 Task: Search one way flight ticket for 4 adults, 1 infant in seat and 1 infant on lap in premium economy from Chattanooga: Lovell Field to Jacksonville: Albert J. Ellis Airport on 5-3-2023. Choice of flights is Frontier. Number of bags: 1 checked bag. Price is upto 73000. Outbound departure time preference is 11:00.
Action: Mouse moved to (417, 173)
Screenshot: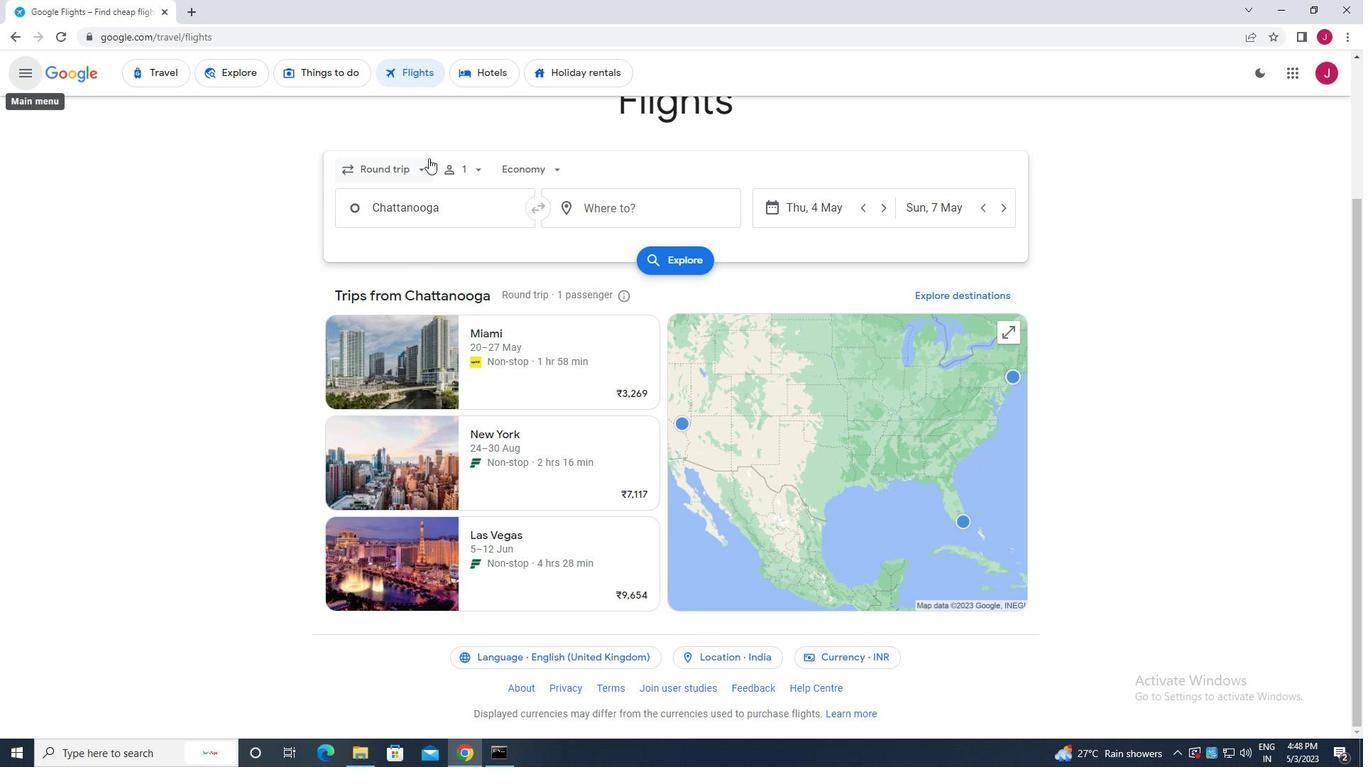 
Action: Mouse pressed left at (417, 173)
Screenshot: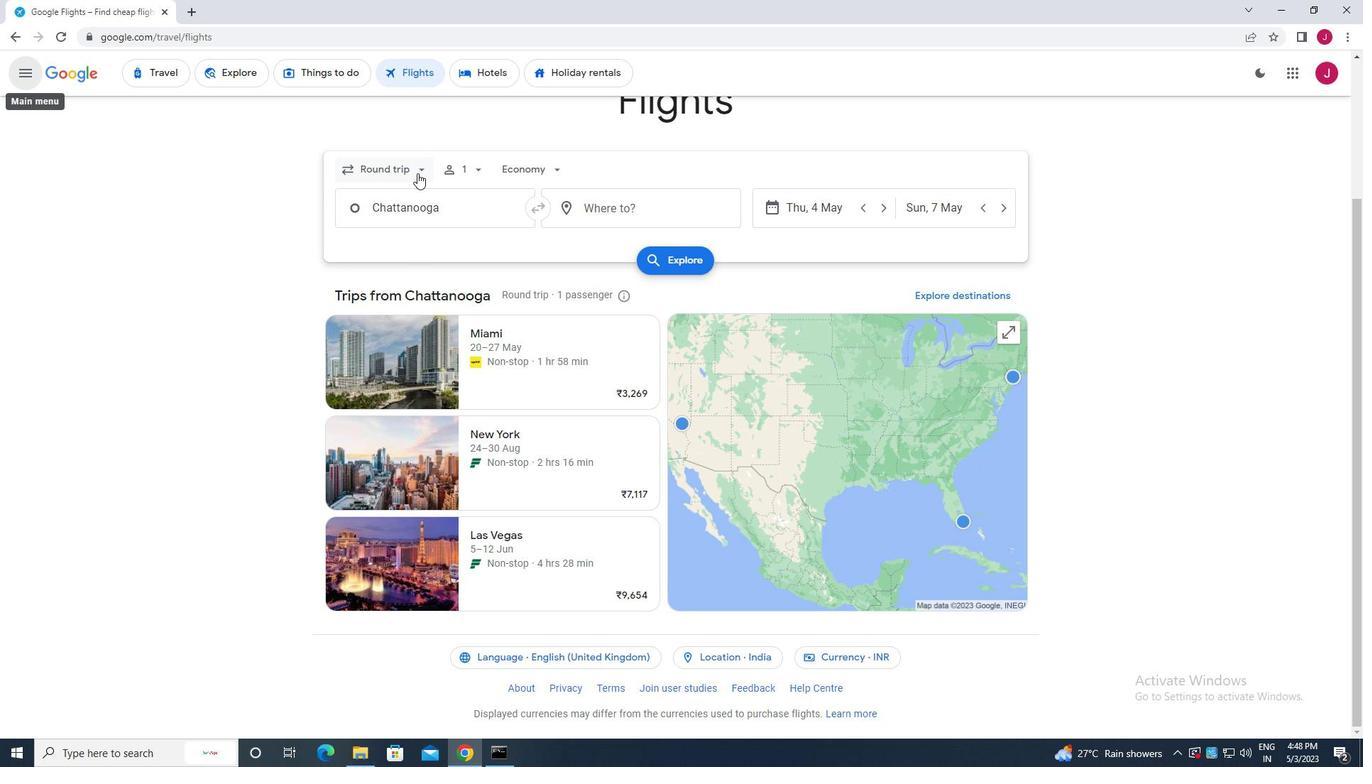 
Action: Mouse moved to (415, 232)
Screenshot: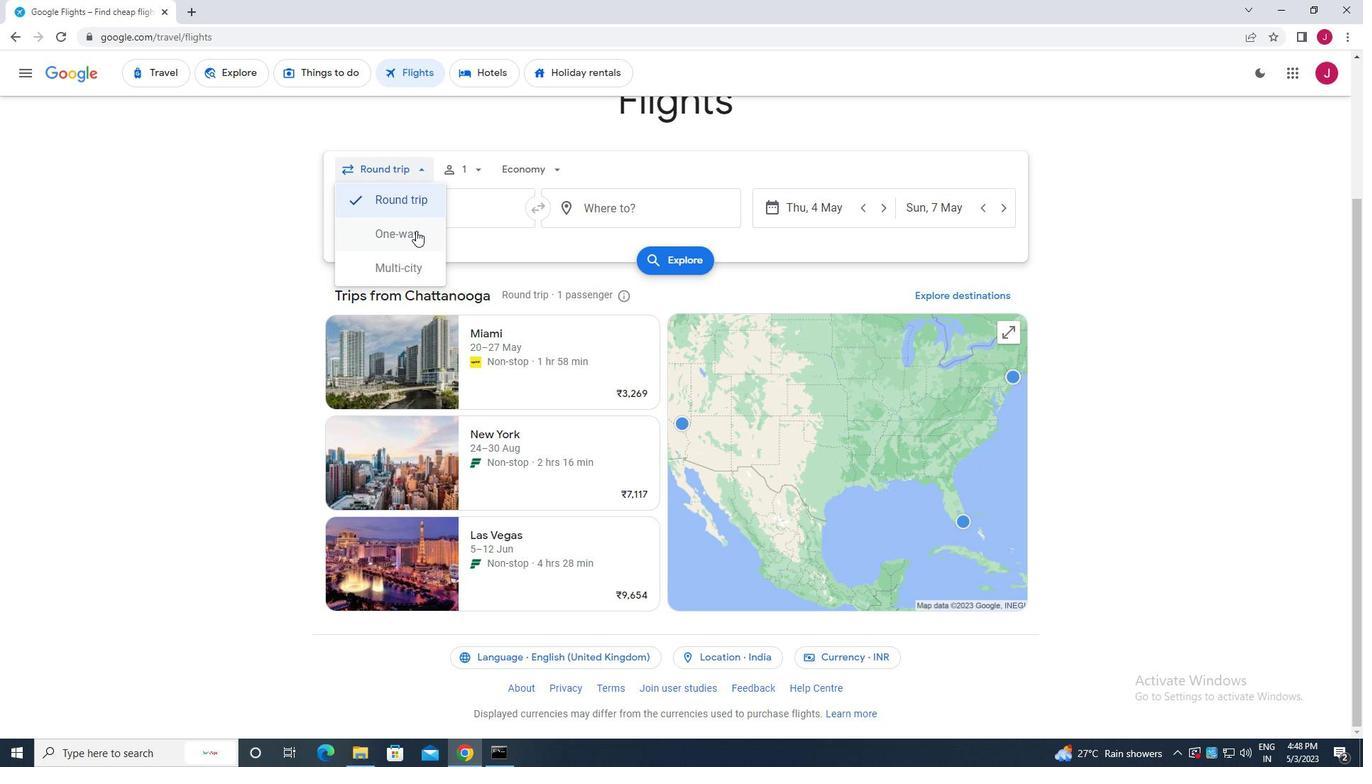 
Action: Mouse pressed left at (415, 232)
Screenshot: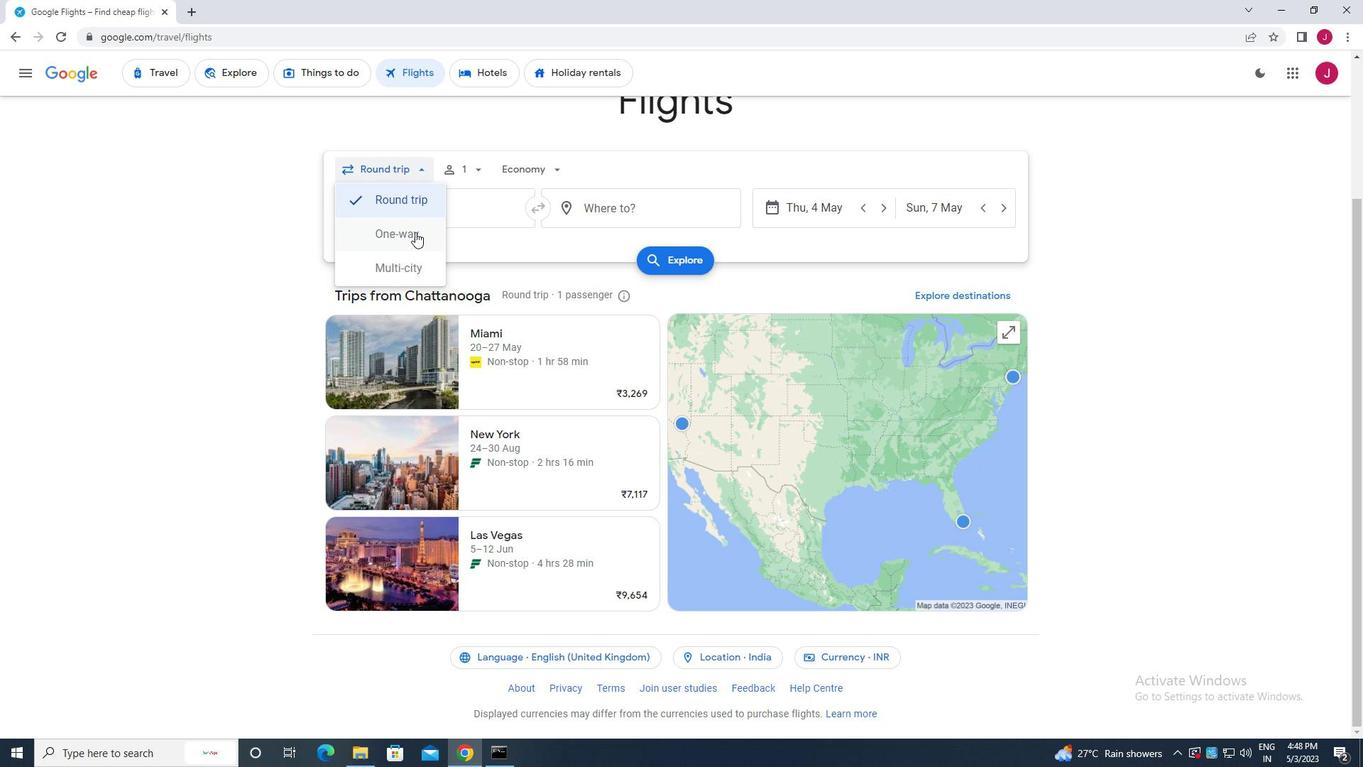 
Action: Mouse moved to (471, 169)
Screenshot: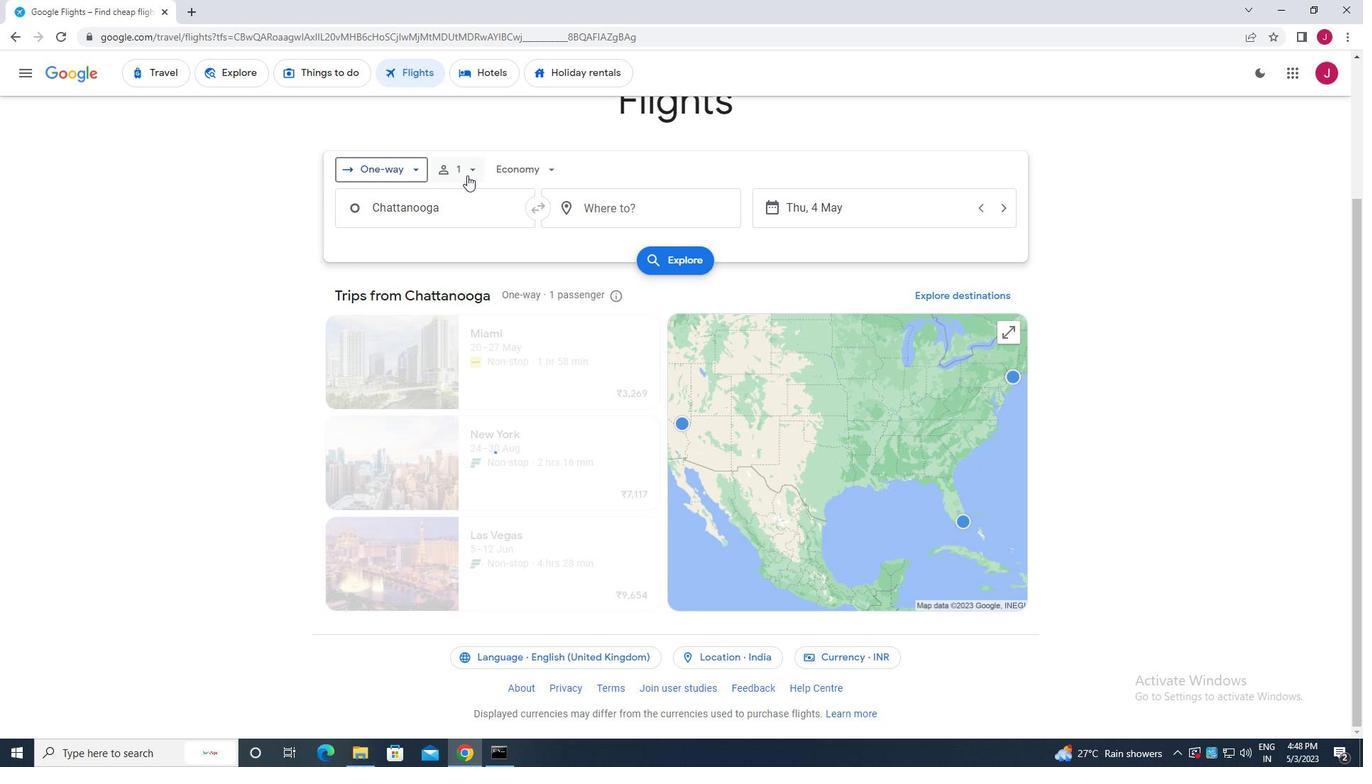 
Action: Mouse pressed left at (471, 169)
Screenshot: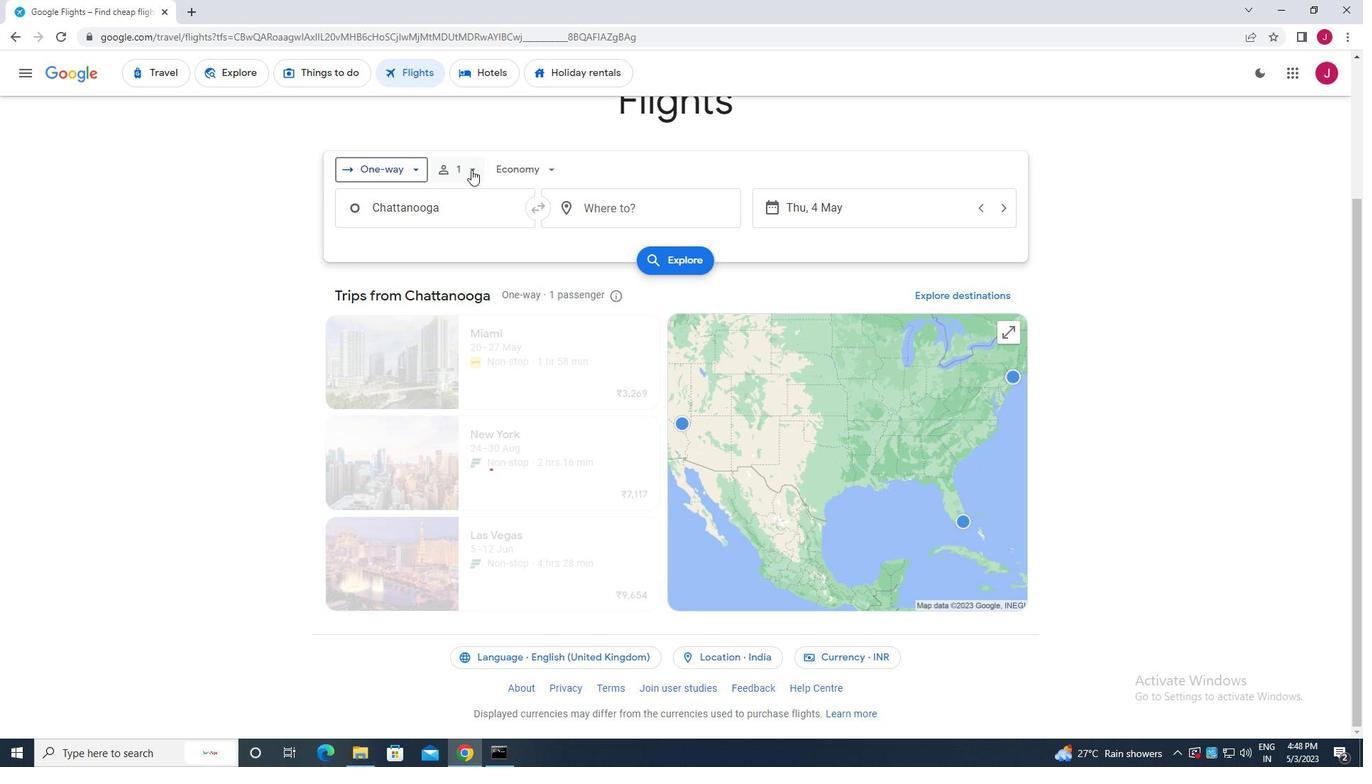 
Action: Mouse moved to (581, 201)
Screenshot: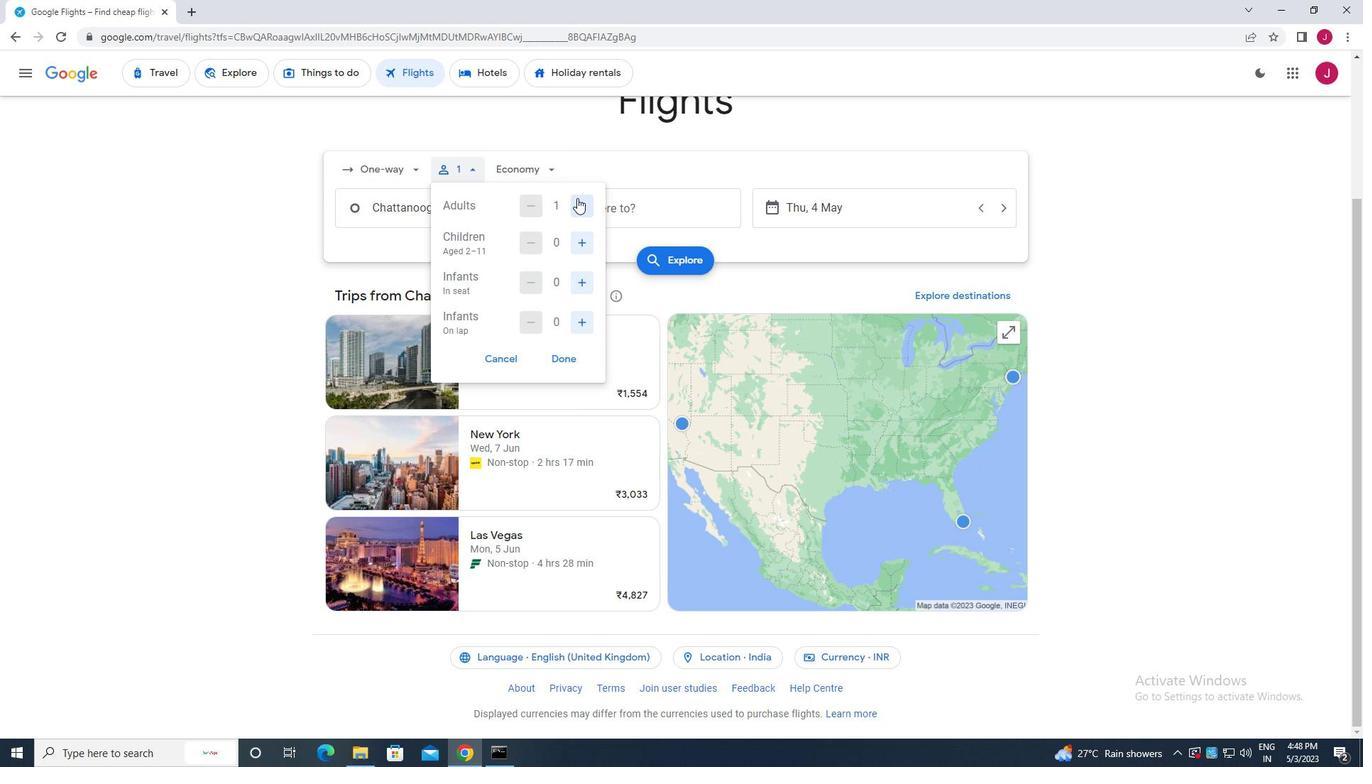 
Action: Mouse pressed left at (581, 201)
Screenshot: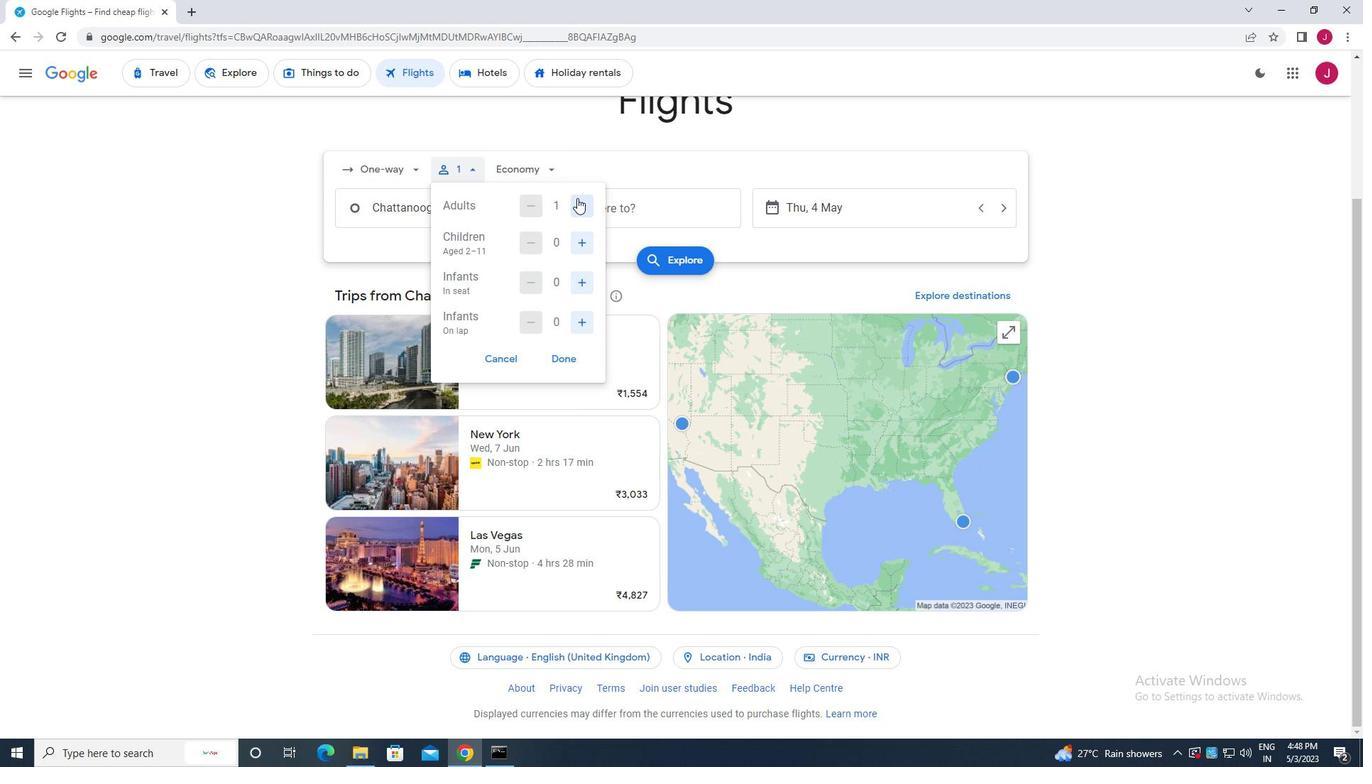 
Action: Mouse moved to (583, 201)
Screenshot: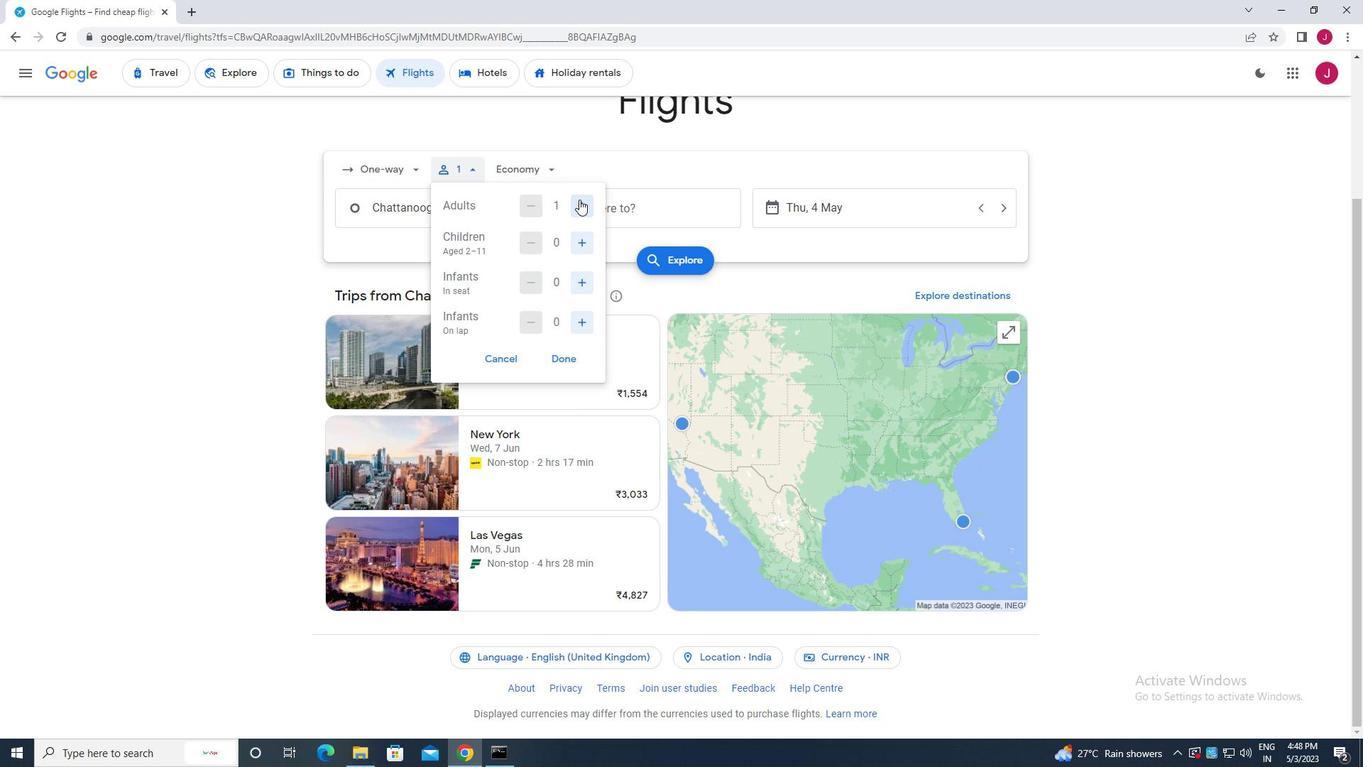 
Action: Mouse pressed left at (583, 201)
Screenshot: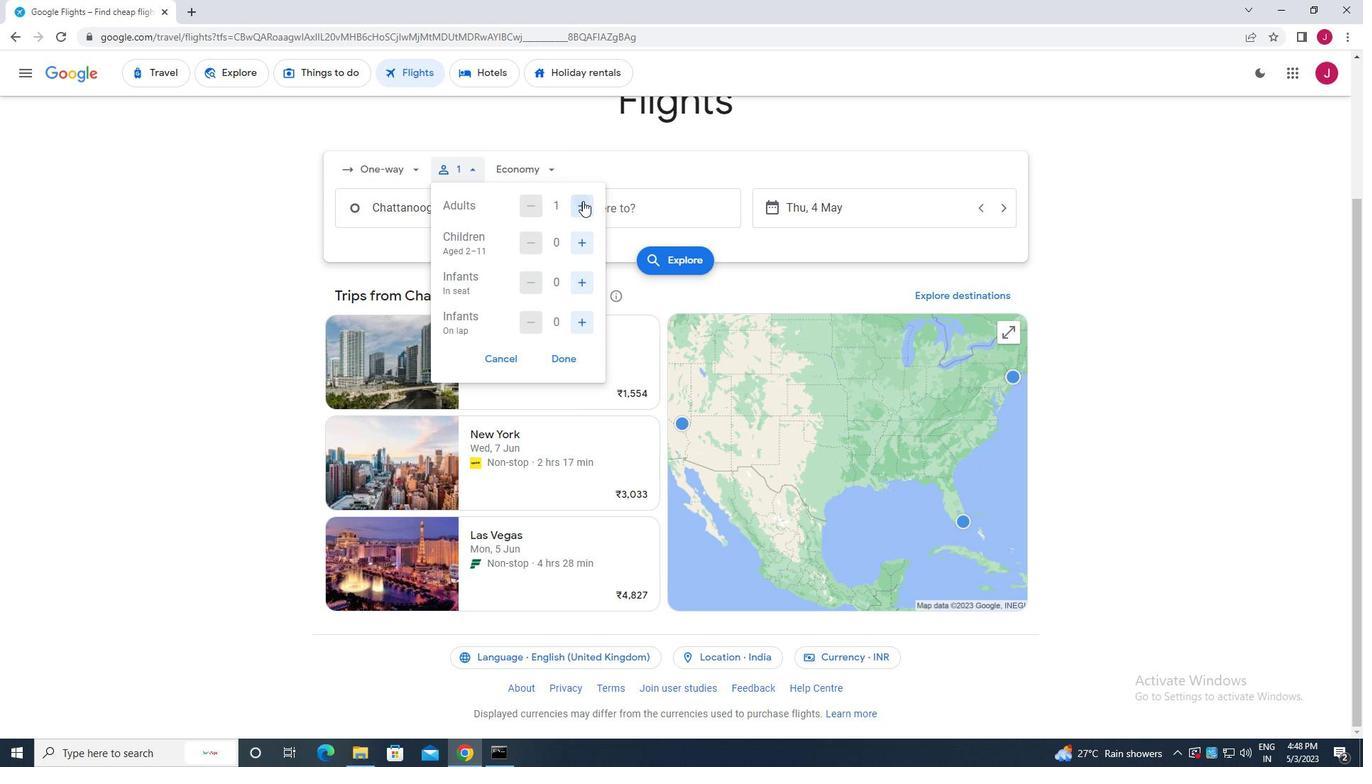 
Action: Mouse pressed left at (583, 201)
Screenshot: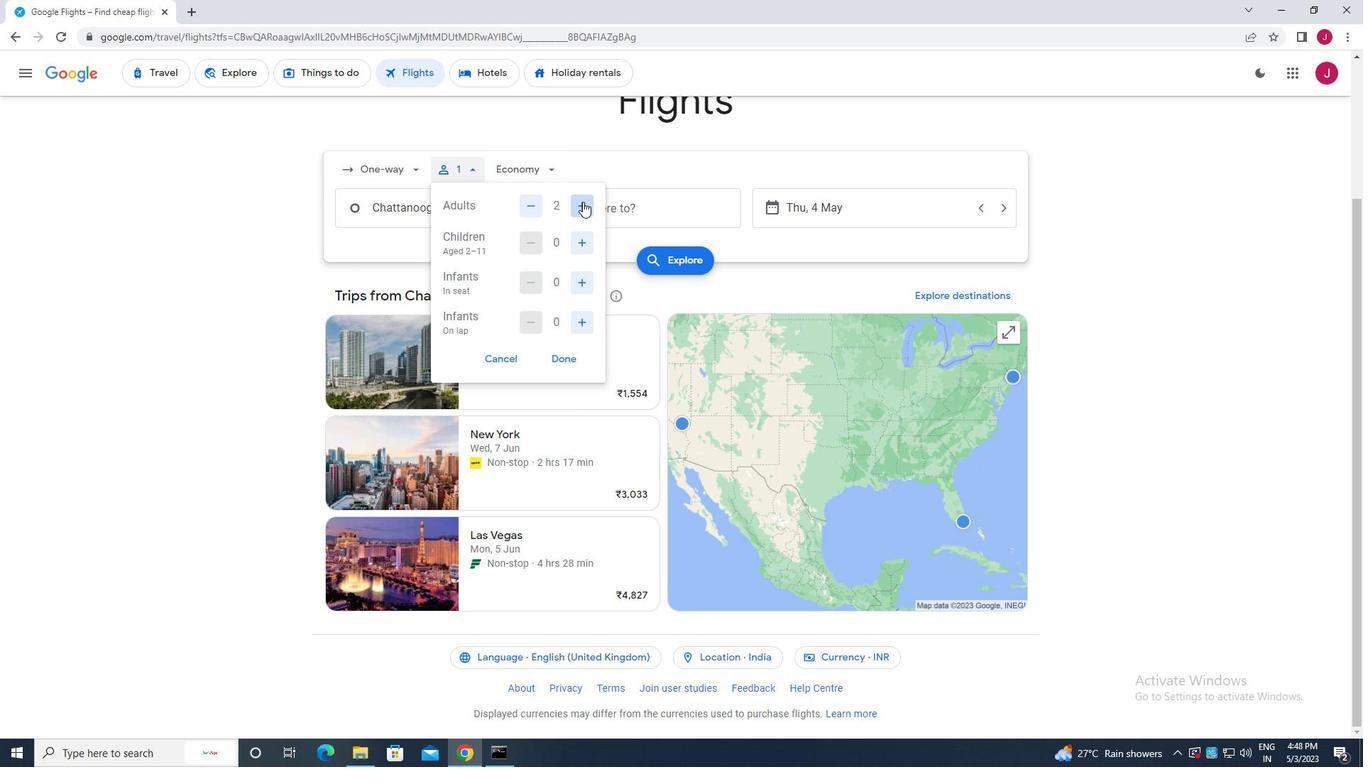 
Action: Mouse moved to (583, 242)
Screenshot: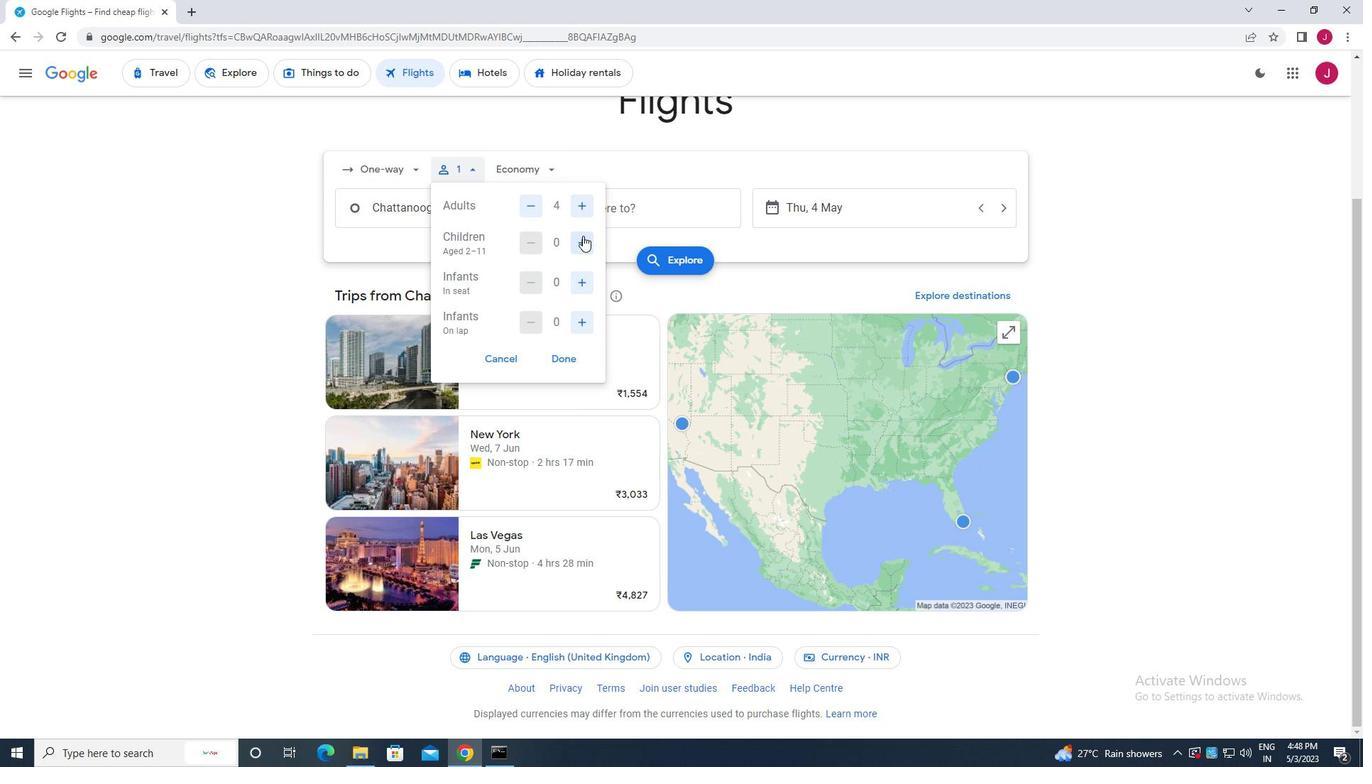 
Action: Mouse pressed left at (583, 242)
Screenshot: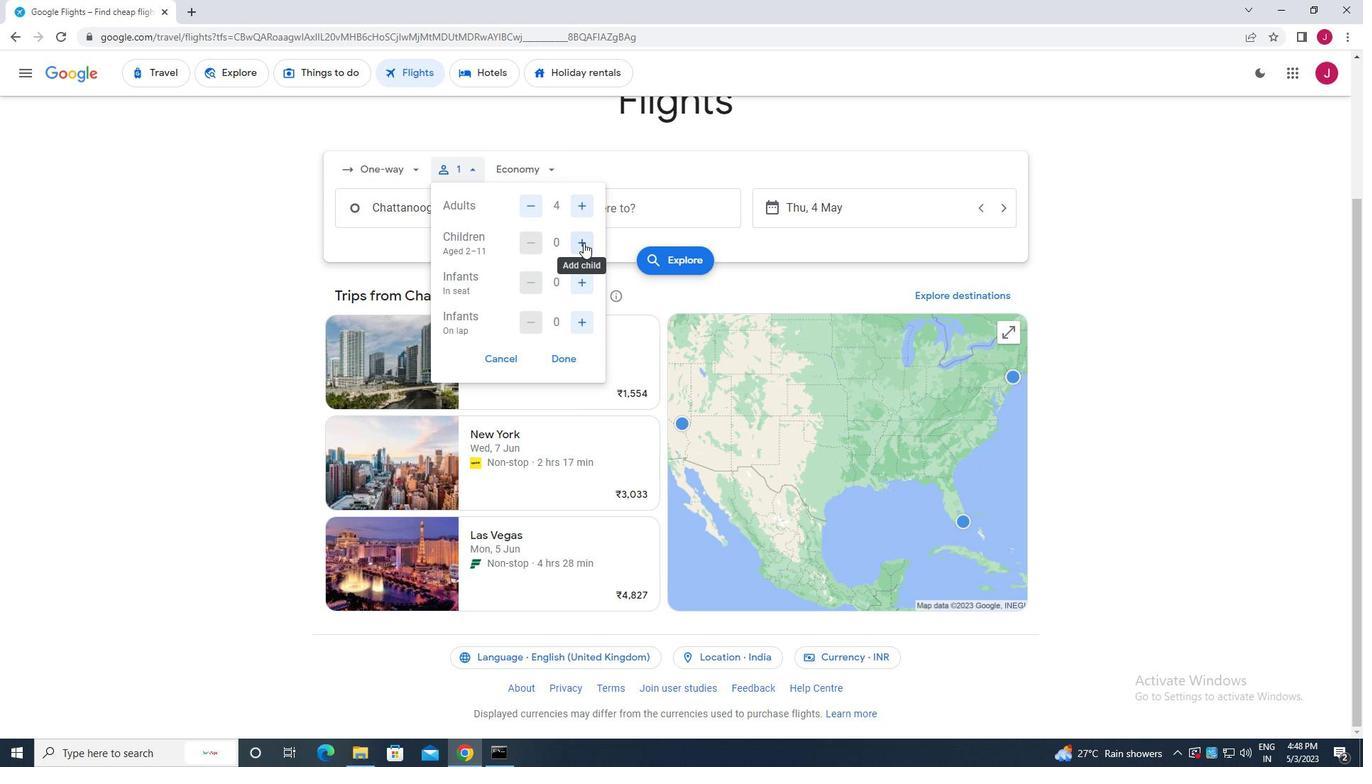 
Action: Mouse moved to (577, 321)
Screenshot: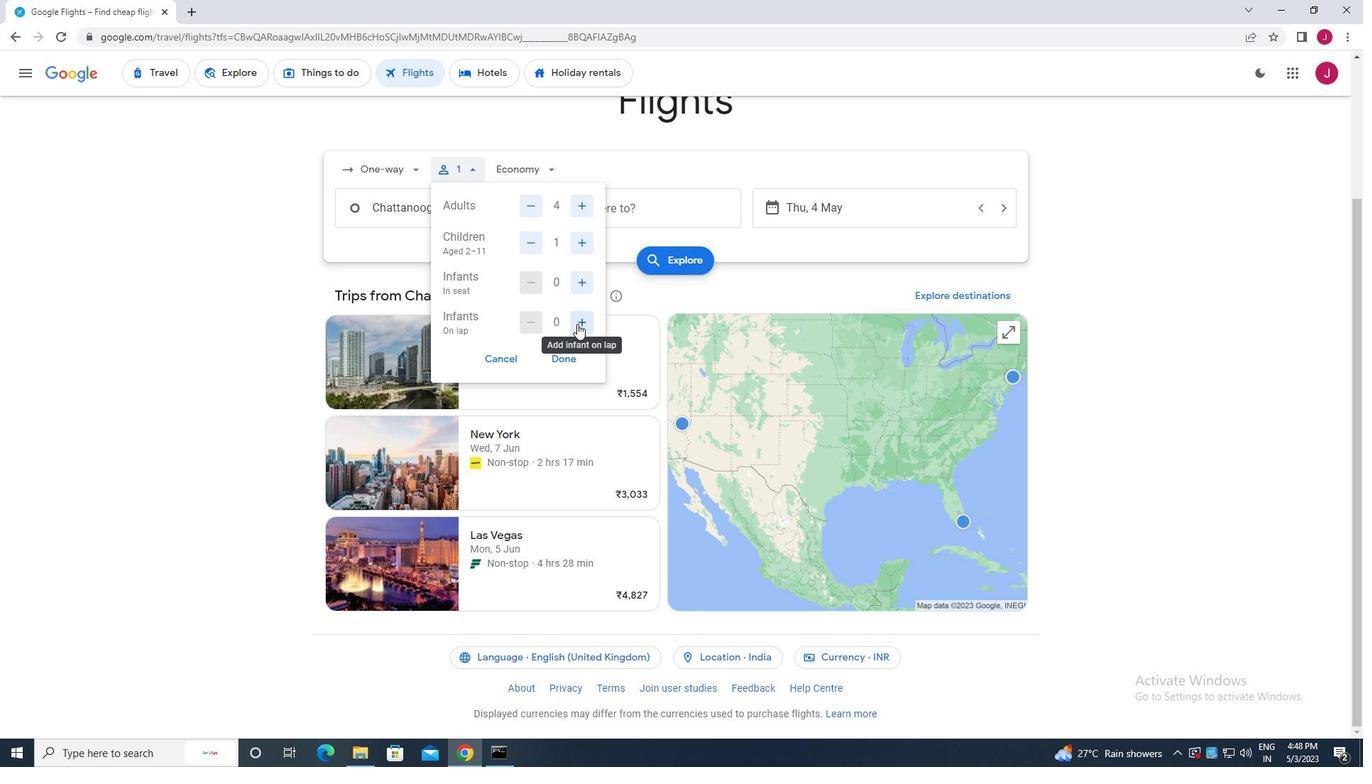 
Action: Mouse pressed left at (577, 321)
Screenshot: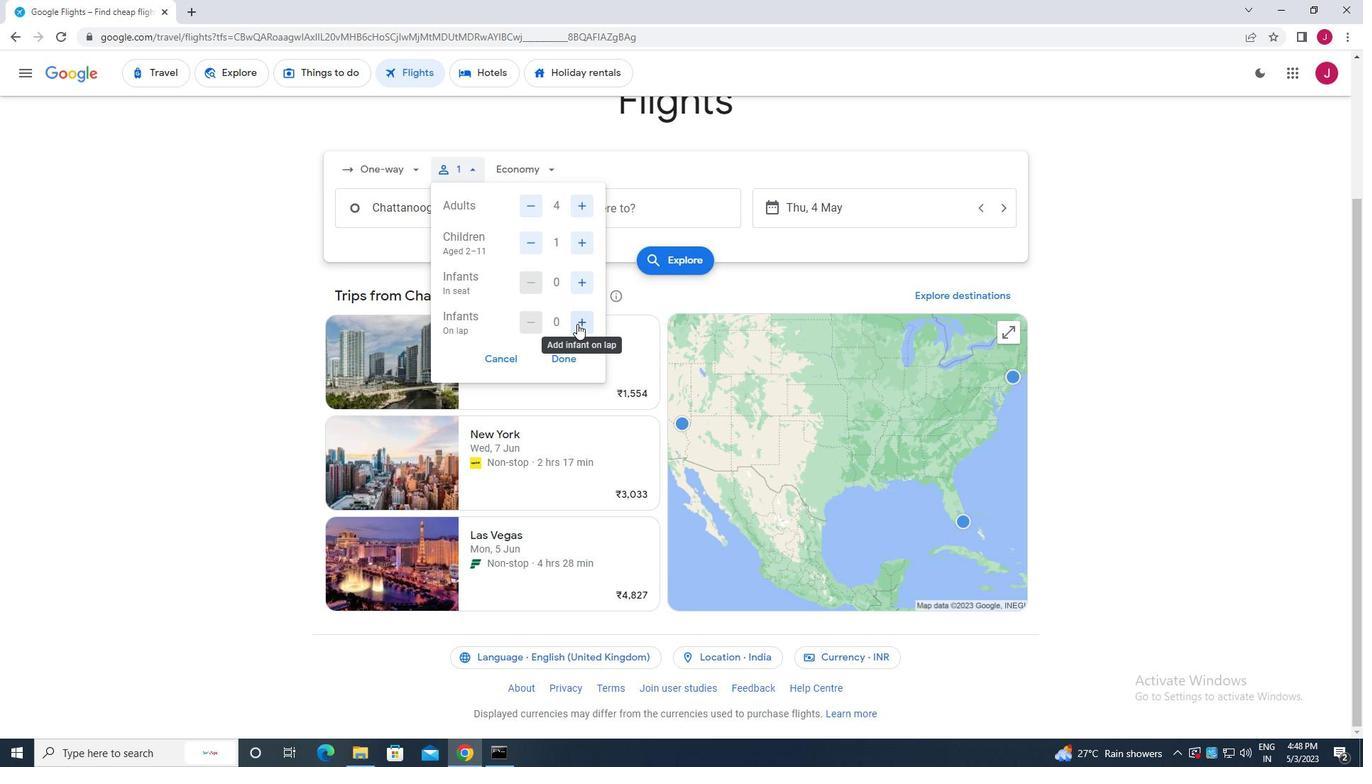 
Action: Mouse moved to (582, 282)
Screenshot: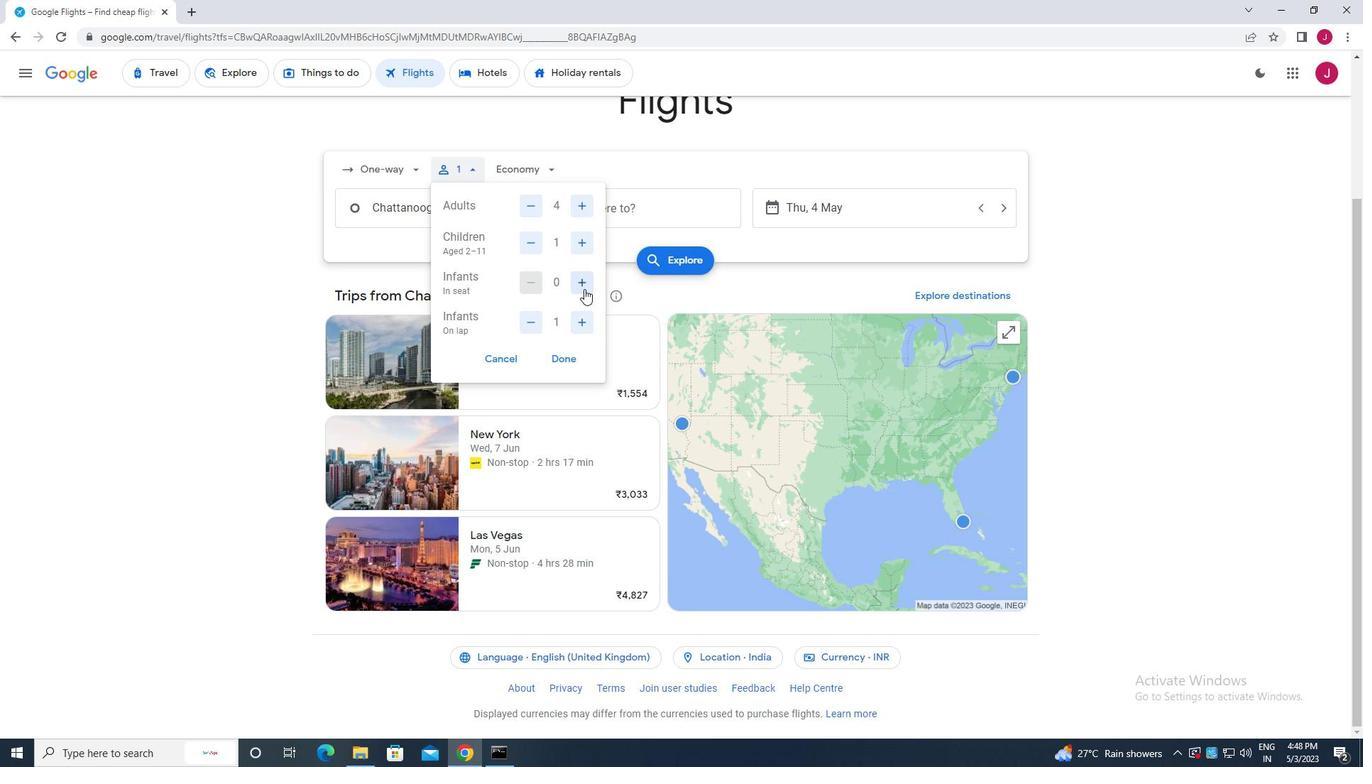 
Action: Mouse pressed left at (582, 282)
Screenshot: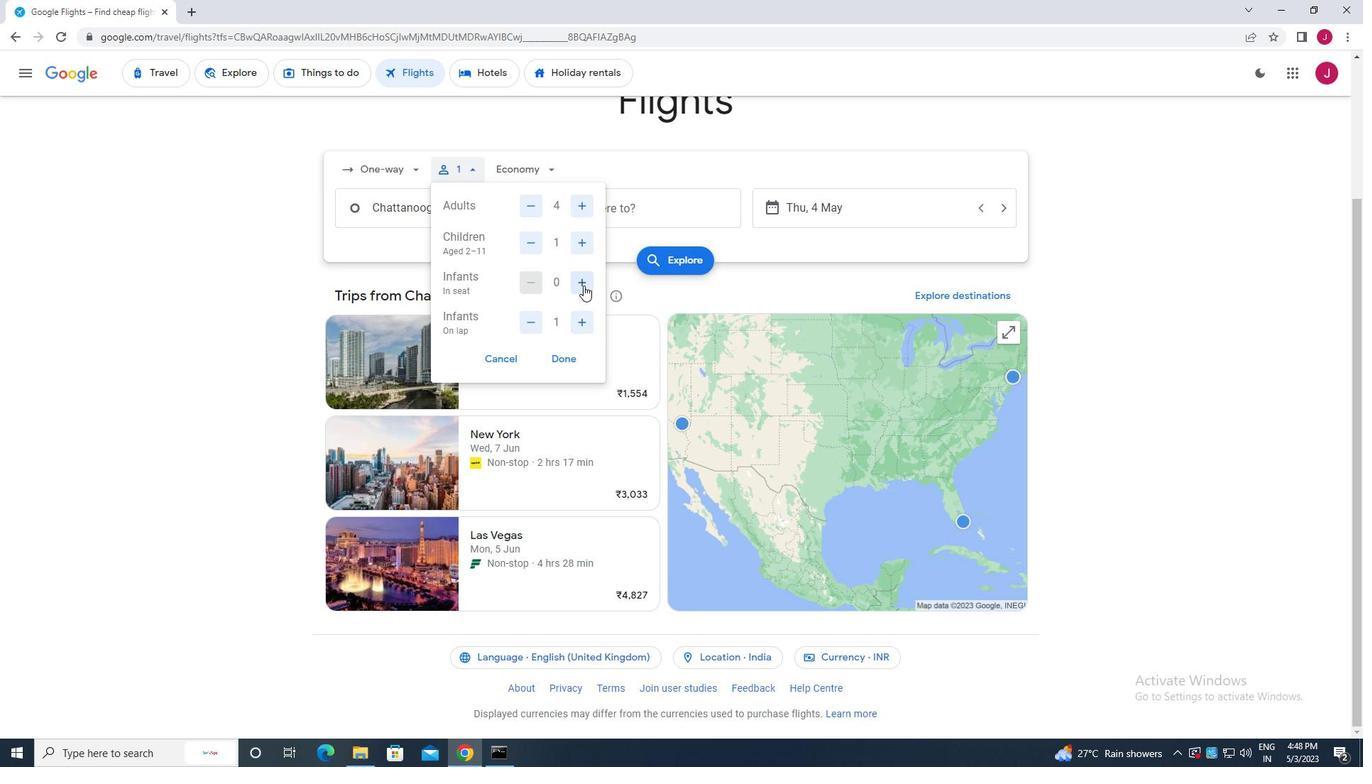 
Action: Mouse moved to (531, 241)
Screenshot: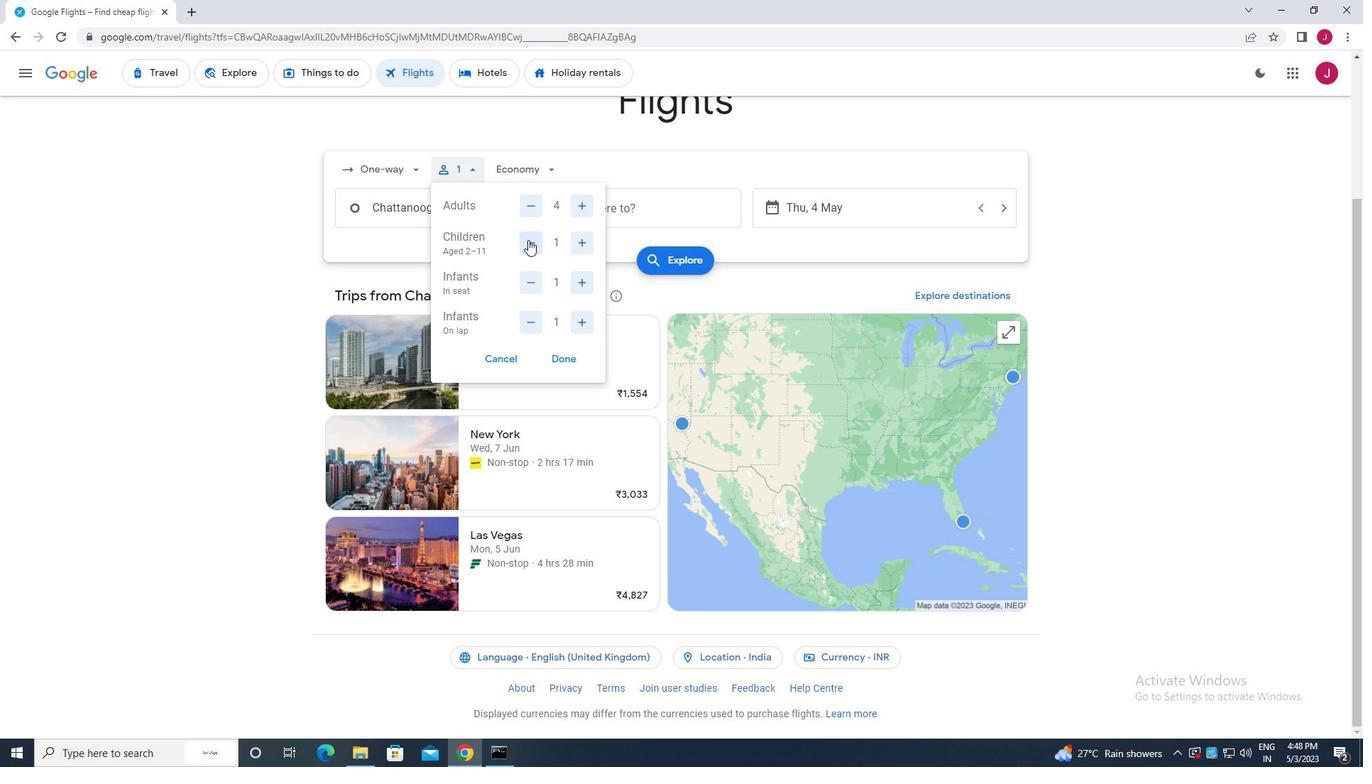 
Action: Mouse pressed left at (531, 241)
Screenshot: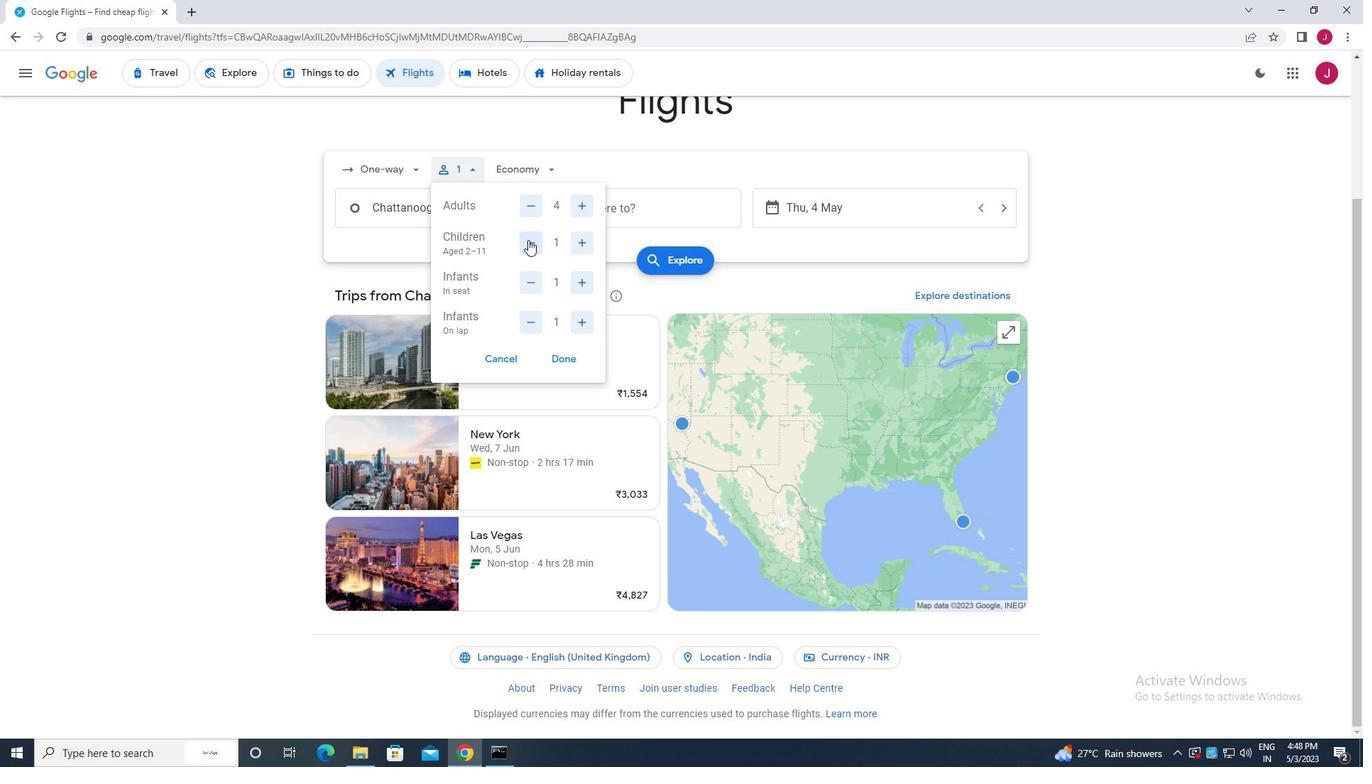 
Action: Mouse moved to (566, 357)
Screenshot: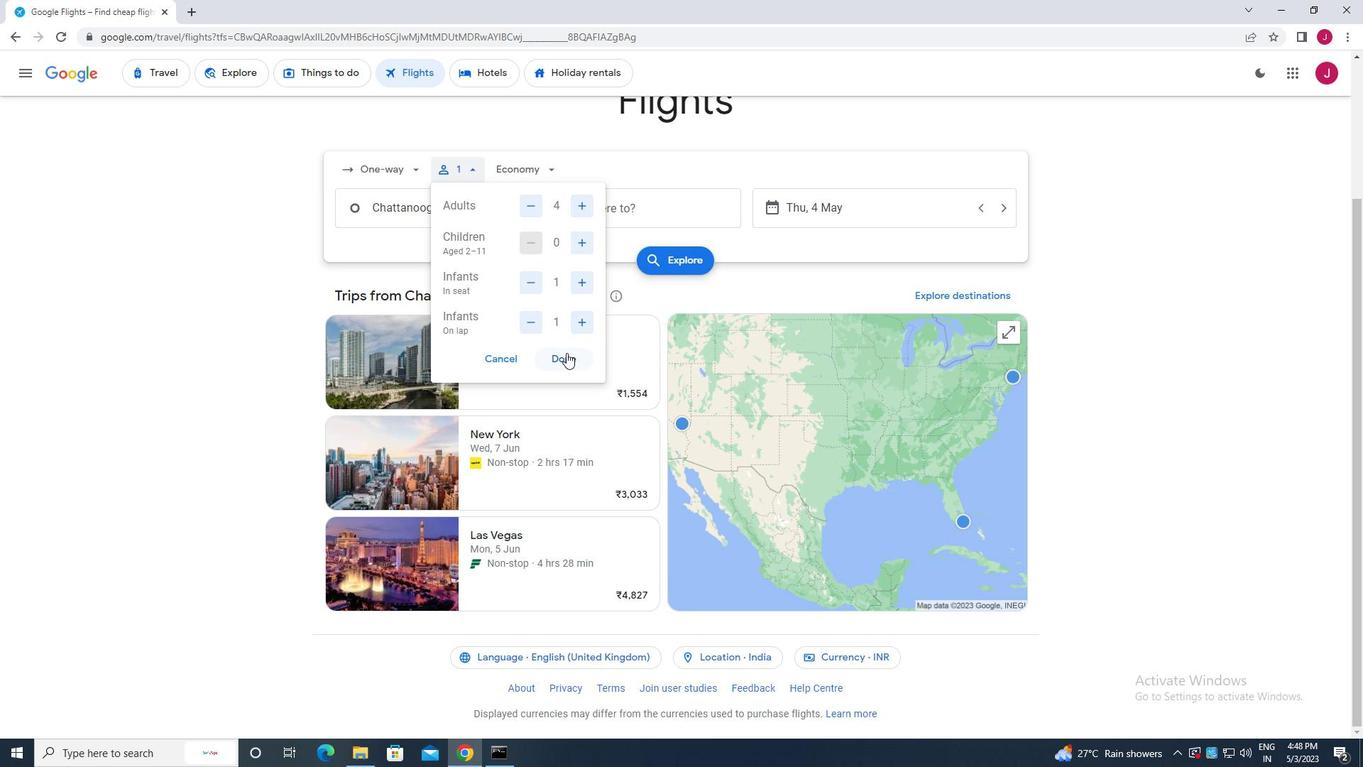 
Action: Mouse pressed left at (566, 357)
Screenshot: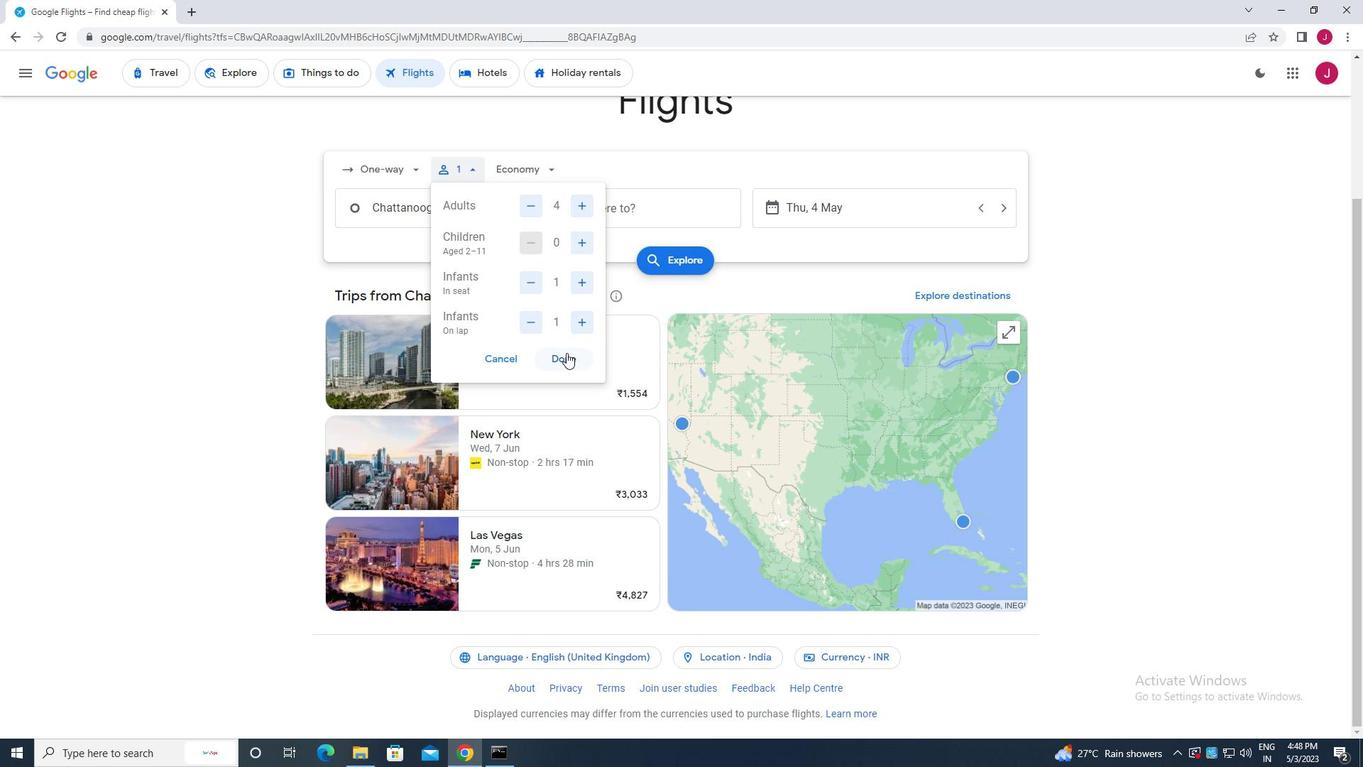 
Action: Mouse moved to (541, 166)
Screenshot: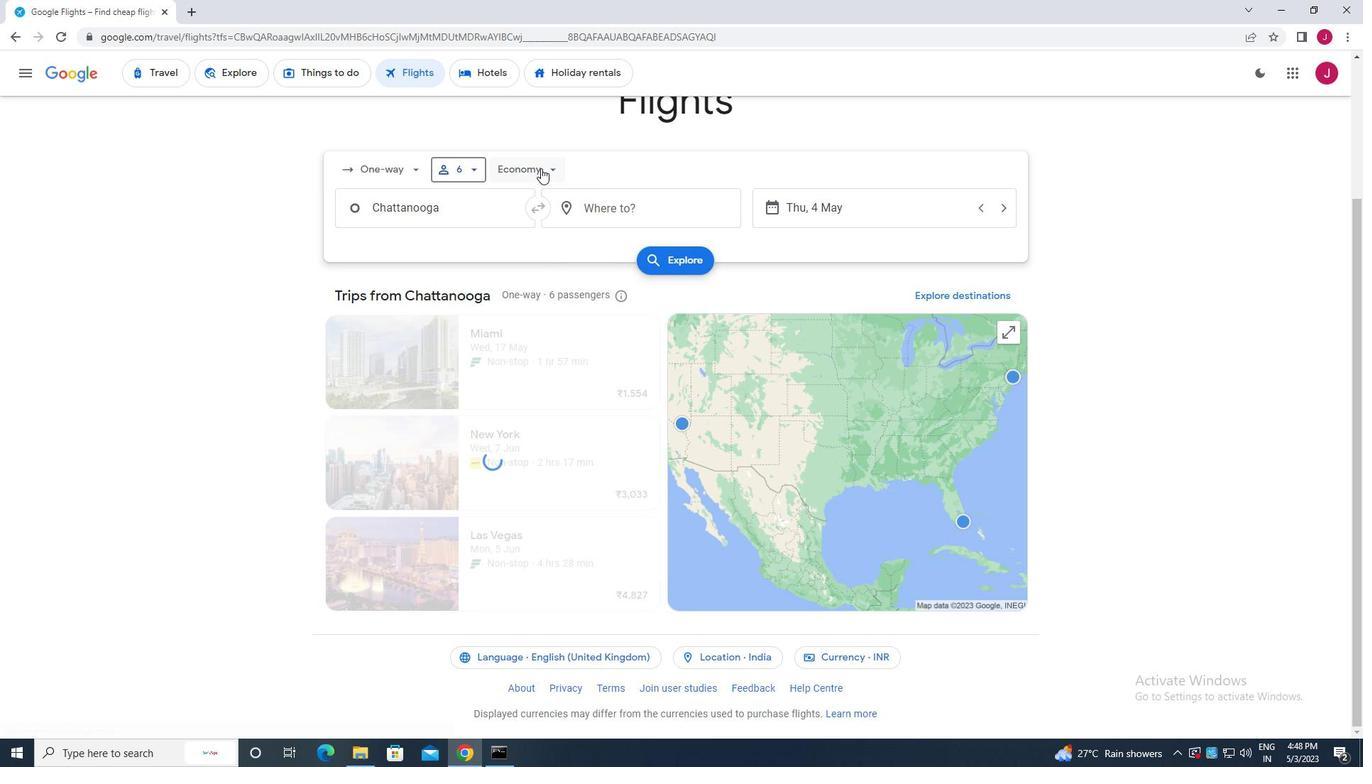 
Action: Mouse pressed left at (541, 166)
Screenshot: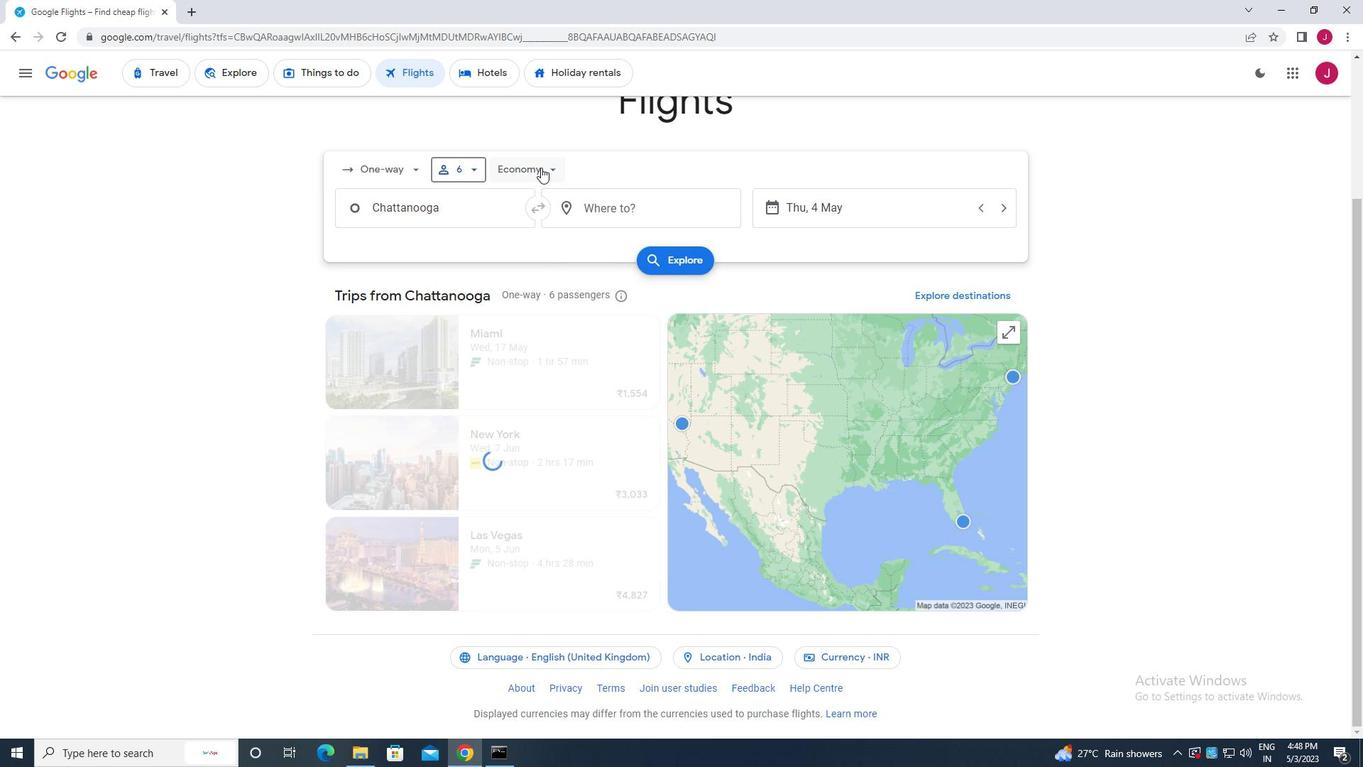 
Action: Mouse moved to (544, 236)
Screenshot: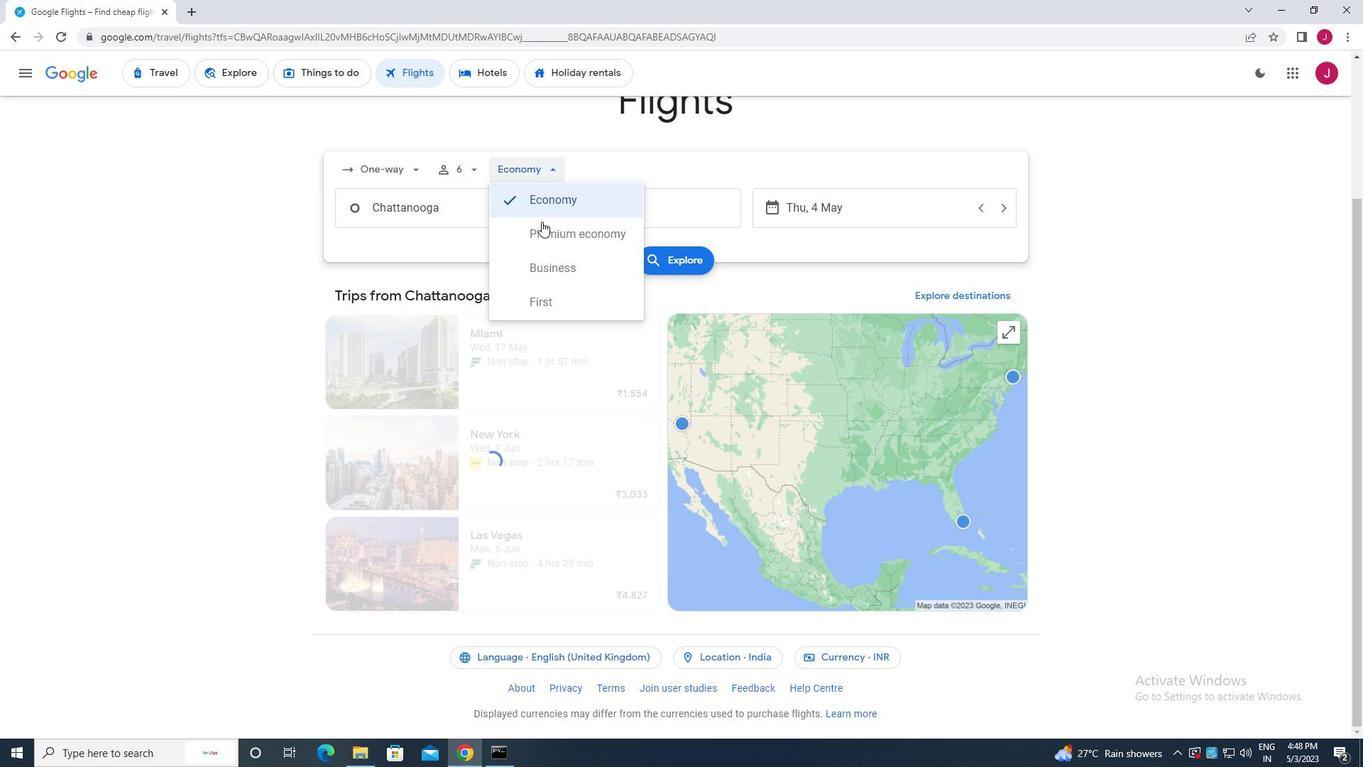 
Action: Mouse pressed left at (544, 236)
Screenshot: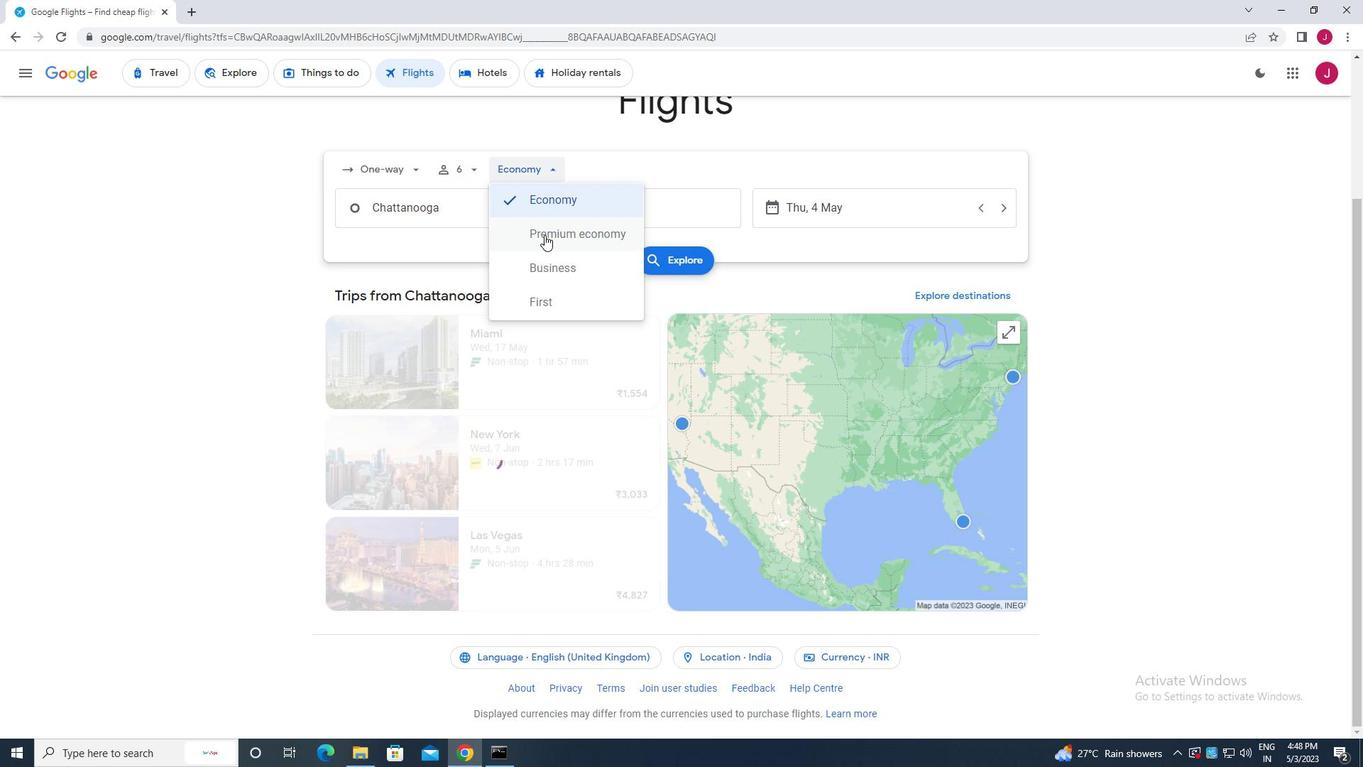 
Action: Mouse moved to (475, 210)
Screenshot: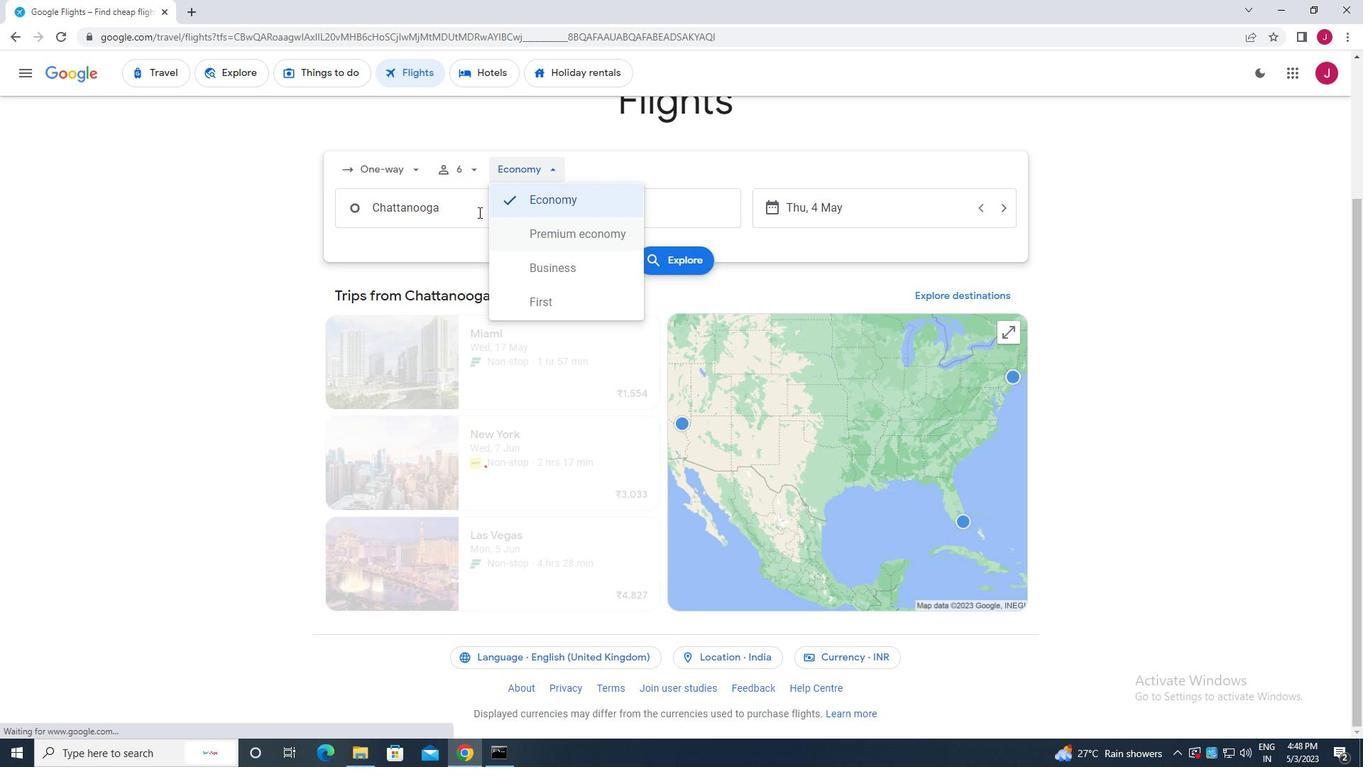 
Action: Mouse pressed left at (475, 210)
Screenshot: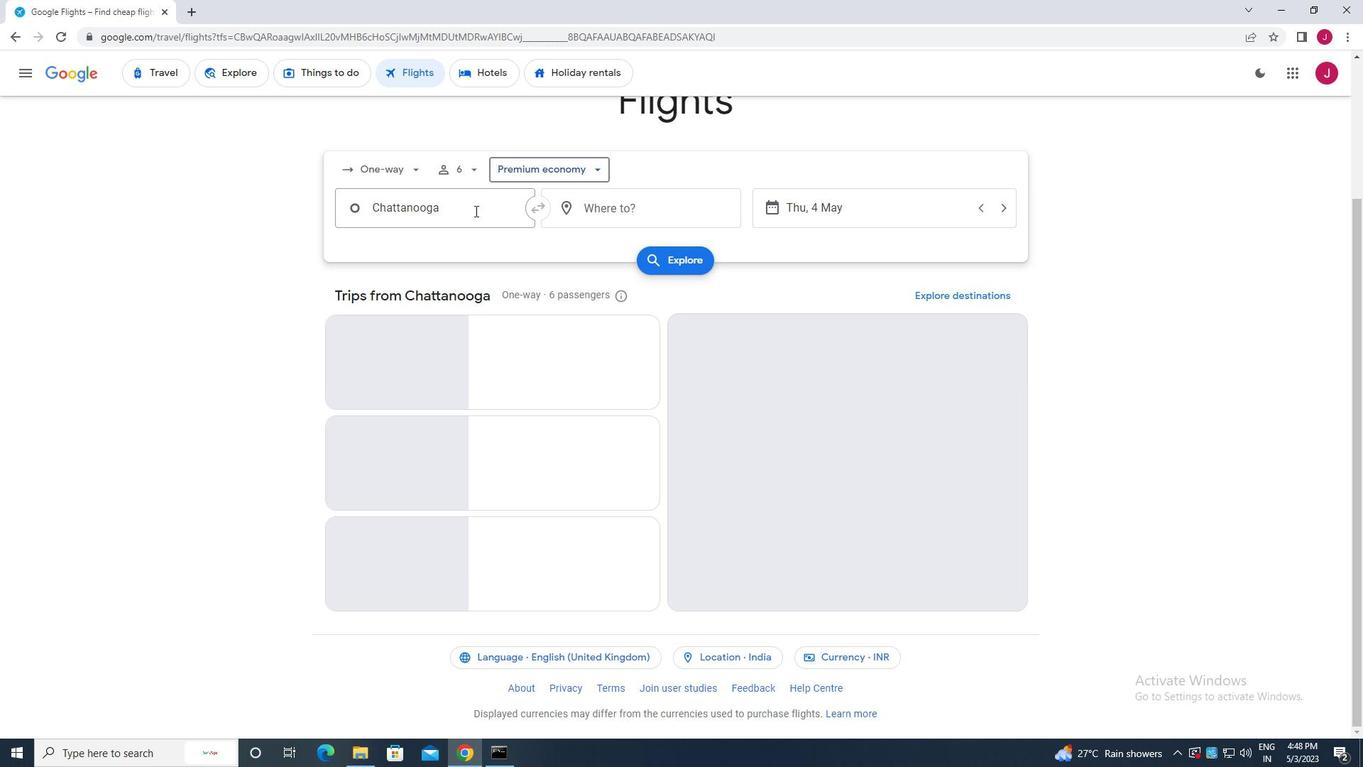 
Action: Mouse moved to (474, 210)
Screenshot: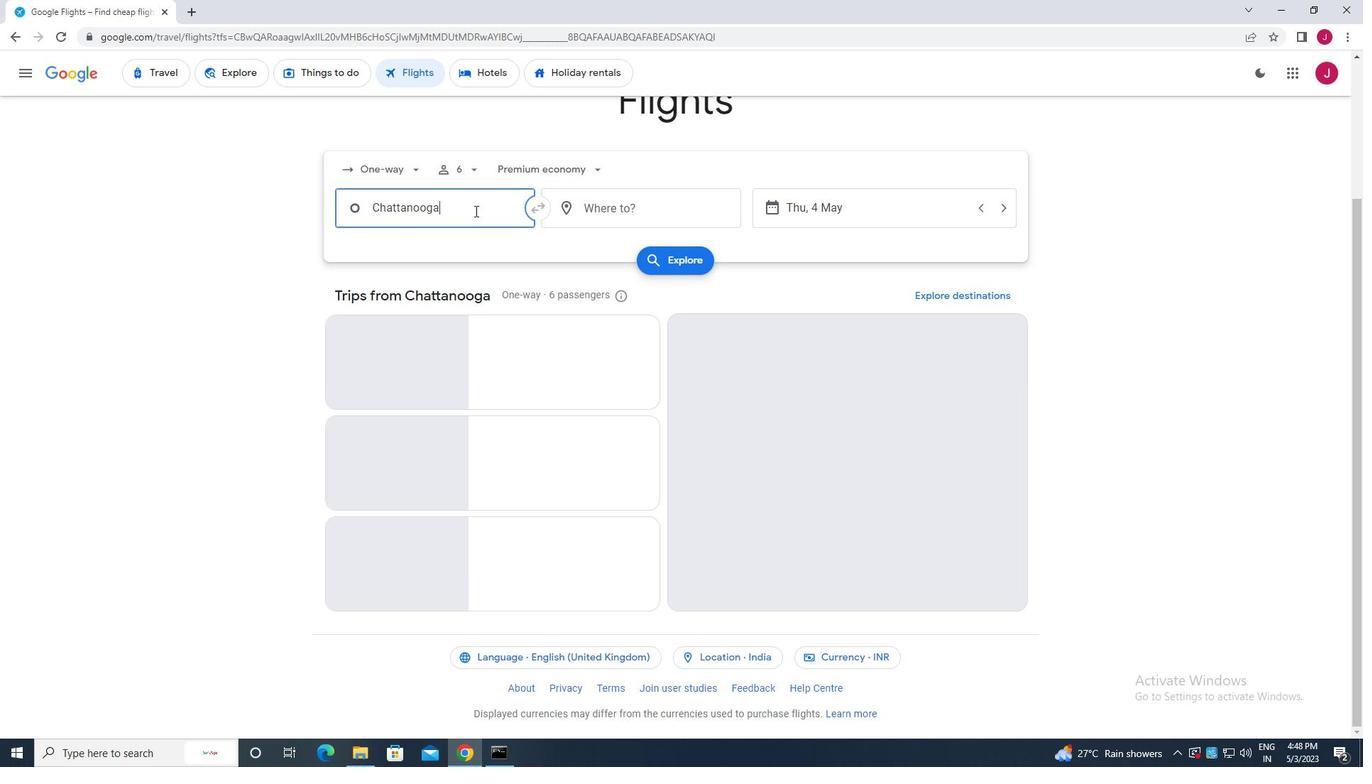 
Action: Key pressed chattangoo<Key.backspace><Key.backspace><Key.backspace>ooga<Key.enter>
Screenshot: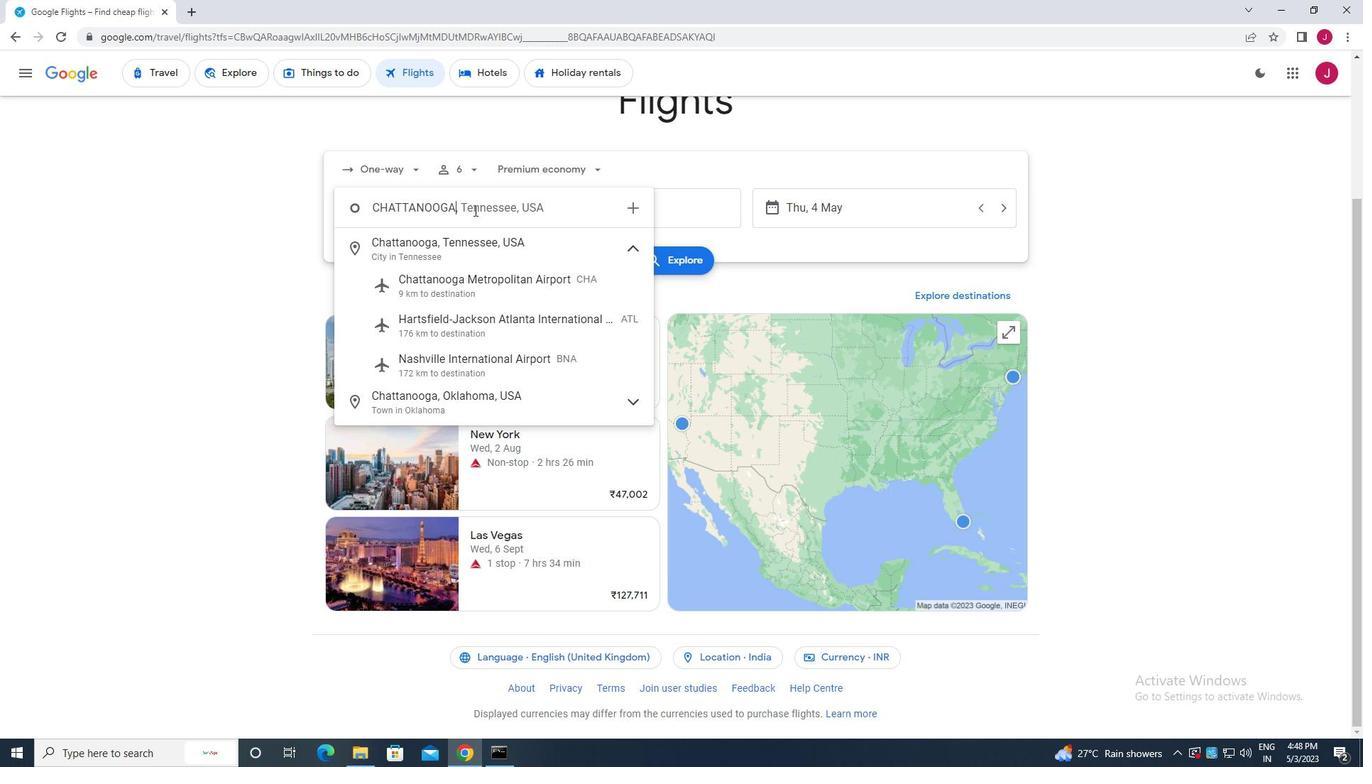 
Action: Mouse moved to (633, 212)
Screenshot: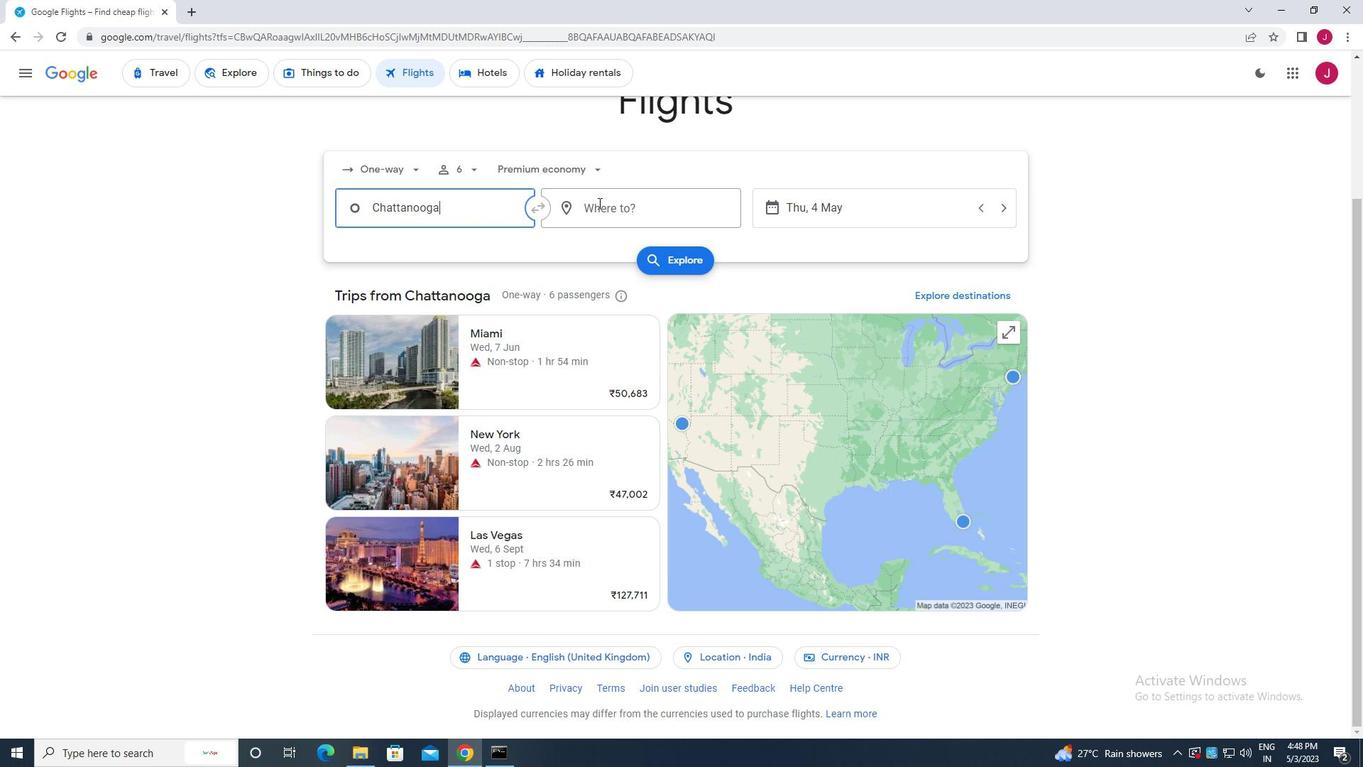 
Action: Mouse pressed left at (633, 212)
Screenshot: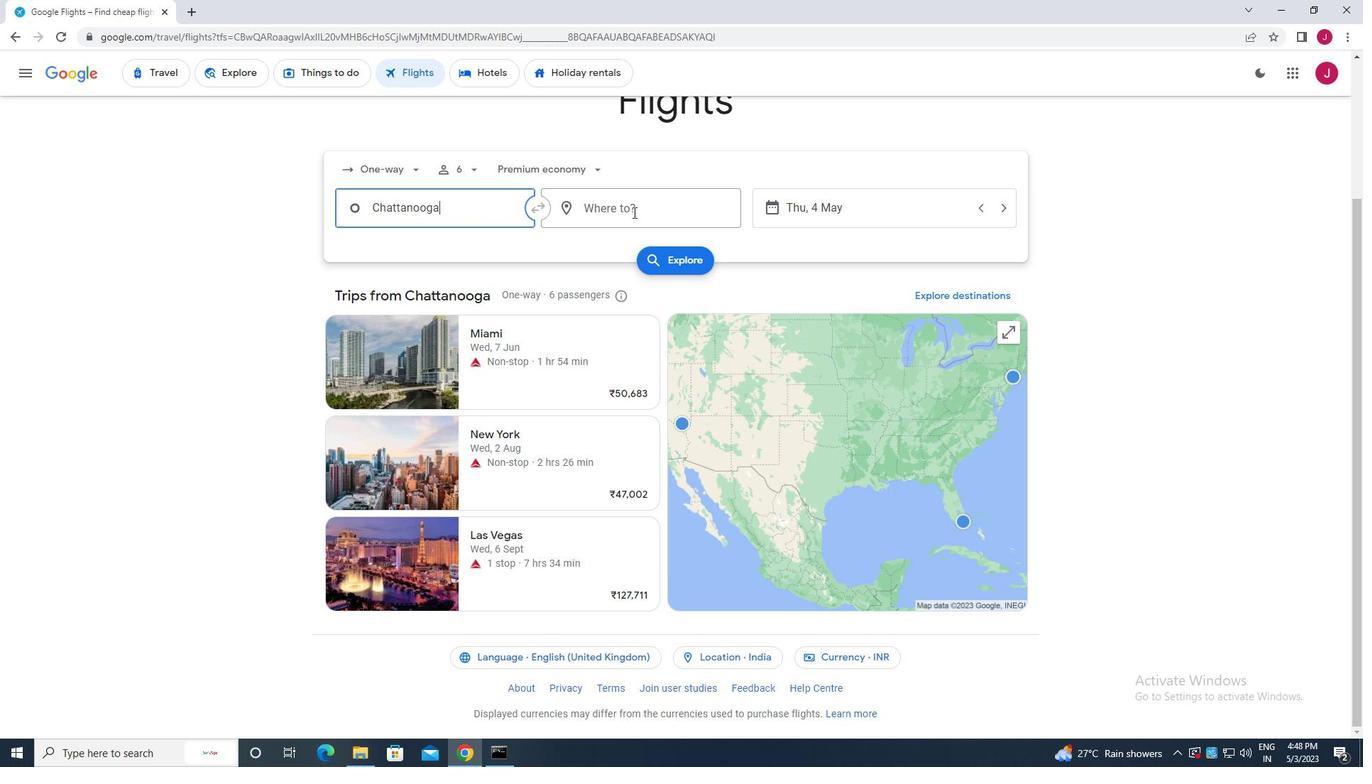 
Action: Key pressed albert<Key.space>
Screenshot: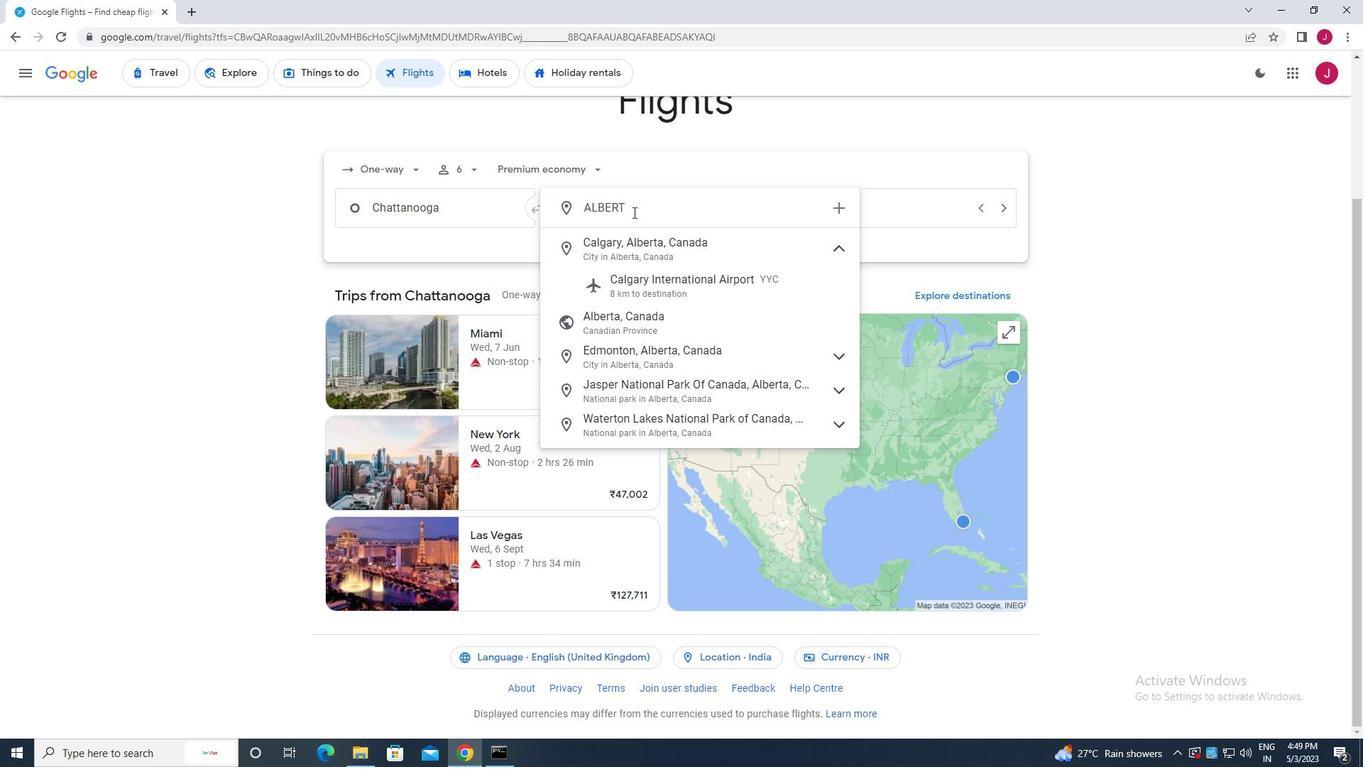 
Action: Mouse moved to (664, 247)
Screenshot: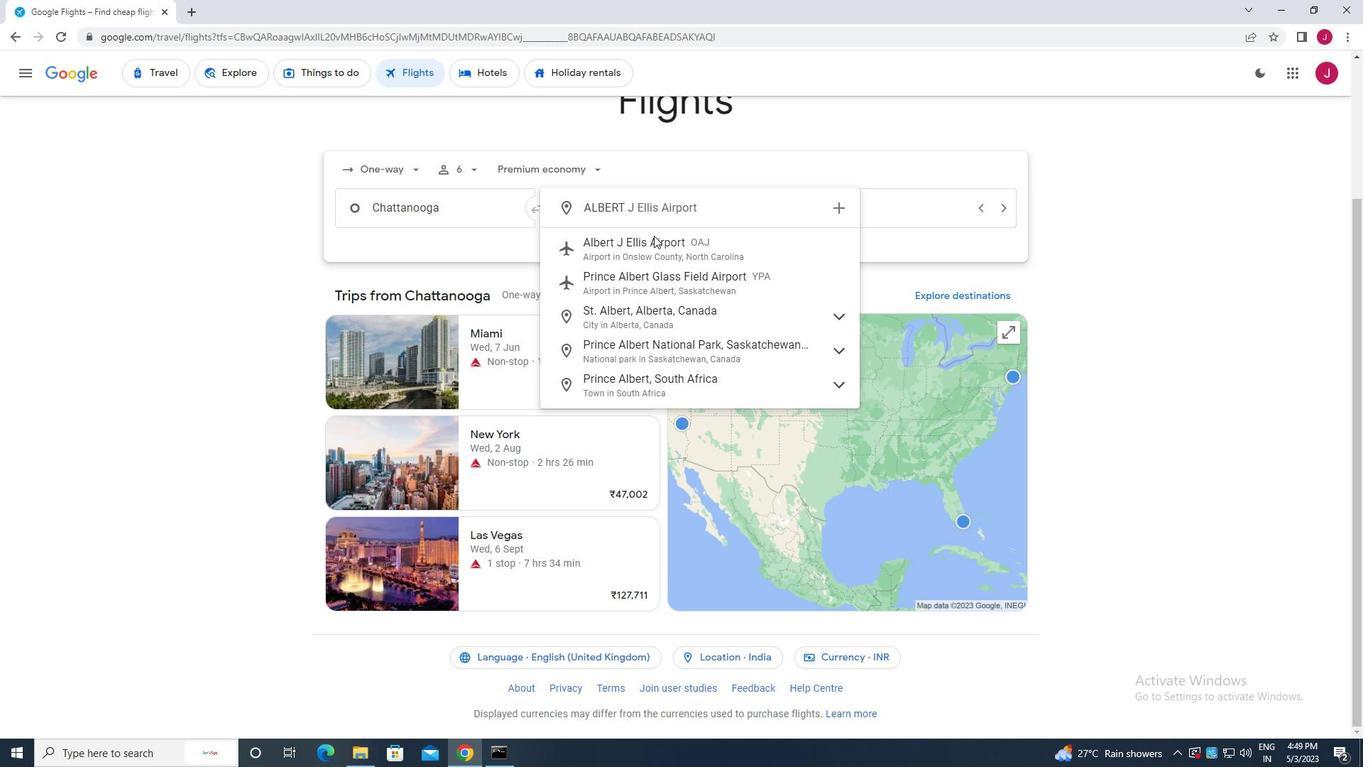 
Action: Mouse pressed left at (664, 247)
Screenshot: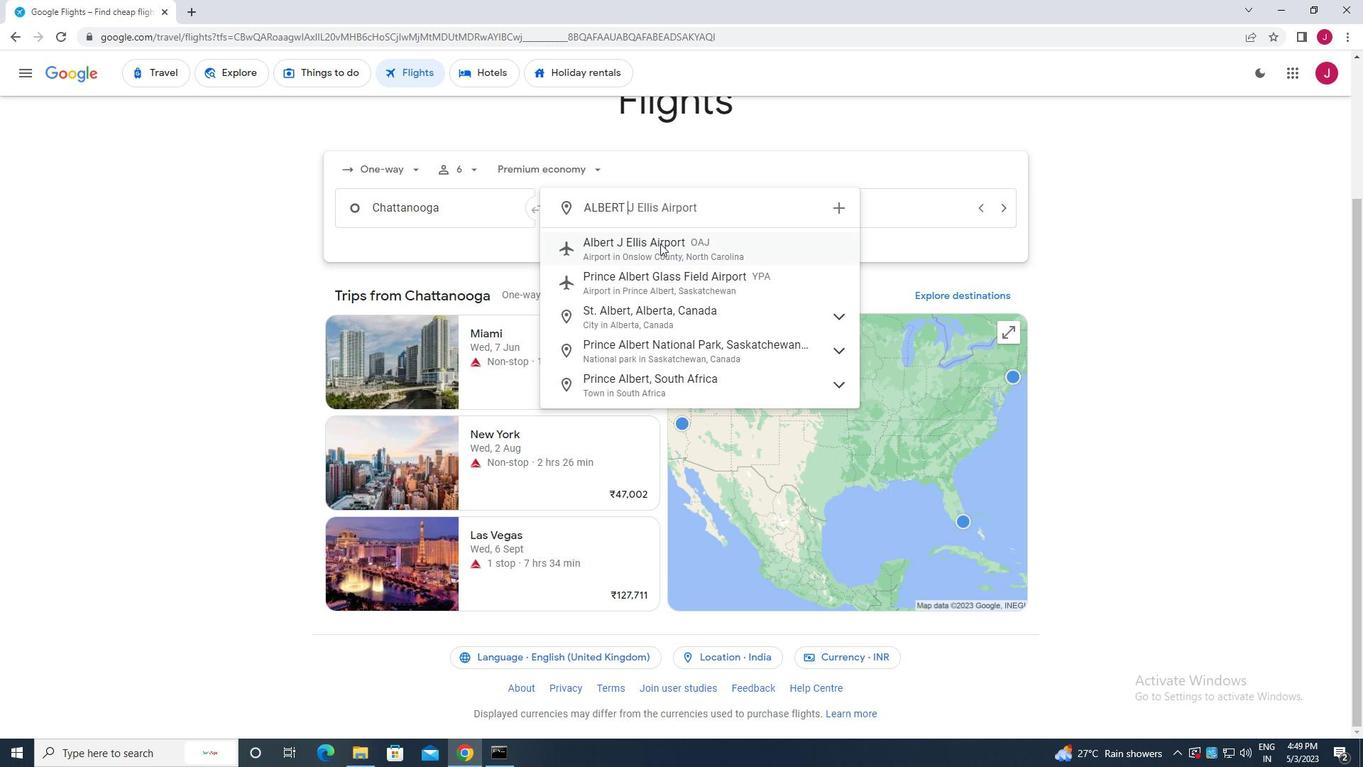 
Action: Mouse moved to (868, 208)
Screenshot: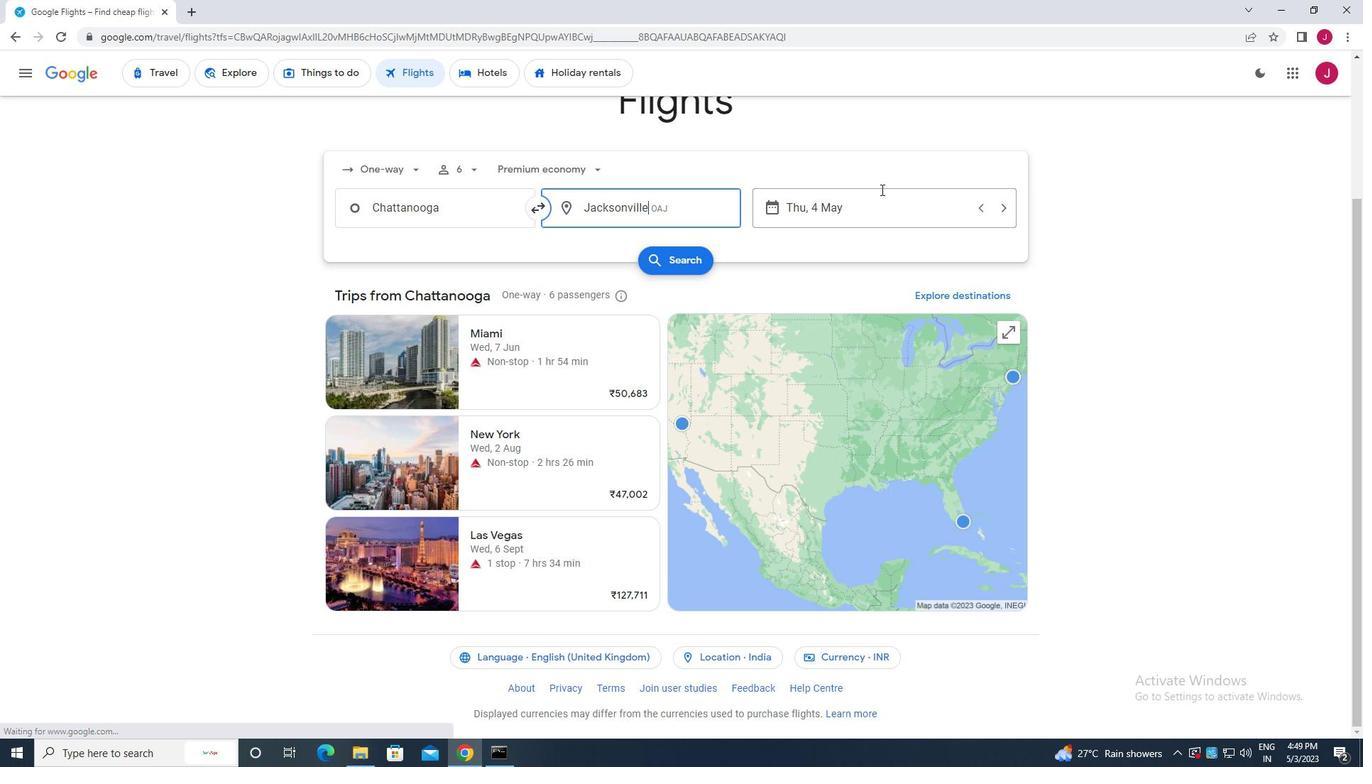 
Action: Mouse pressed left at (868, 208)
Screenshot: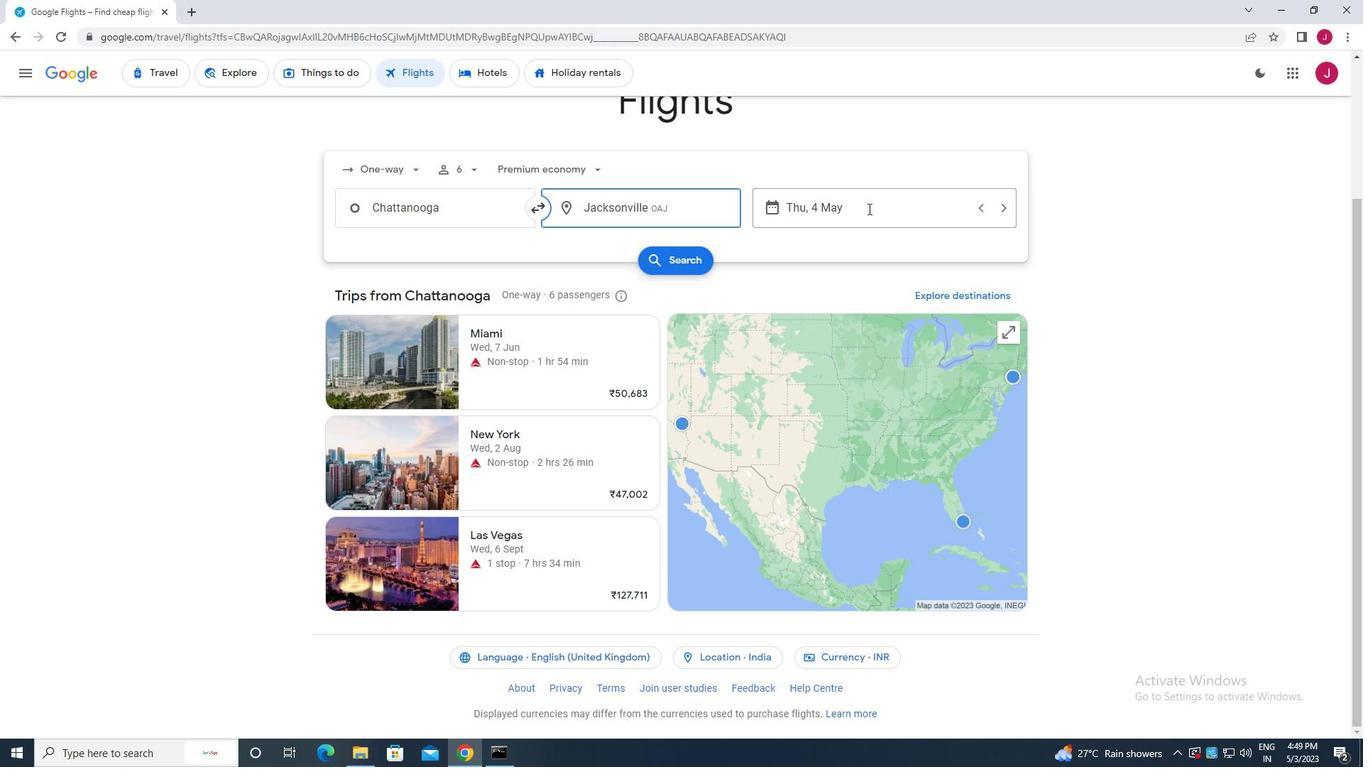 
Action: Mouse moved to (615, 321)
Screenshot: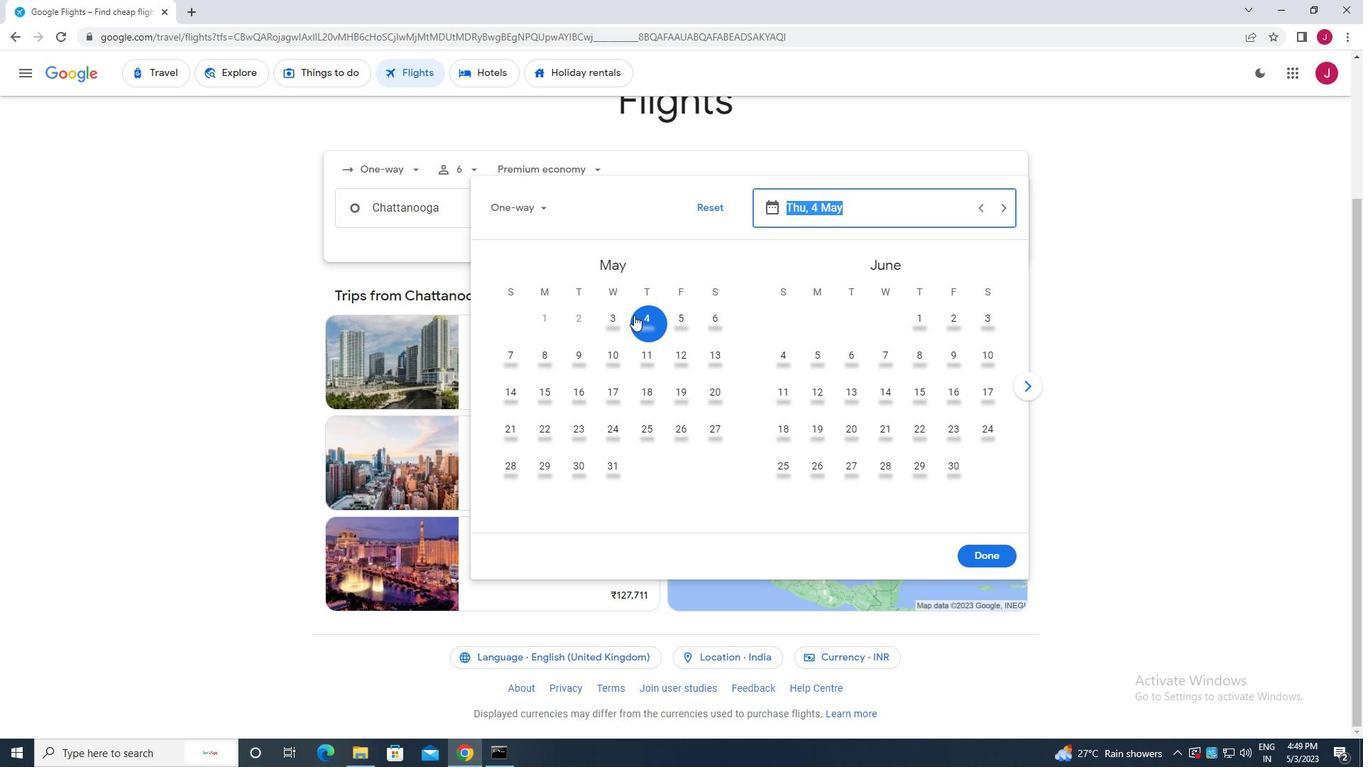 
Action: Mouse pressed left at (615, 321)
Screenshot: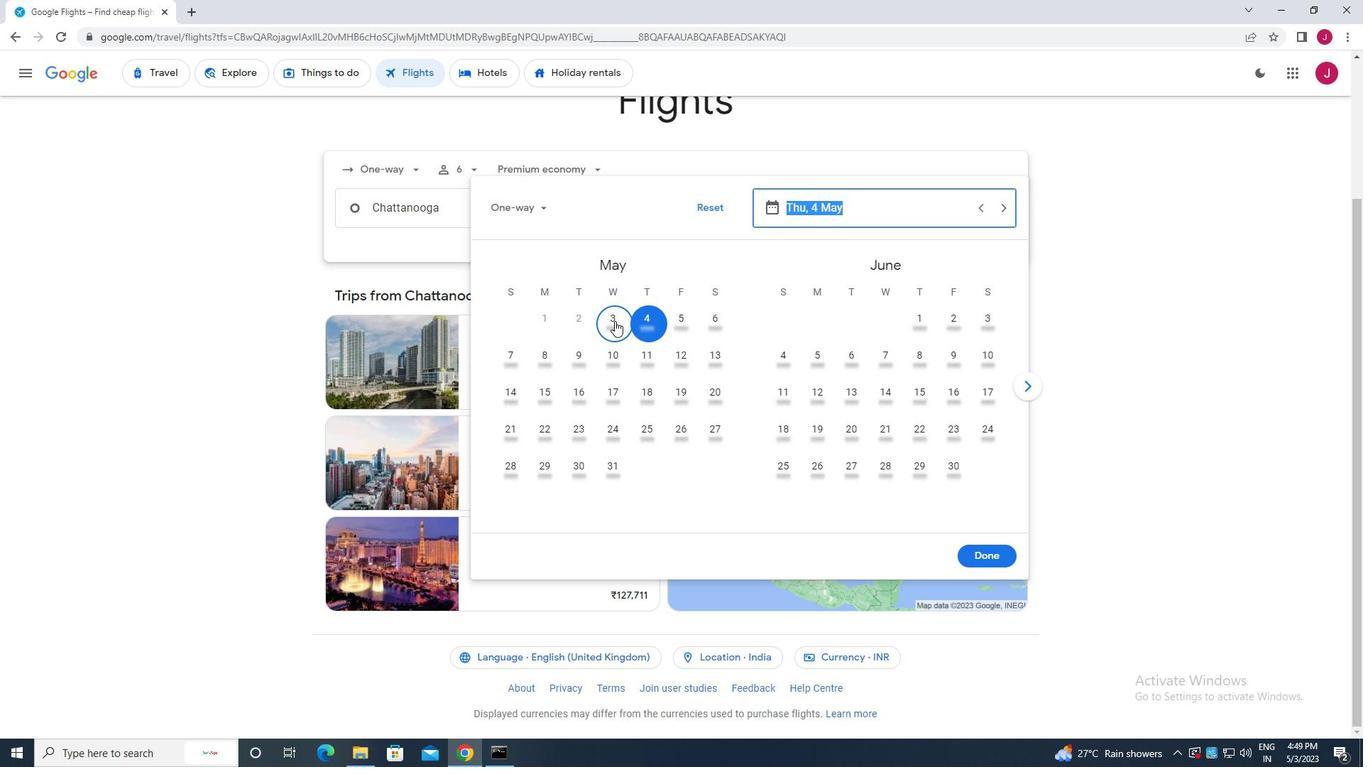 
Action: Mouse moved to (984, 552)
Screenshot: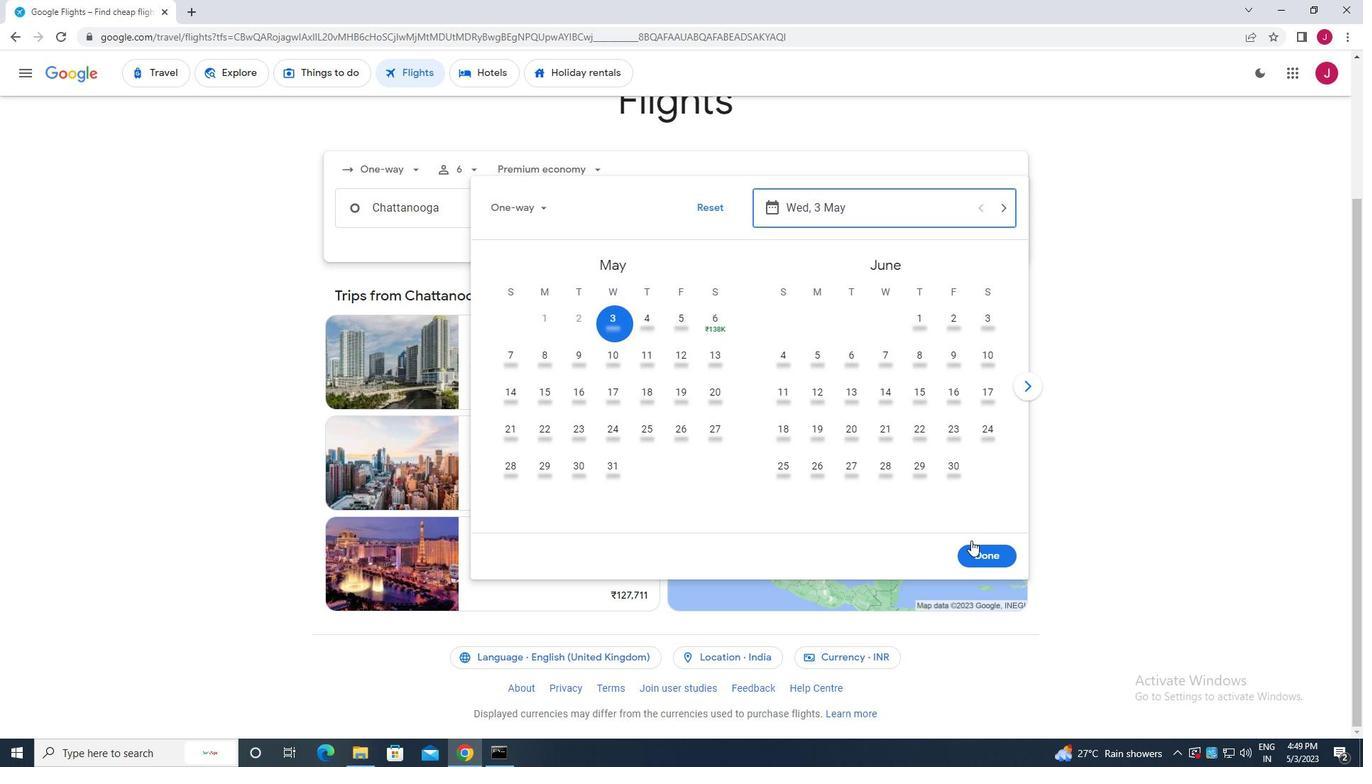 
Action: Mouse pressed left at (984, 552)
Screenshot: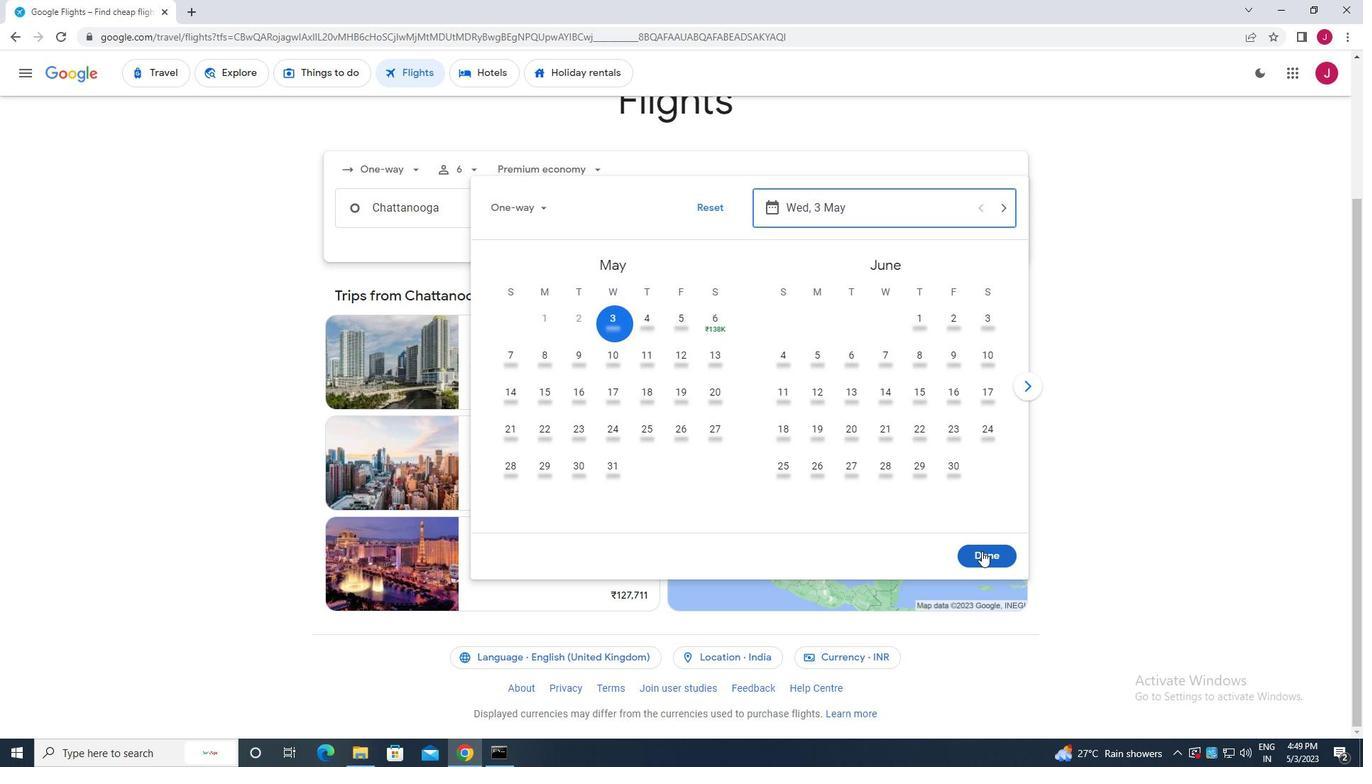 
Action: Mouse moved to (691, 262)
Screenshot: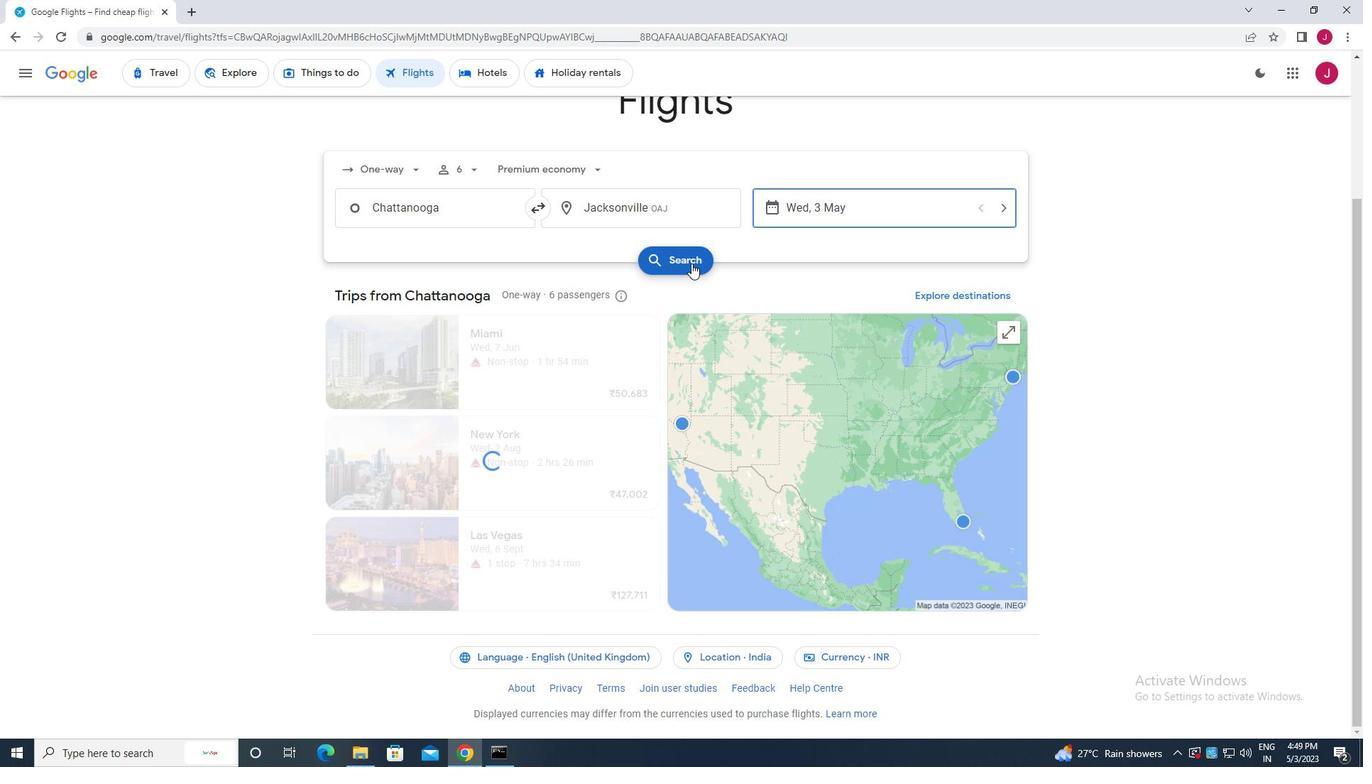 
Action: Mouse pressed left at (691, 262)
Screenshot: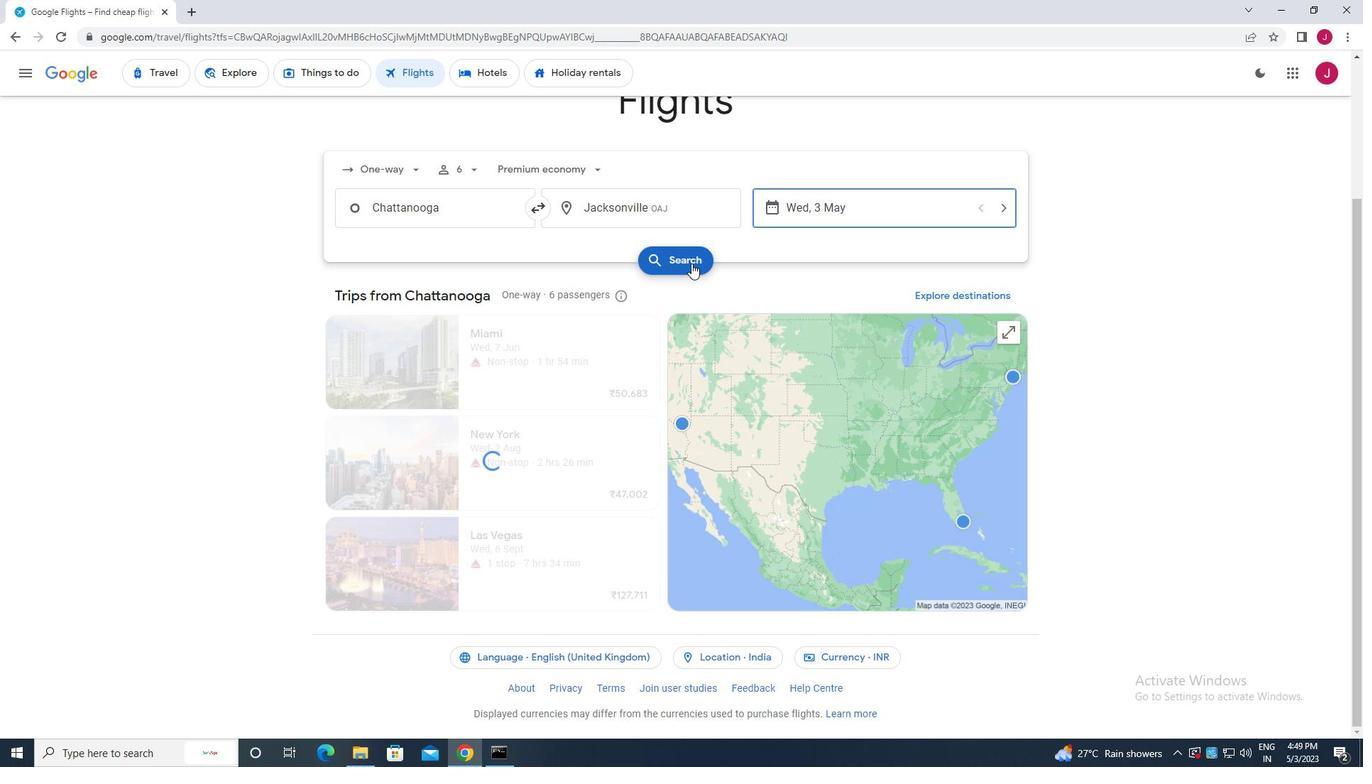 
Action: Mouse moved to (357, 202)
Screenshot: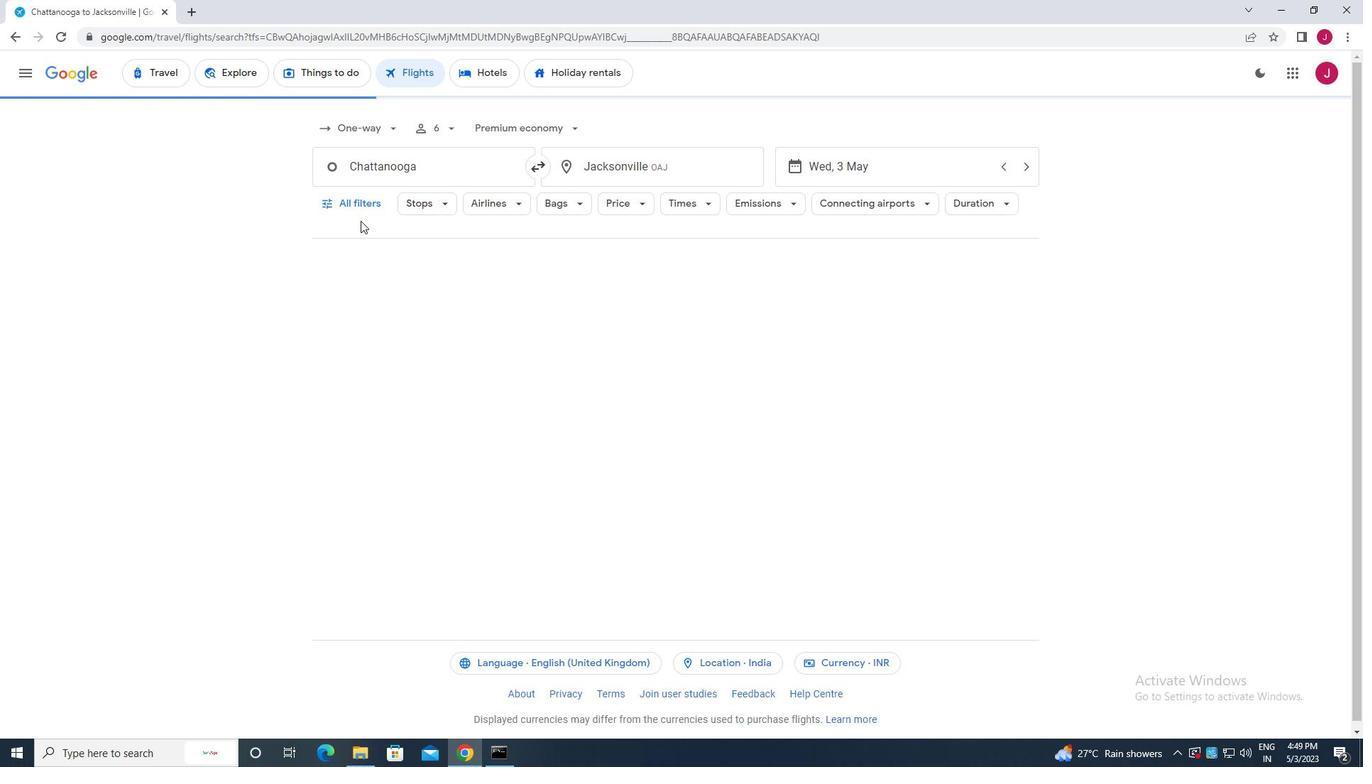 
Action: Mouse pressed left at (357, 202)
Screenshot: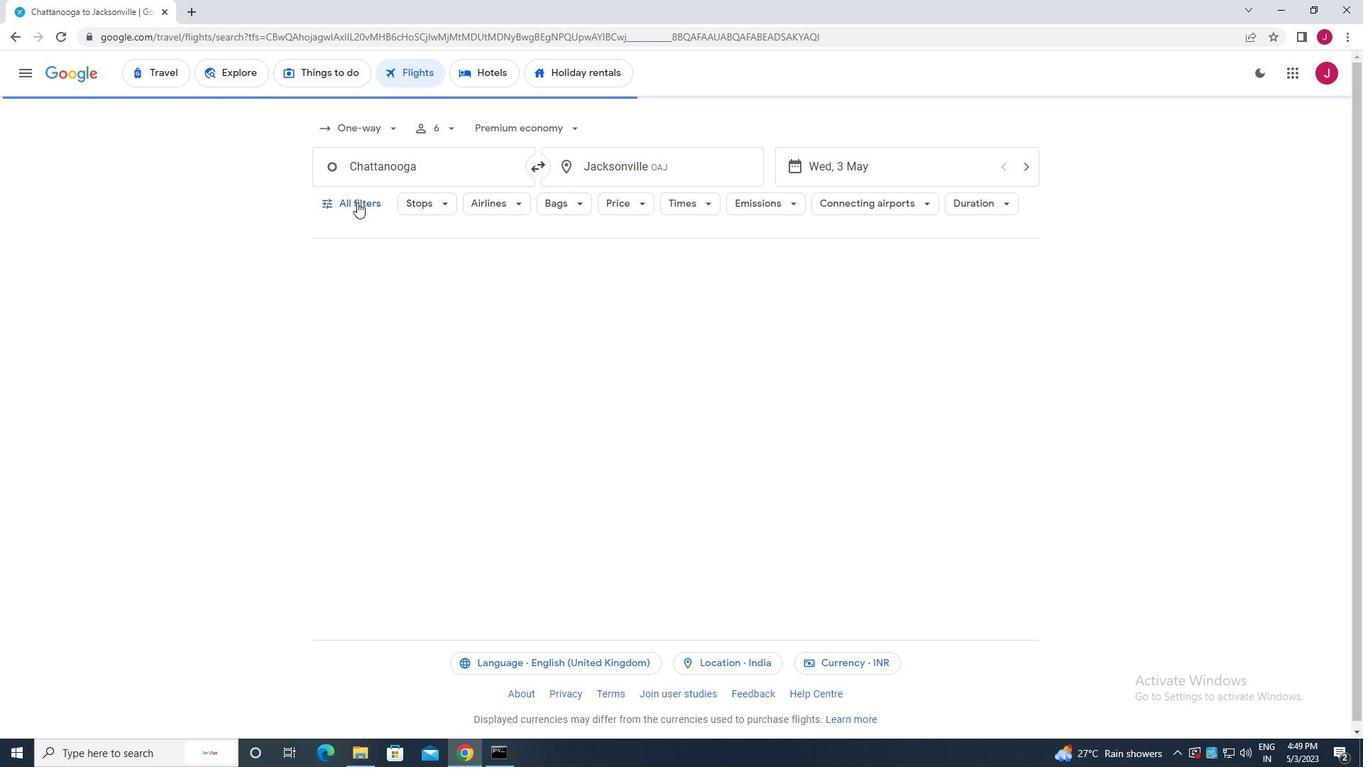 
Action: Mouse moved to (517, 418)
Screenshot: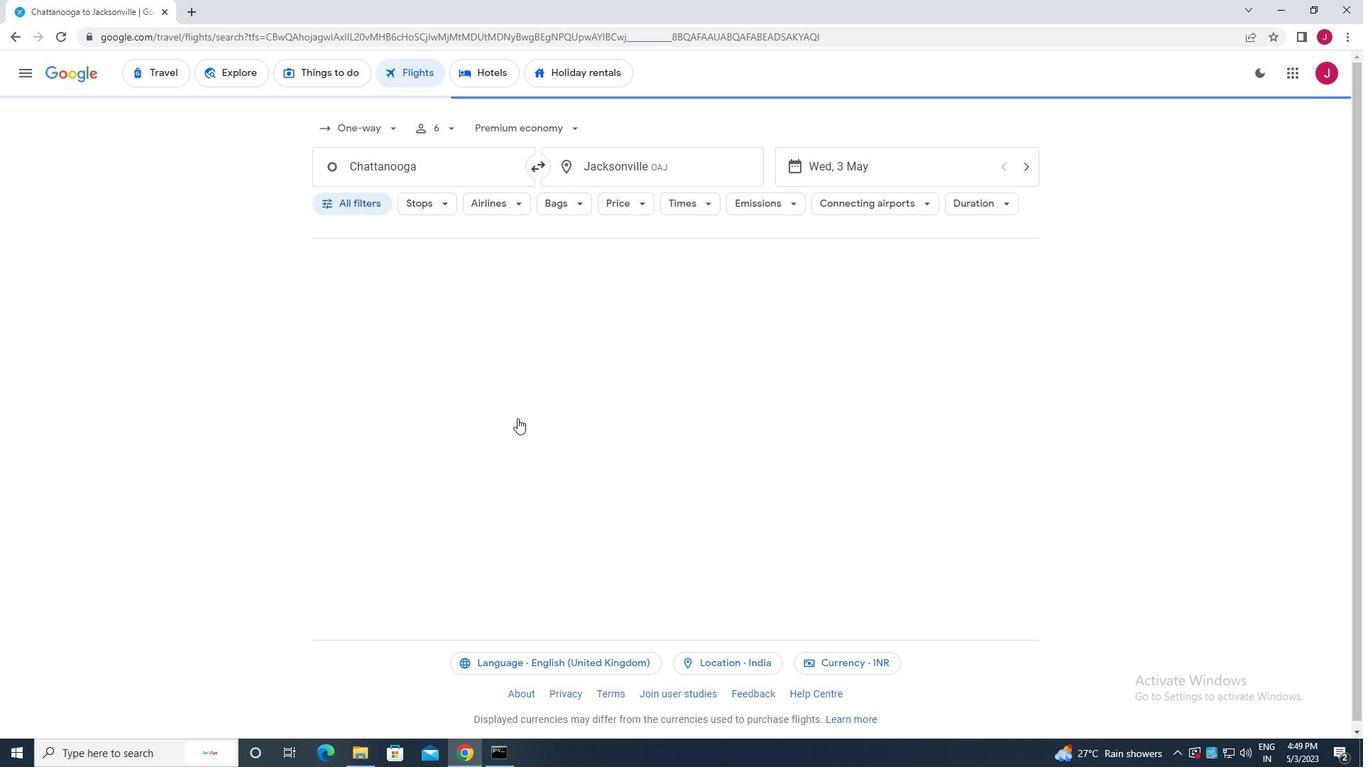 
Action: Mouse scrolled (517, 417) with delta (0, 0)
Screenshot: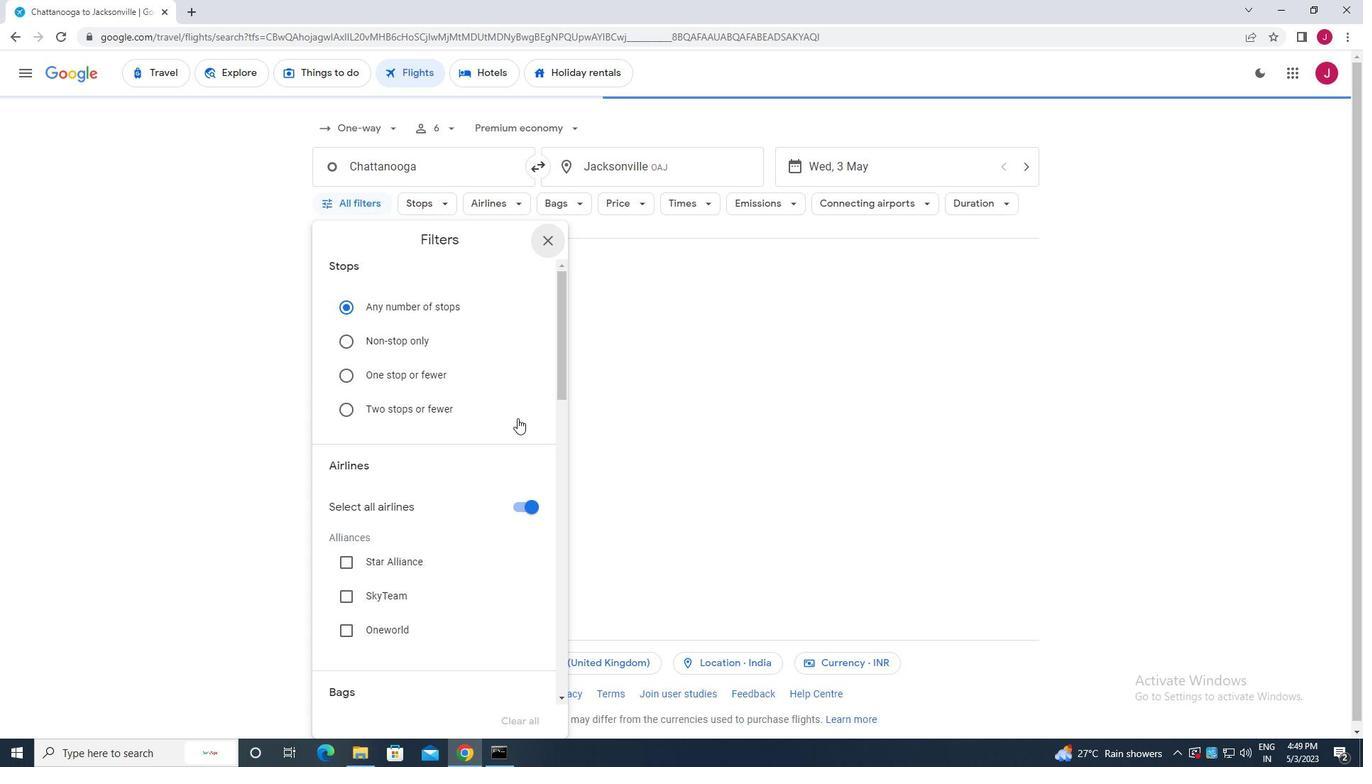 
Action: Mouse scrolled (517, 417) with delta (0, 0)
Screenshot: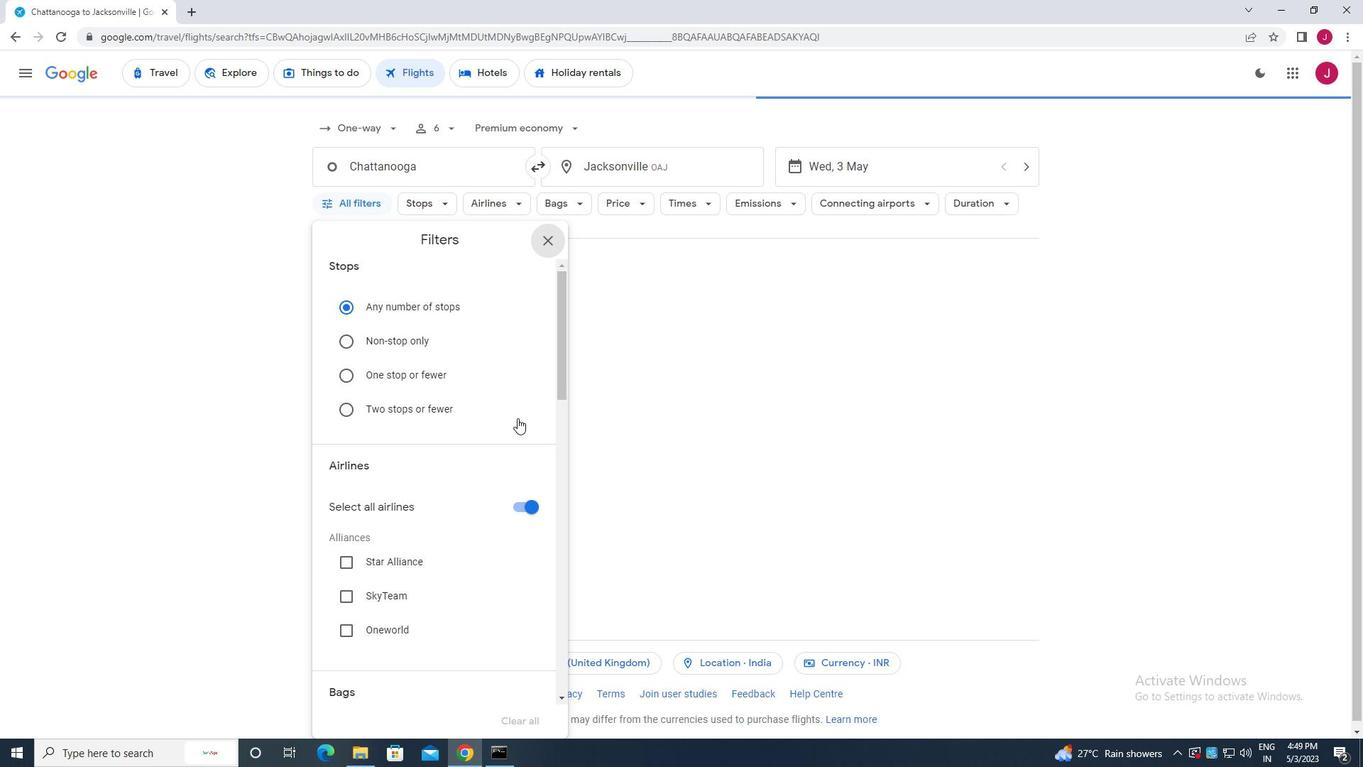 
Action: Mouse scrolled (517, 417) with delta (0, 0)
Screenshot: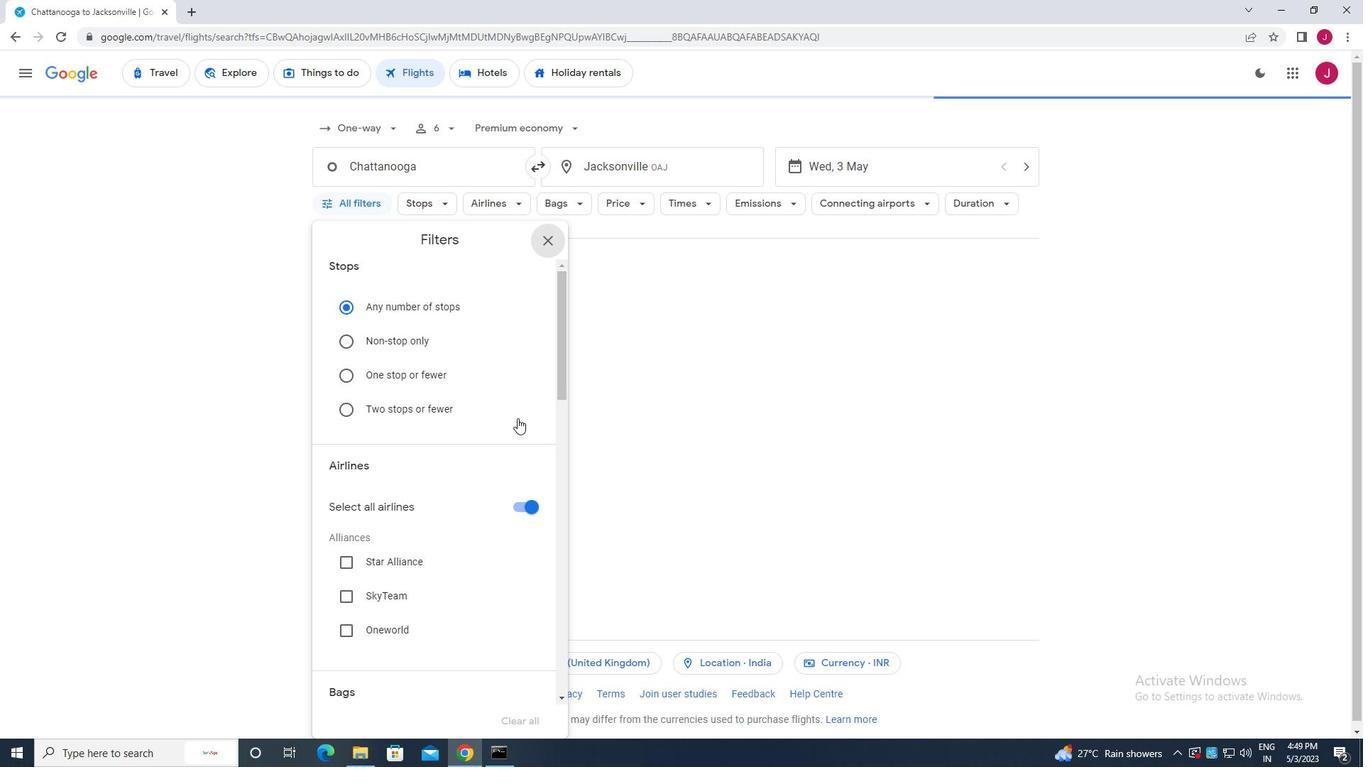 
Action: Mouse moved to (524, 294)
Screenshot: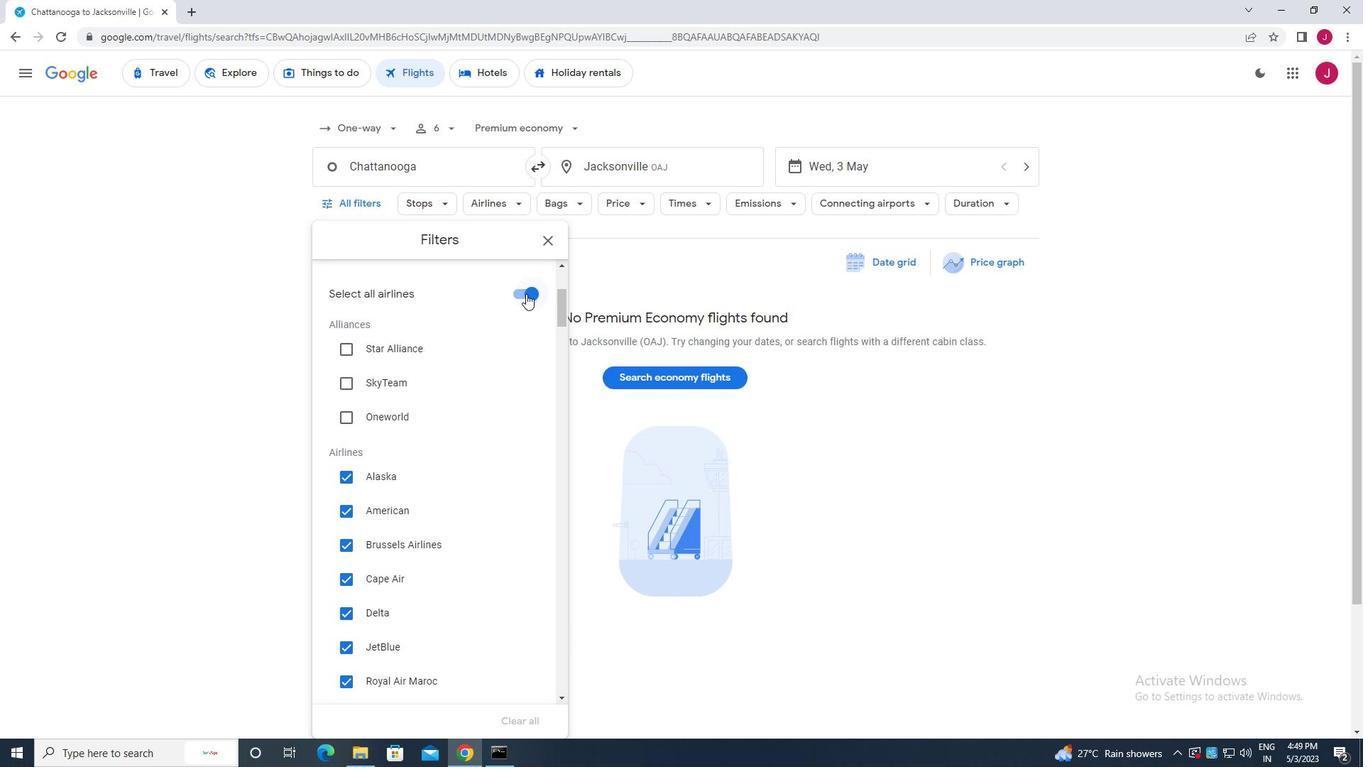 
Action: Mouse pressed left at (524, 294)
Screenshot: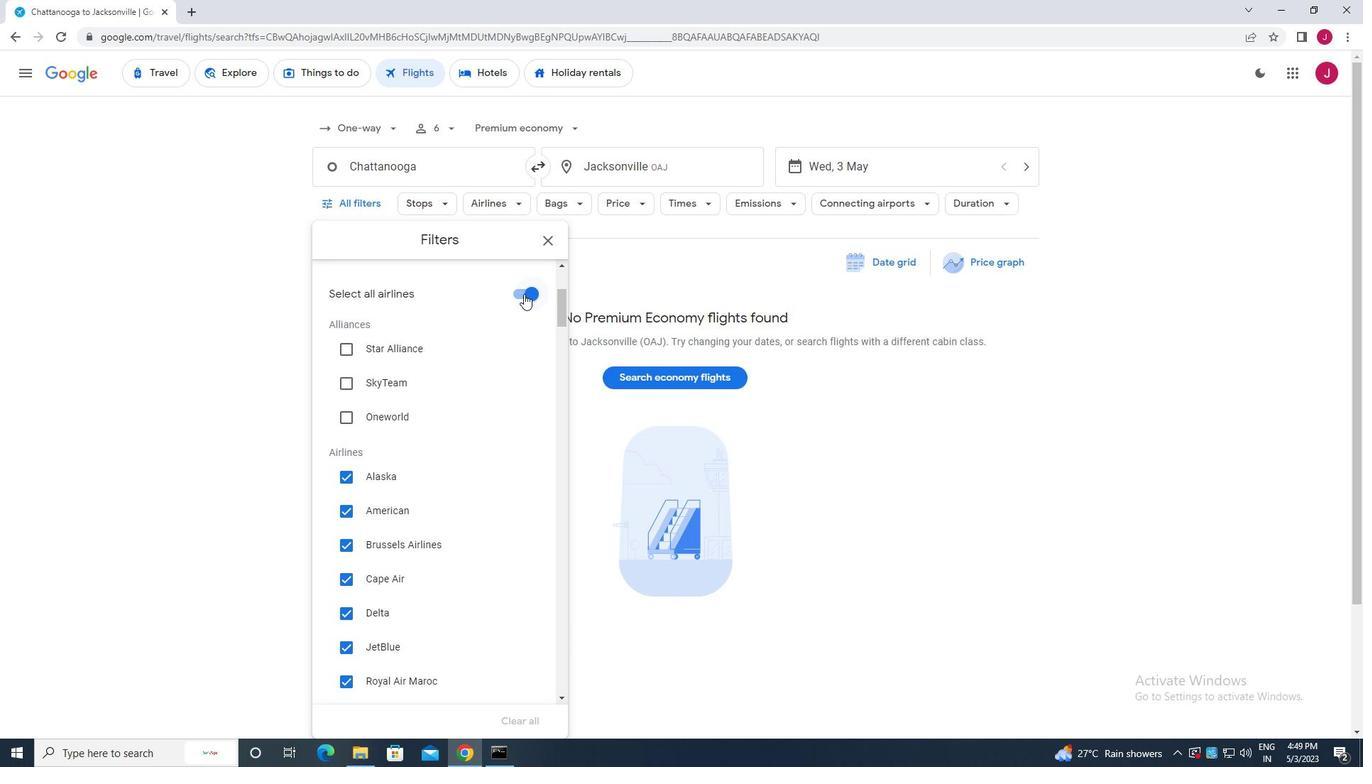 
Action: Mouse moved to (441, 354)
Screenshot: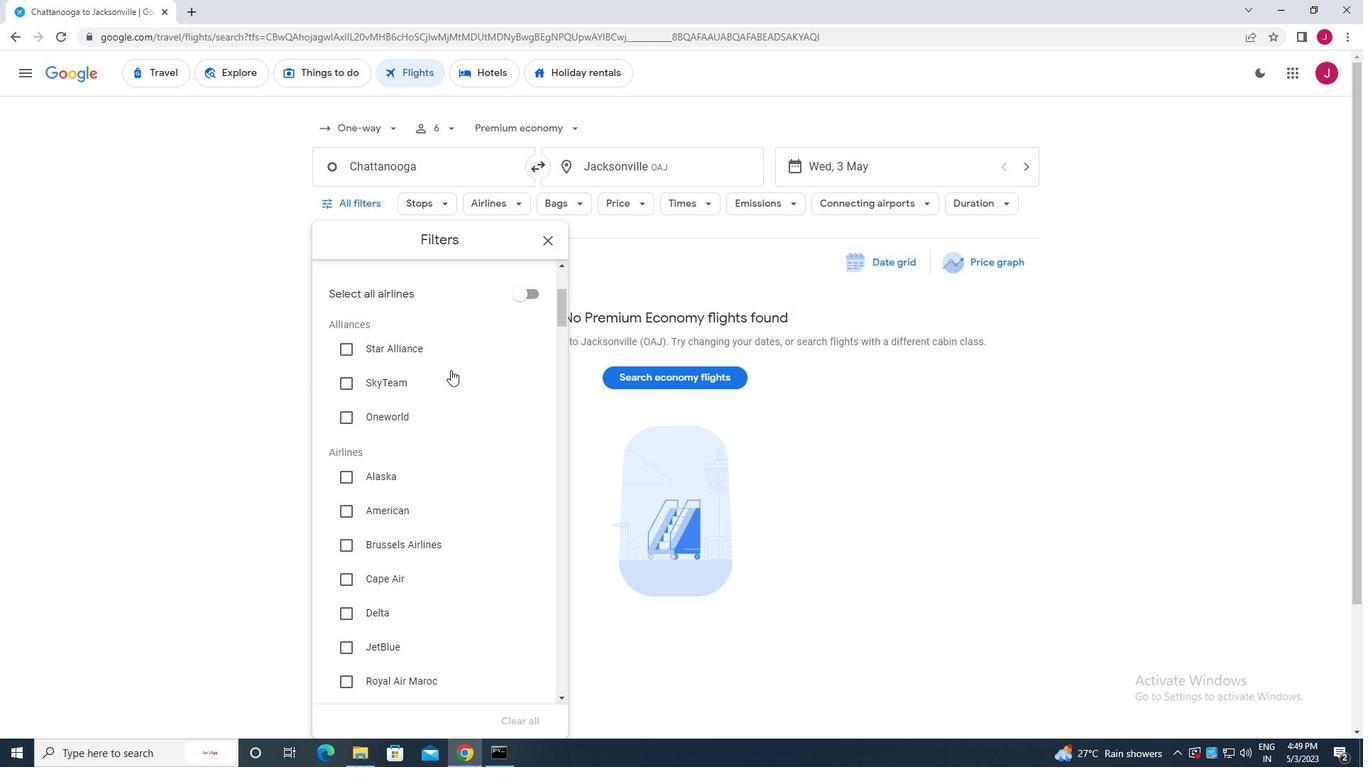 
Action: Mouse scrolled (441, 353) with delta (0, 0)
Screenshot: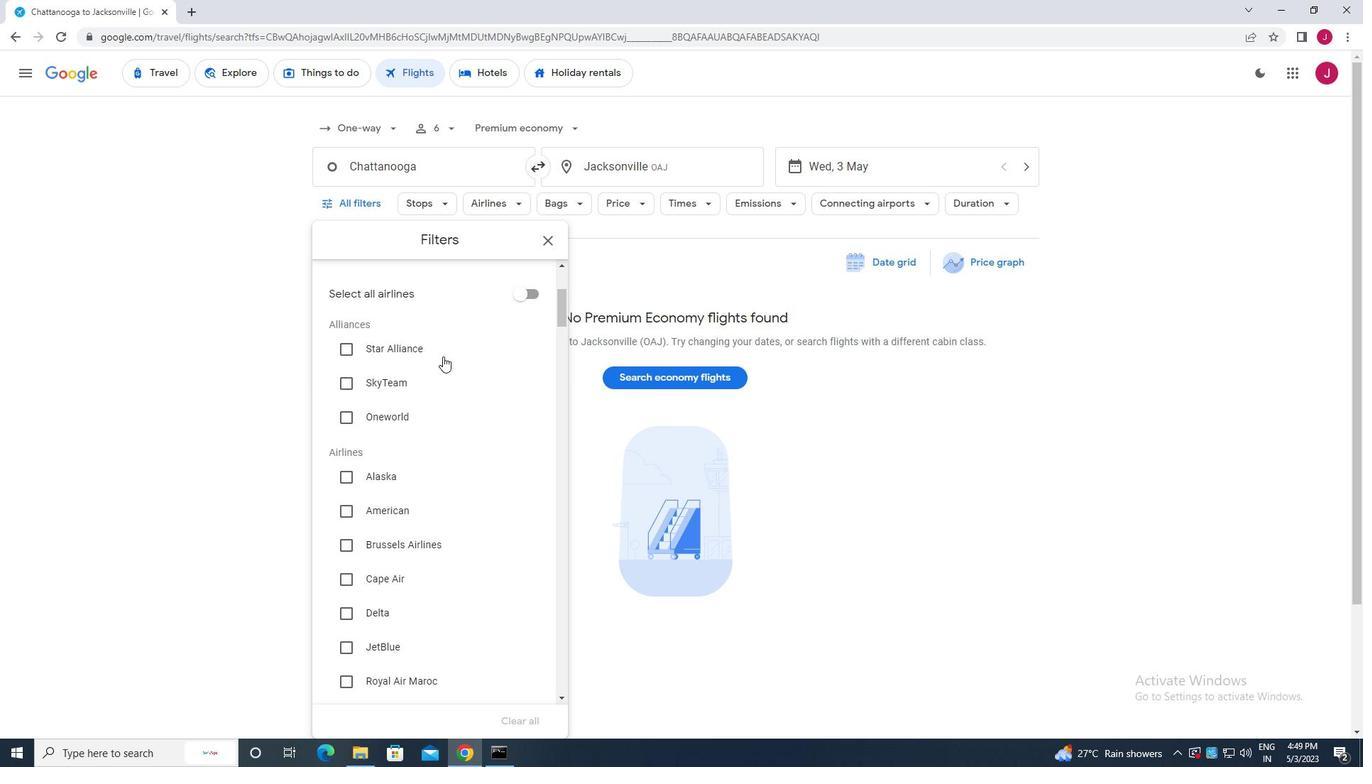 
Action: Mouse scrolled (441, 353) with delta (0, 0)
Screenshot: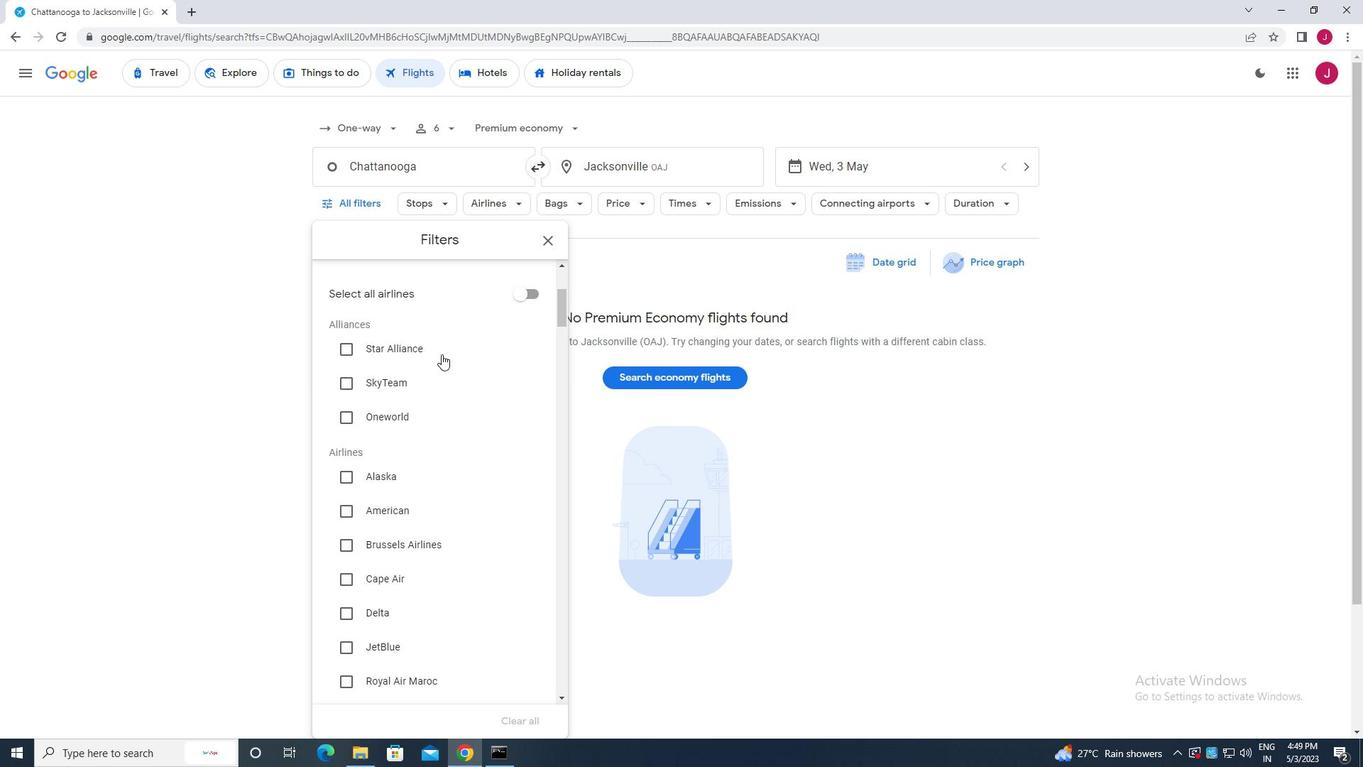
Action: Mouse moved to (406, 330)
Screenshot: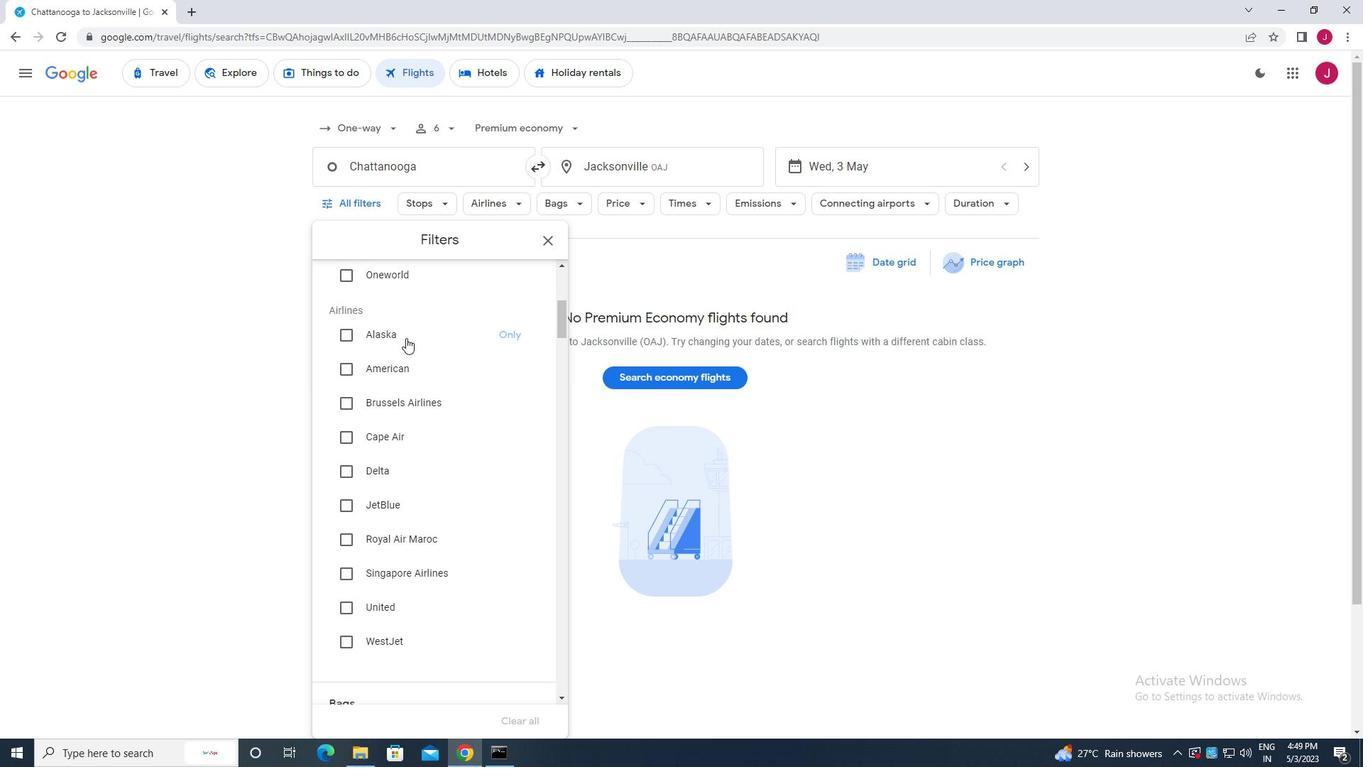 
Action: Mouse scrolled (406, 329) with delta (0, 0)
Screenshot: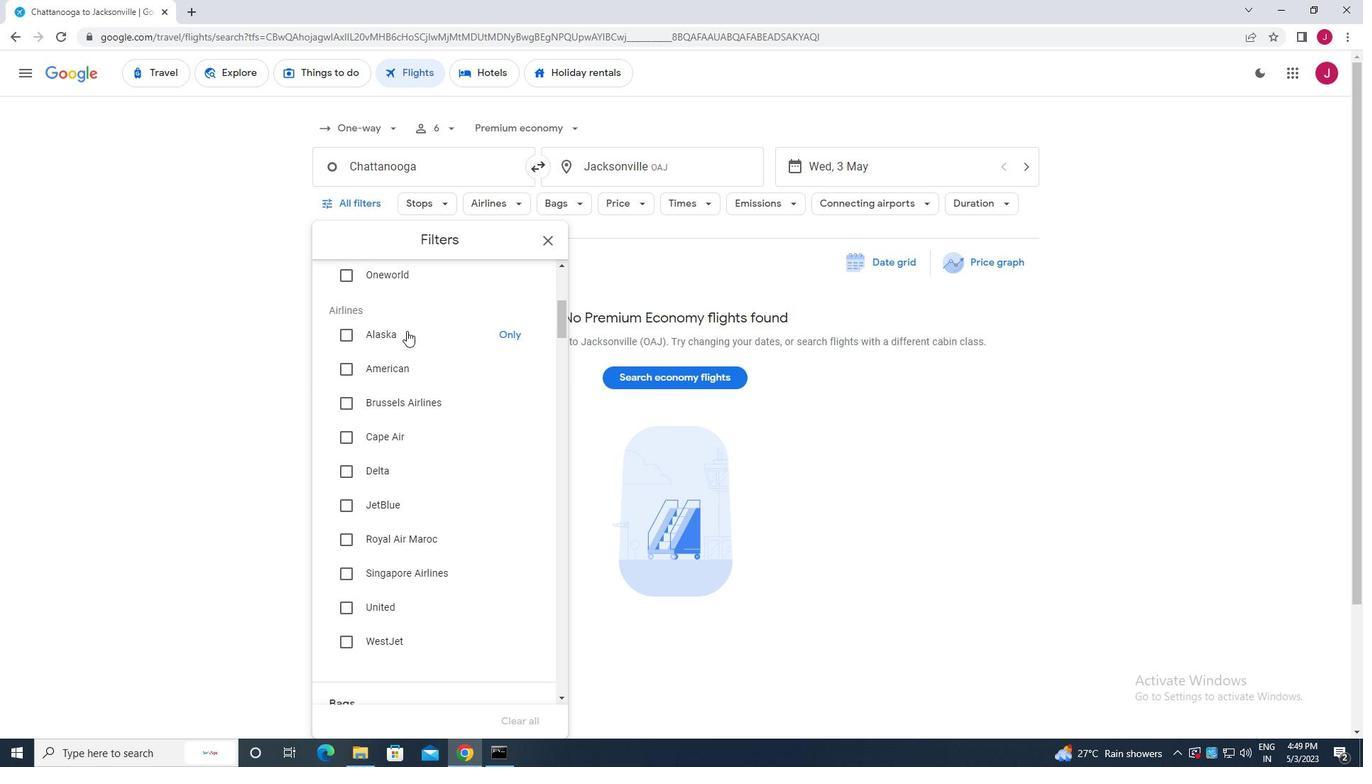 
Action: Mouse scrolled (406, 329) with delta (0, 0)
Screenshot: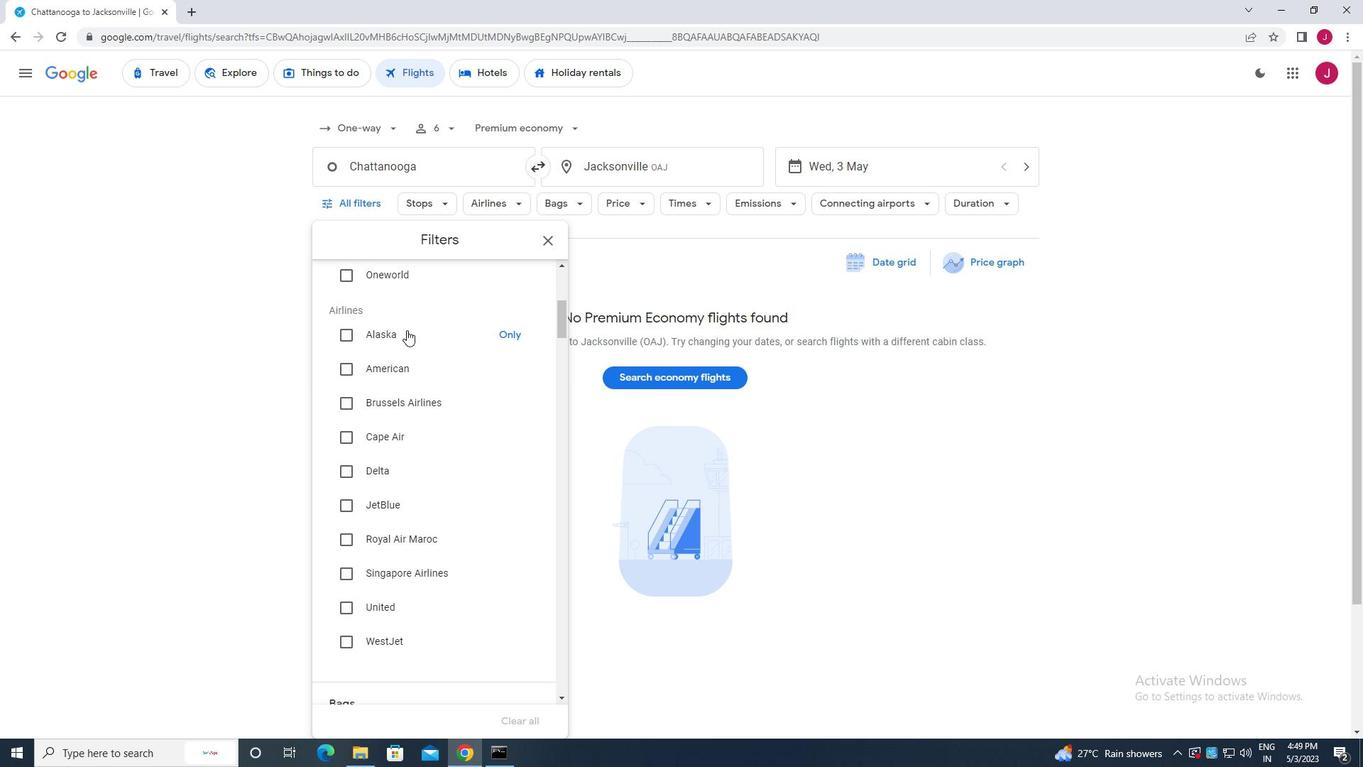 
Action: Mouse moved to (407, 330)
Screenshot: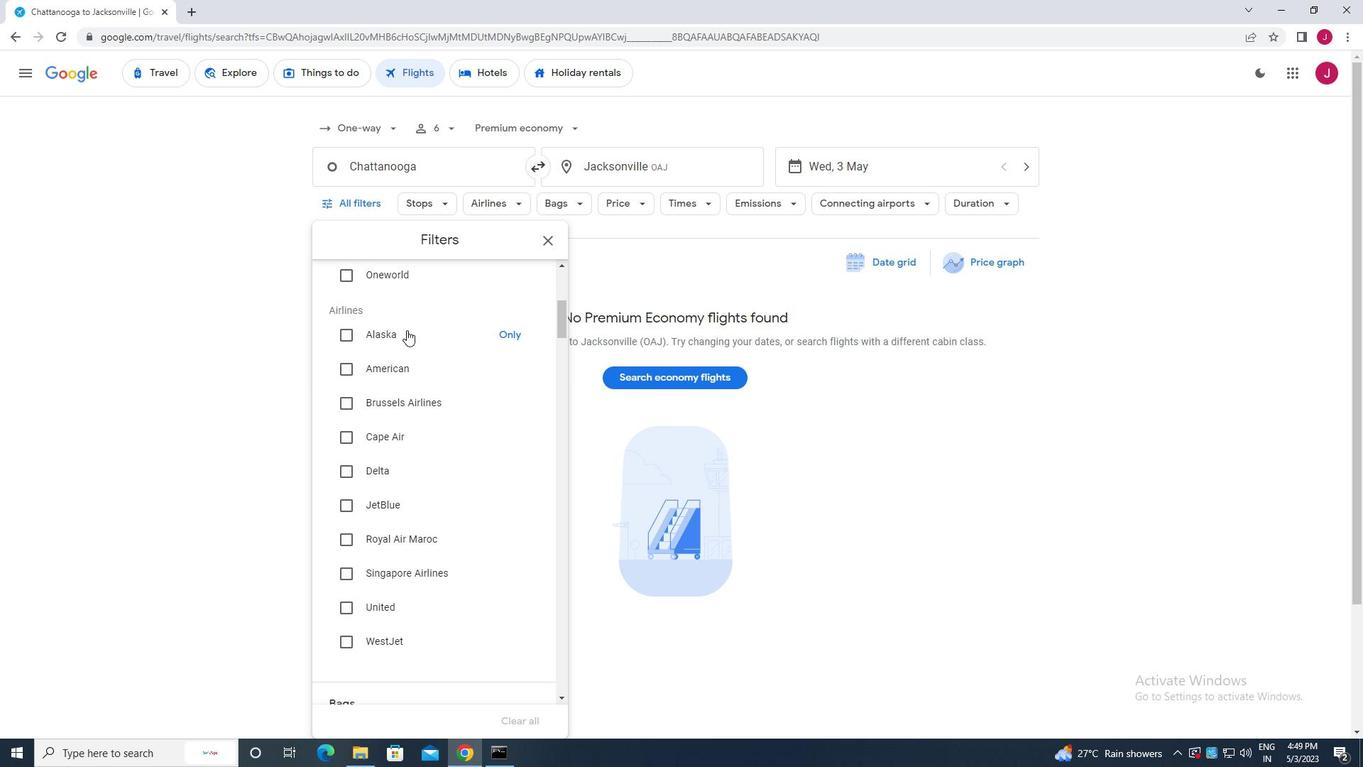 
Action: Mouse scrolled (407, 329) with delta (0, 0)
Screenshot: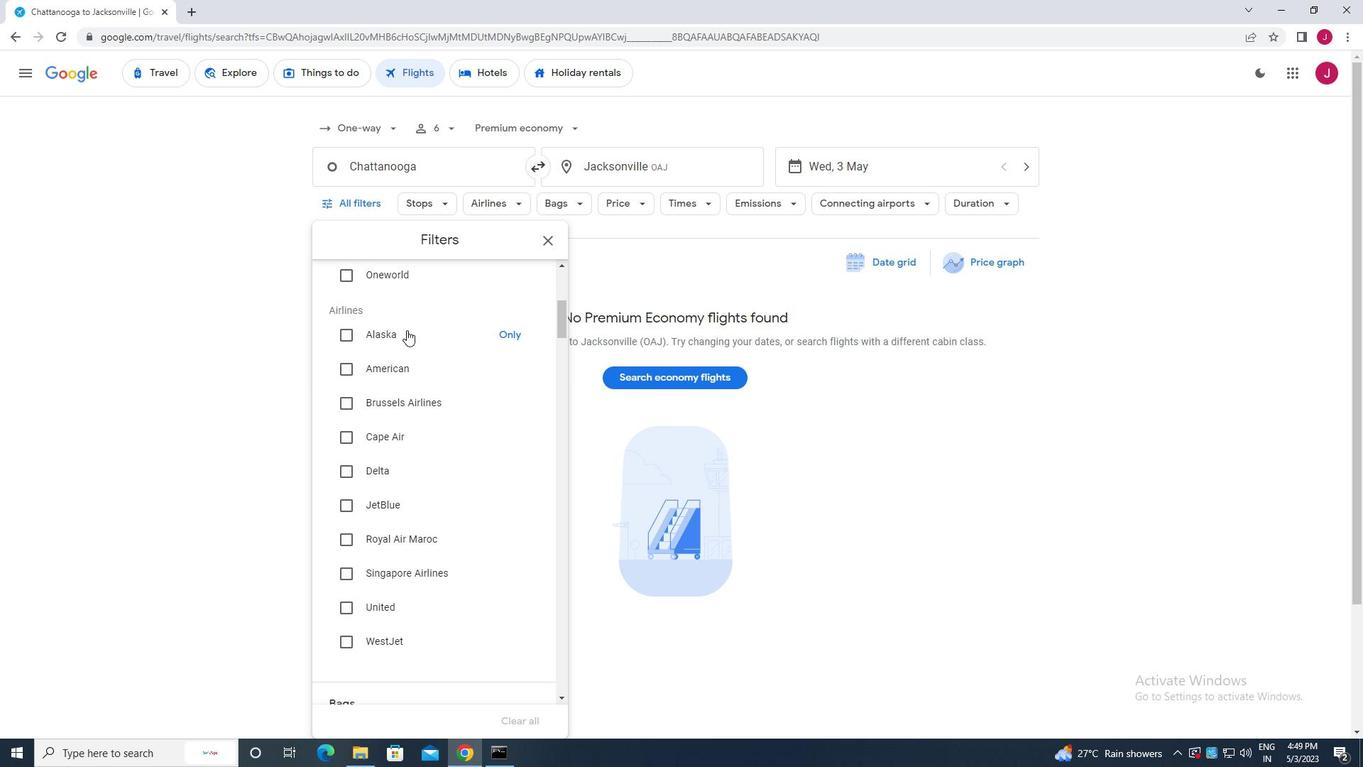 
Action: Mouse moved to (407, 330)
Screenshot: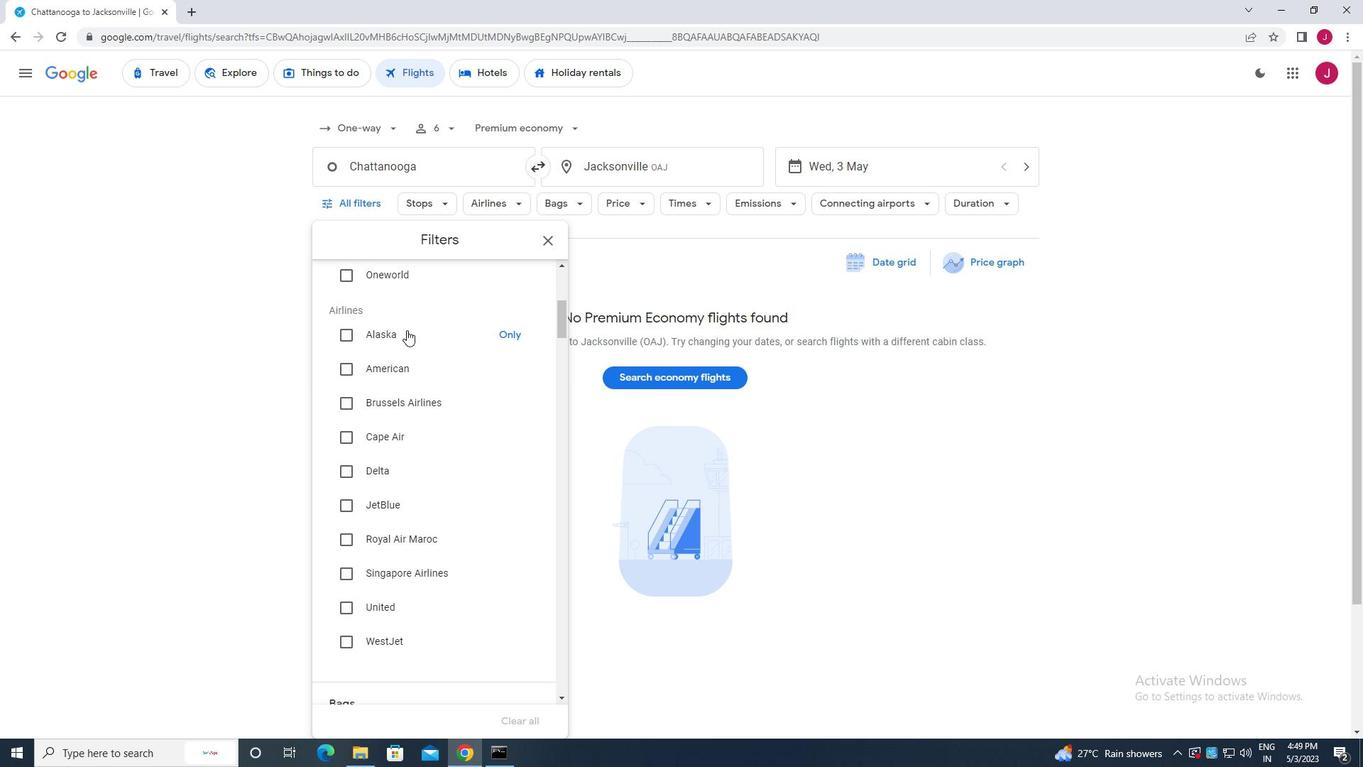 
Action: Mouse scrolled (407, 331) with delta (0, 0)
Screenshot: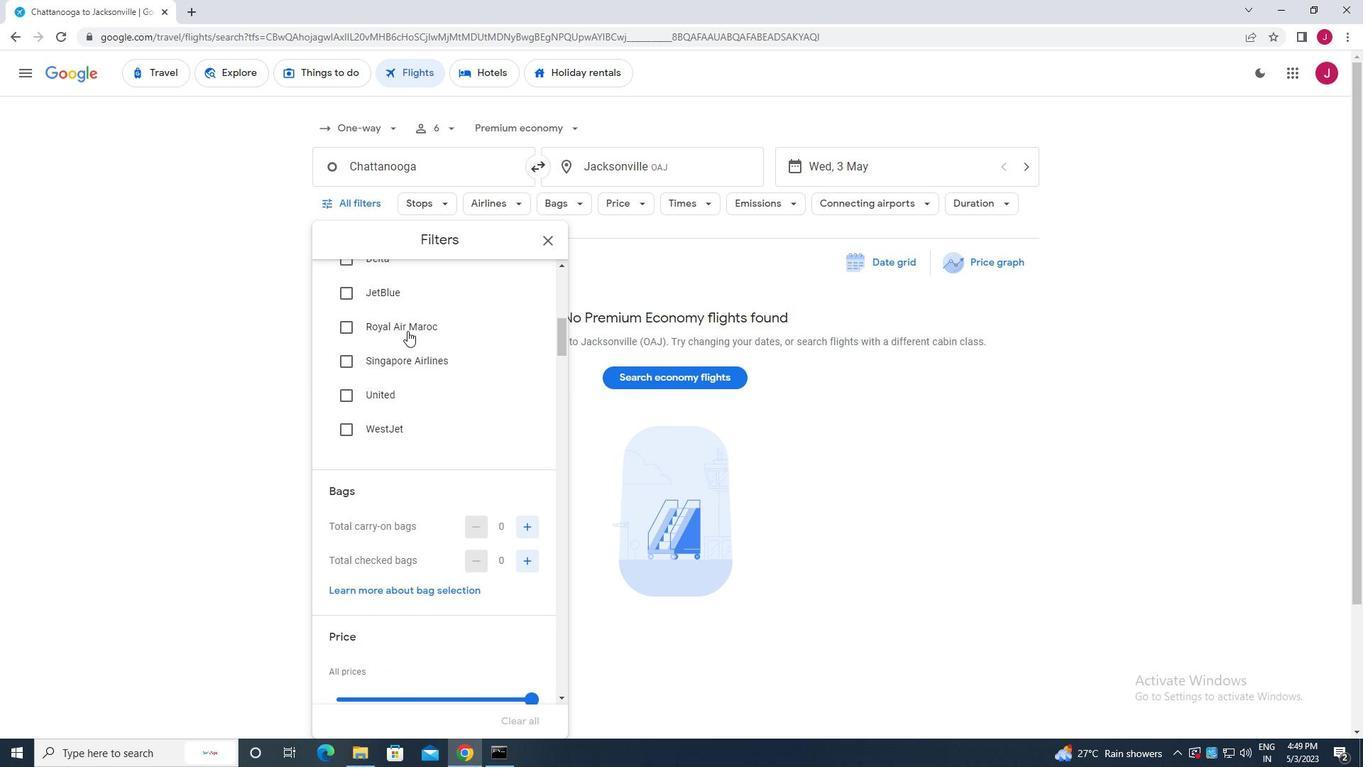
Action: Mouse scrolled (407, 331) with delta (0, 0)
Screenshot: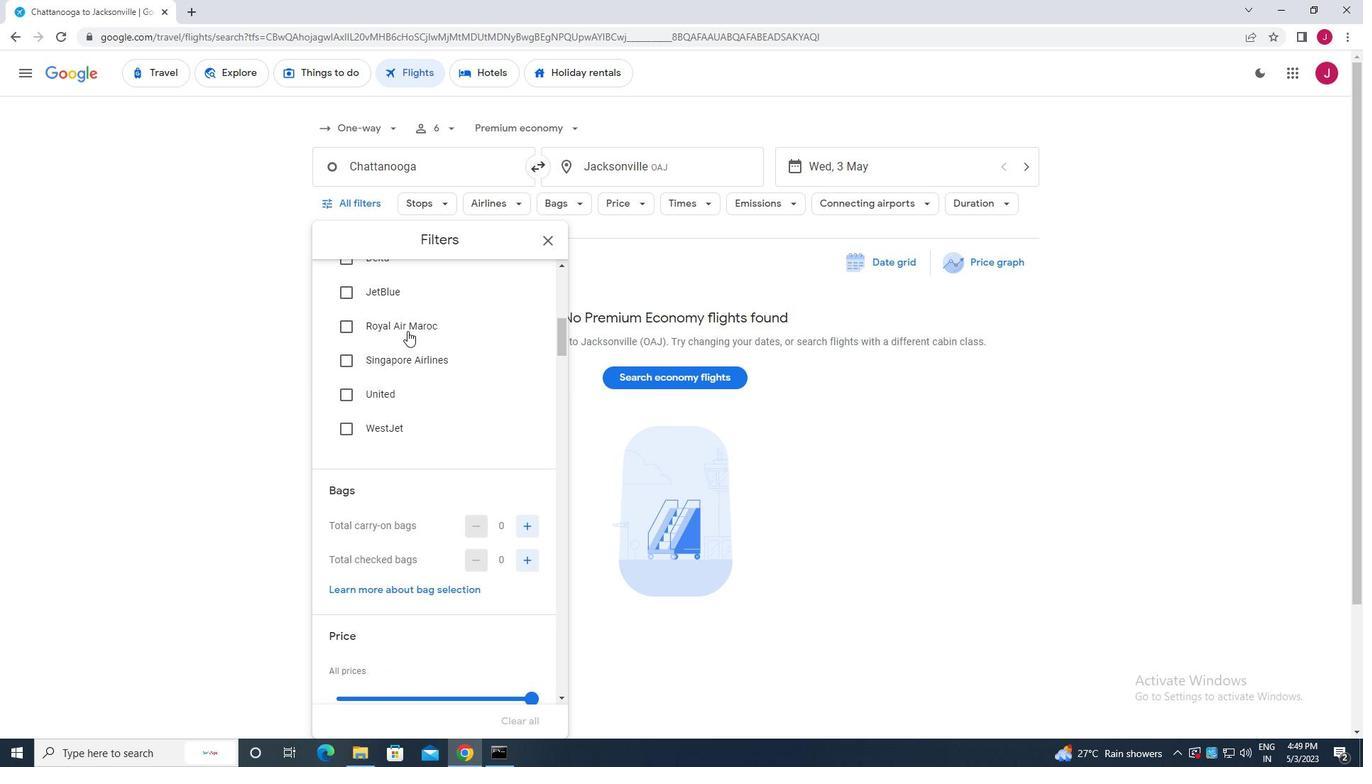 
Action: Mouse moved to (410, 304)
Screenshot: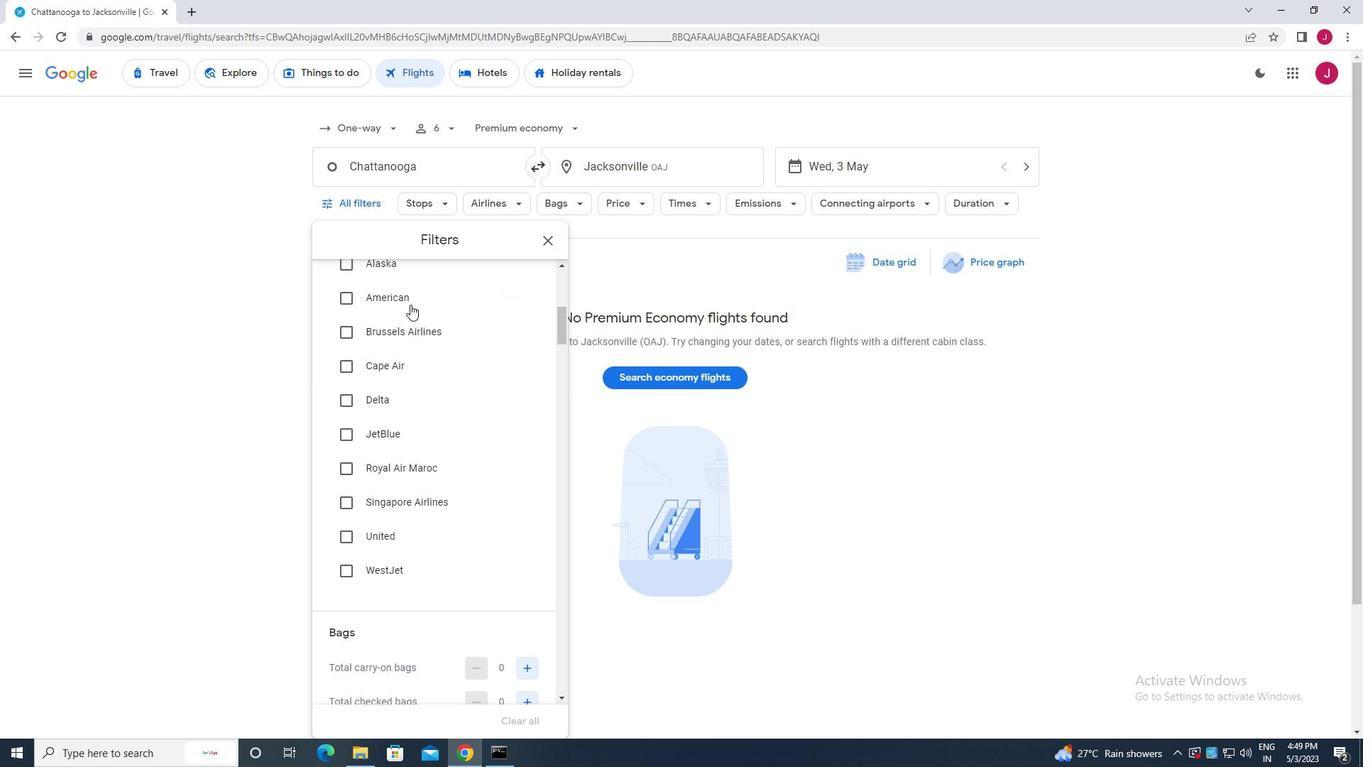 
Action: Mouse scrolled (410, 304) with delta (0, 0)
Screenshot: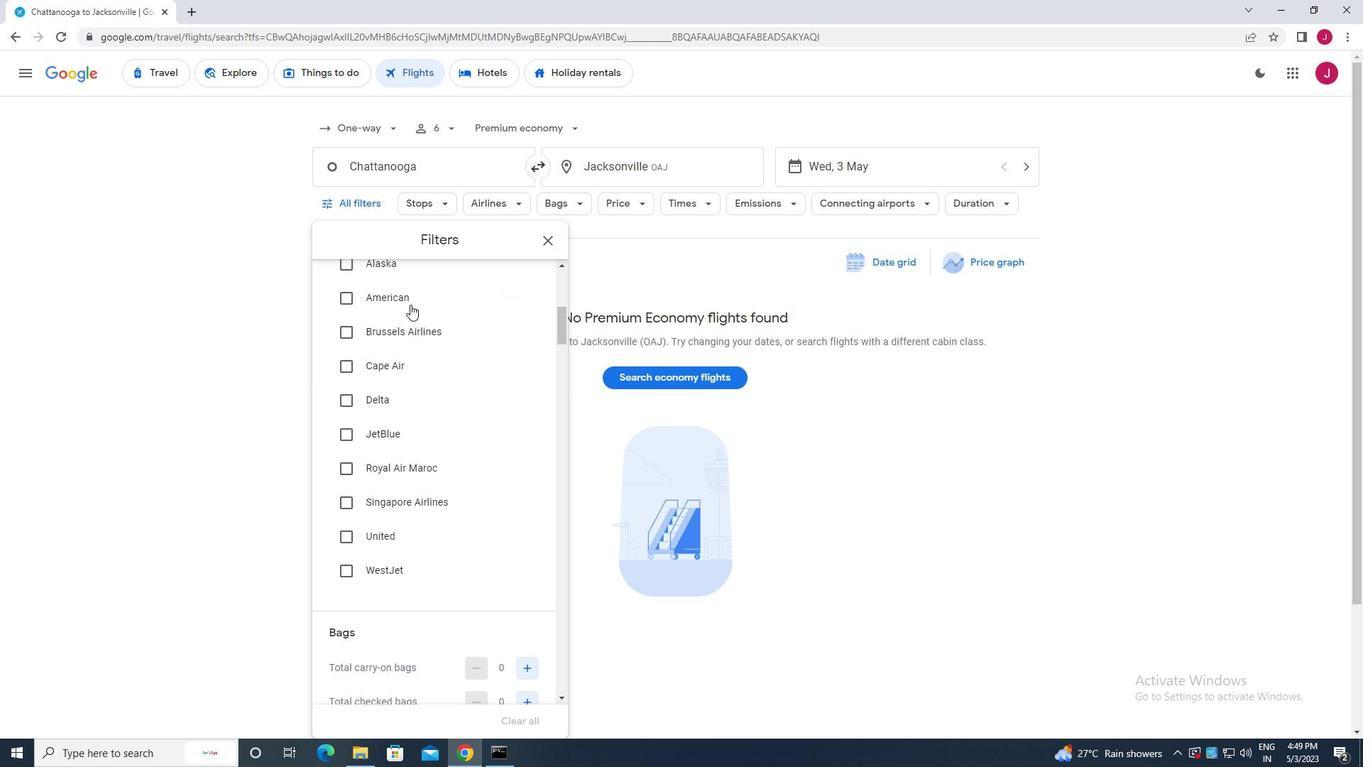 
Action: Mouse moved to (410, 308)
Screenshot: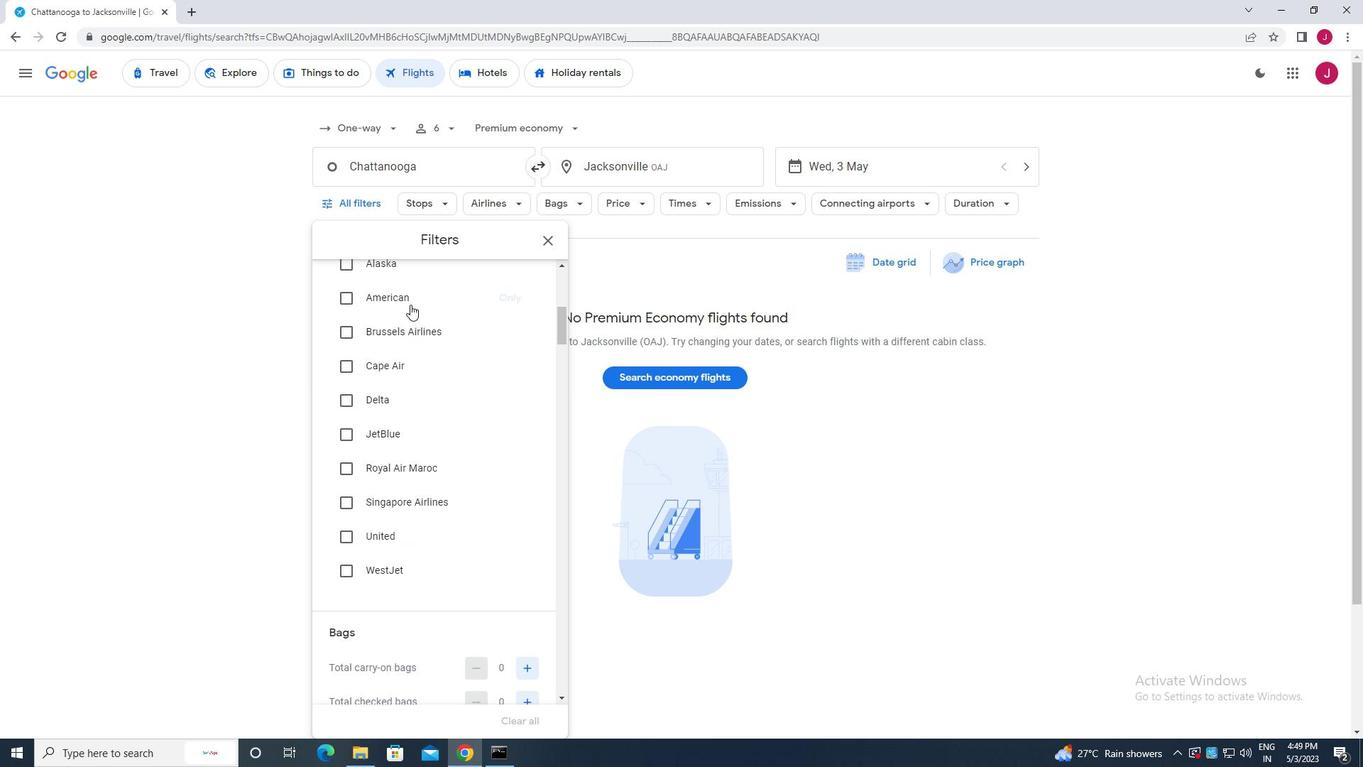 
Action: Mouse scrolled (410, 308) with delta (0, 0)
Screenshot: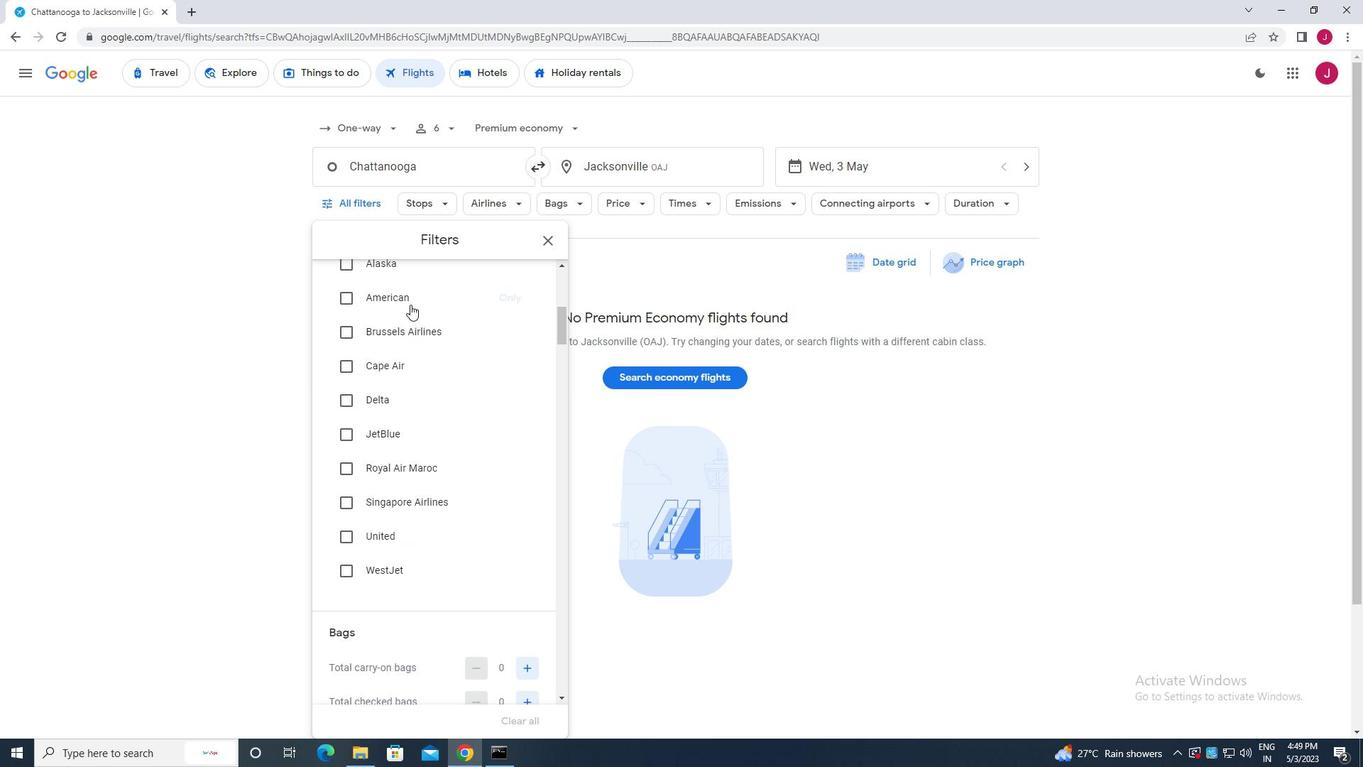 
Action: Mouse moved to (410, 312)
Screenshot: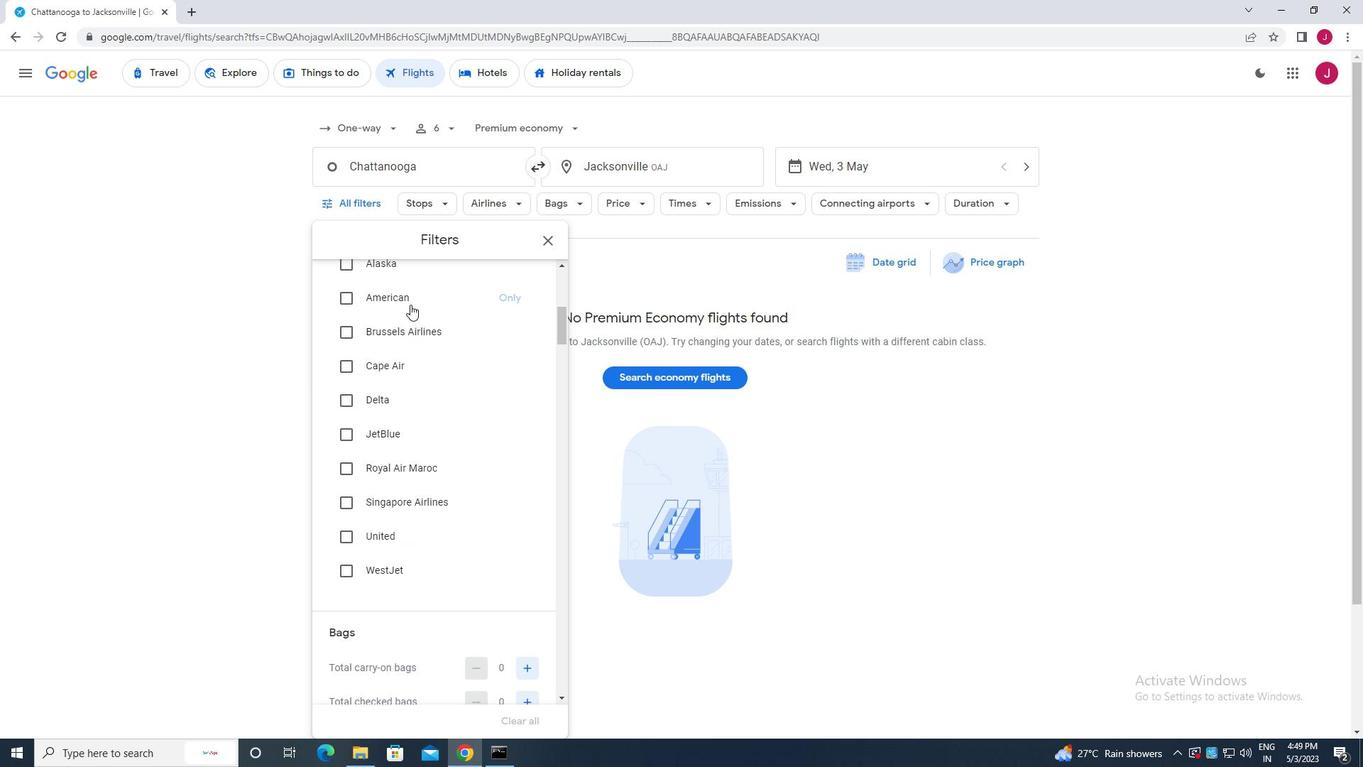 
Action: Mouse scrolled (410, 311) with delta (0, 0)
Screenshot: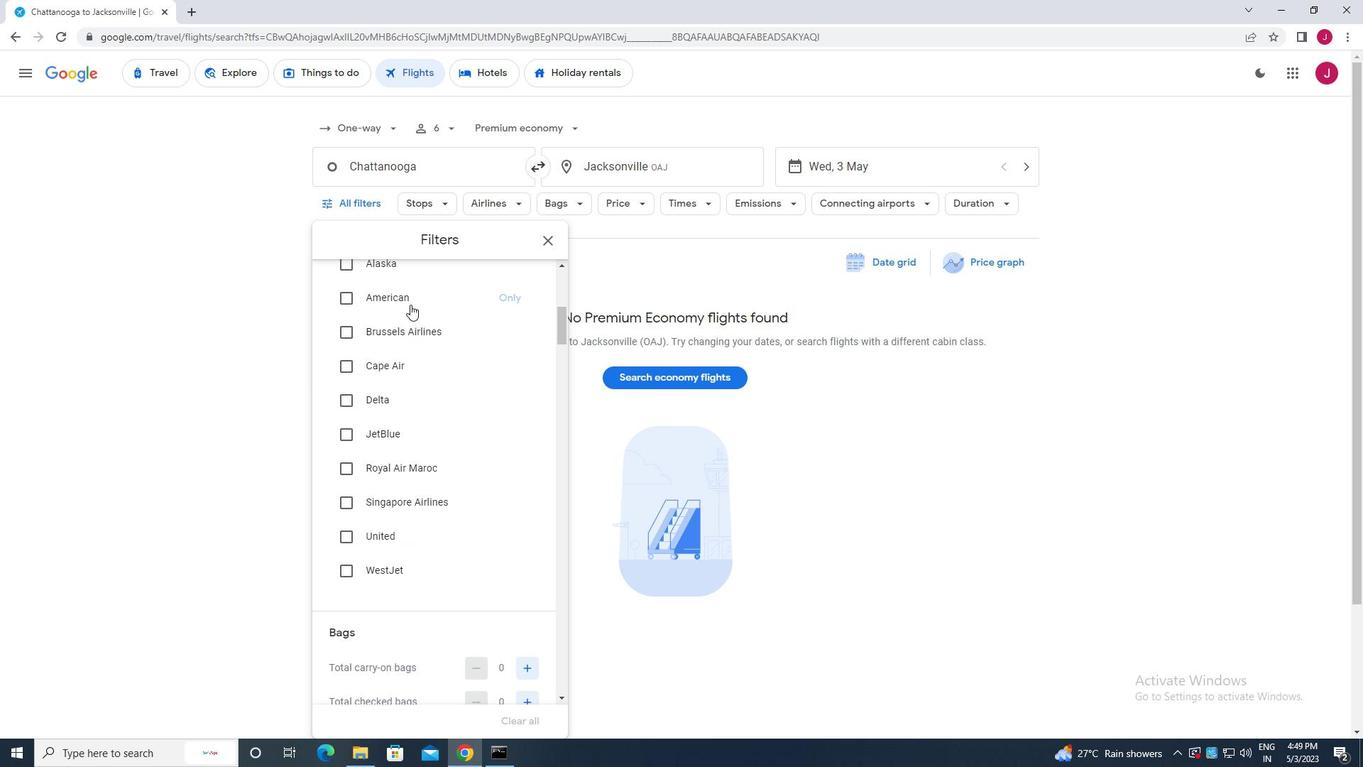 
Action: Mouse moved to (410, 315)
Screenshot: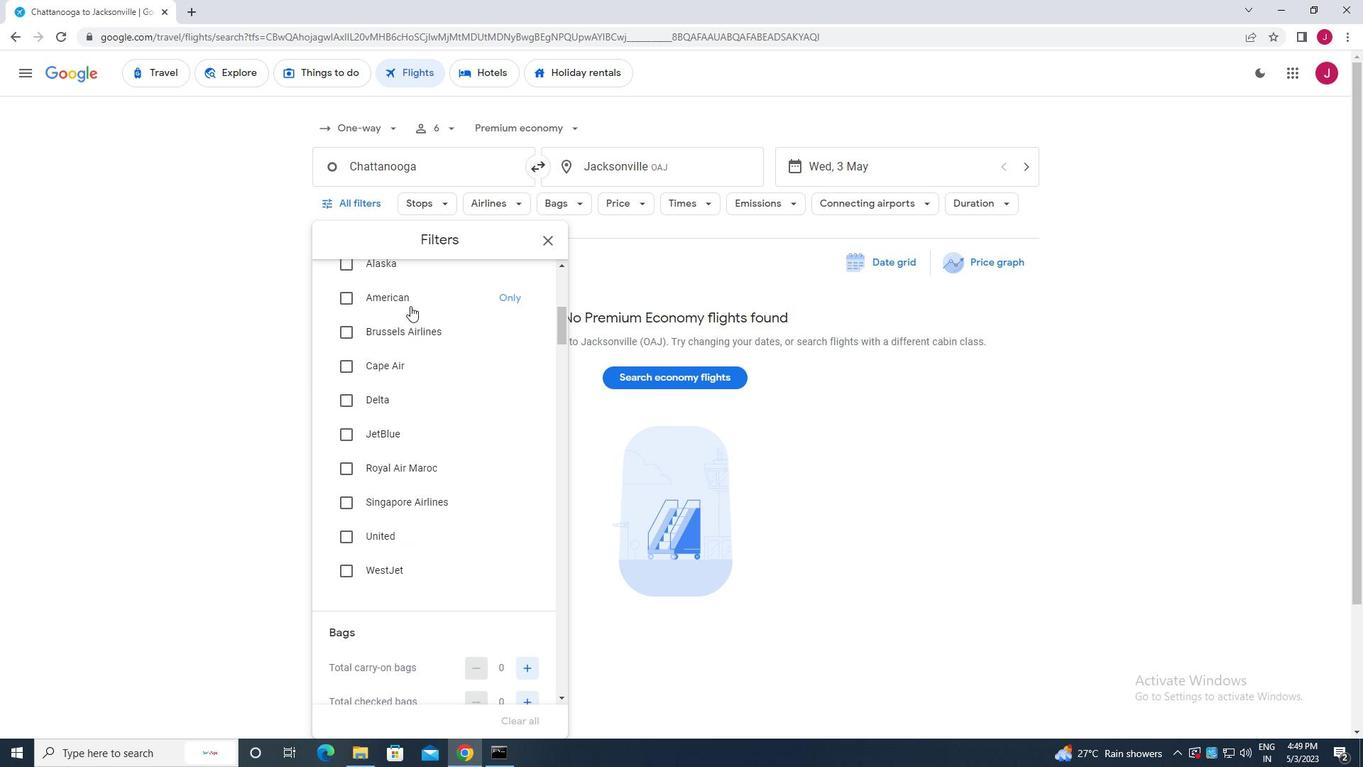 
Action: Mouse scrolled (410, 314) with delta (0, 0)
Screenshot: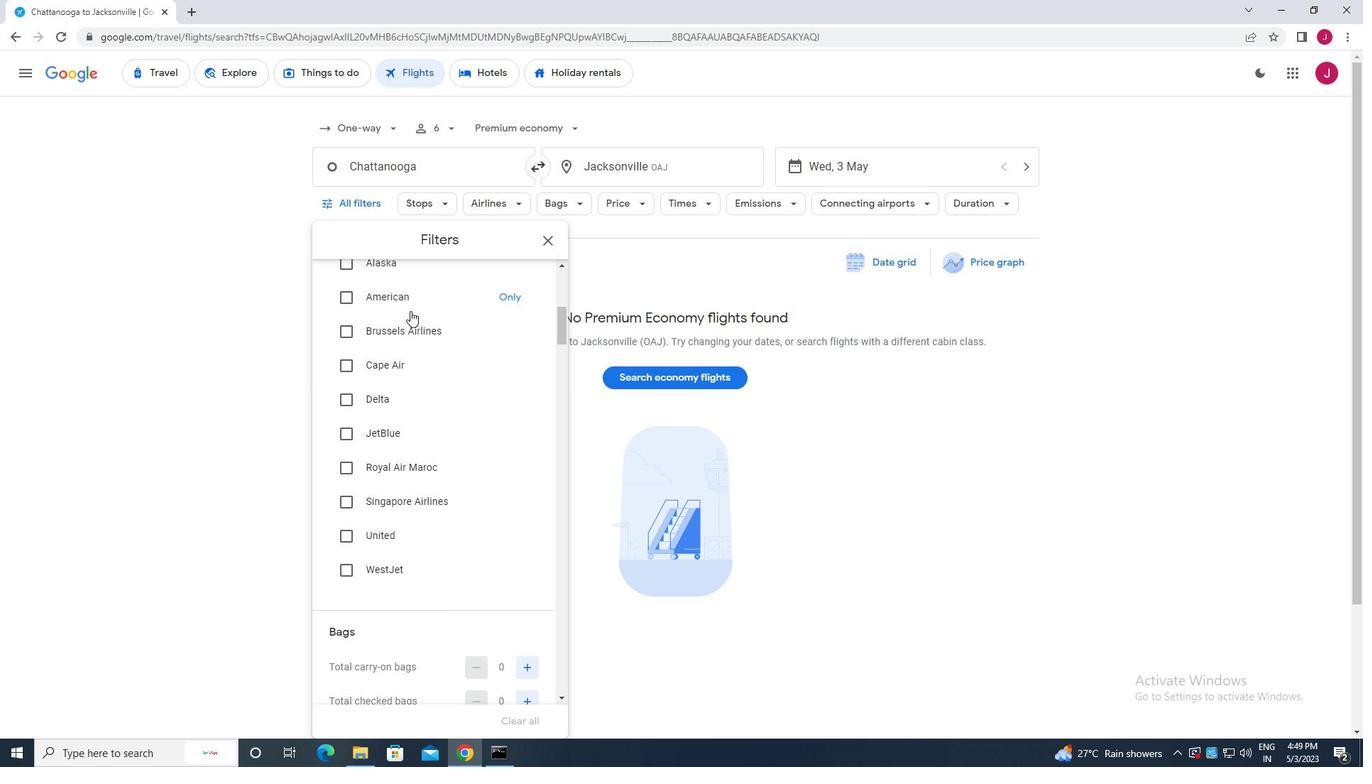 
Action: Mouse moved to (410, 316)
Screenshot: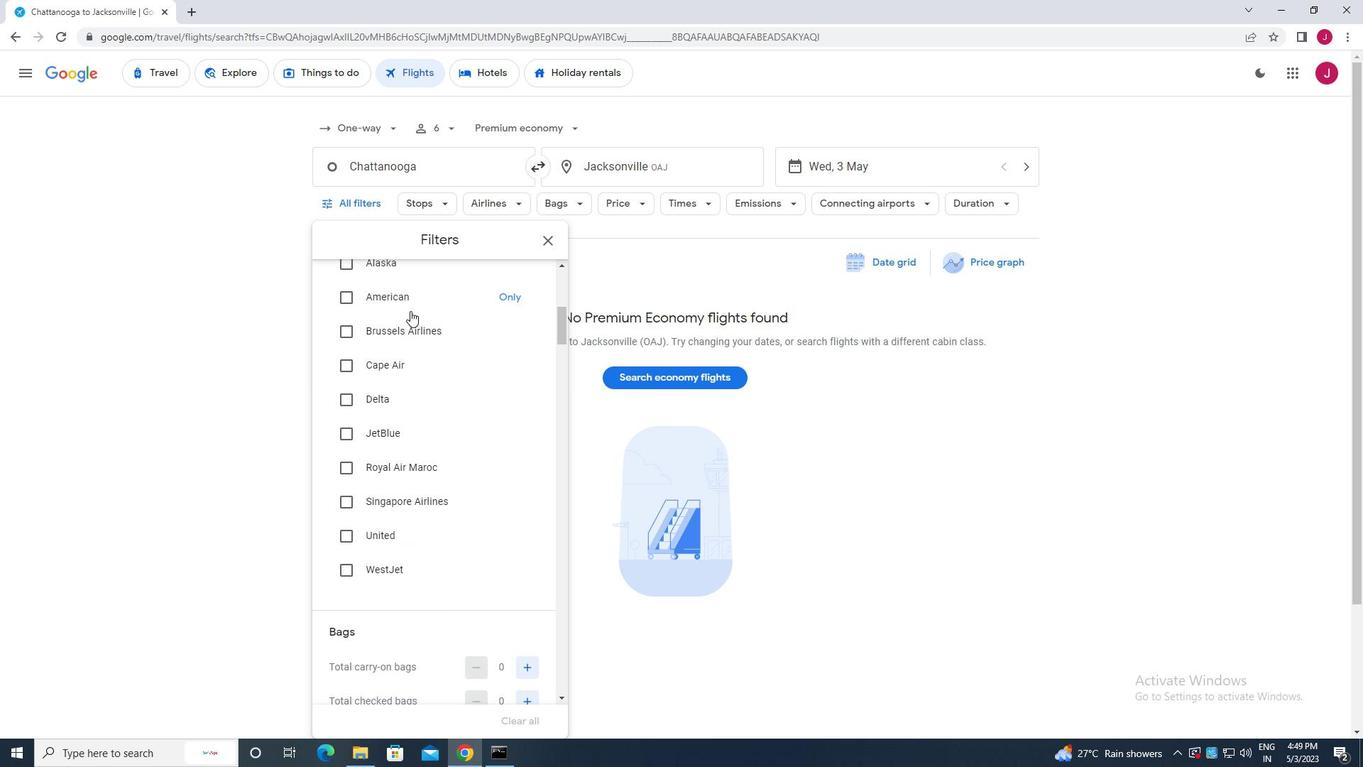 
Action: Mouse scrolled (410, 316) with delta (0, 0)
Screenshot: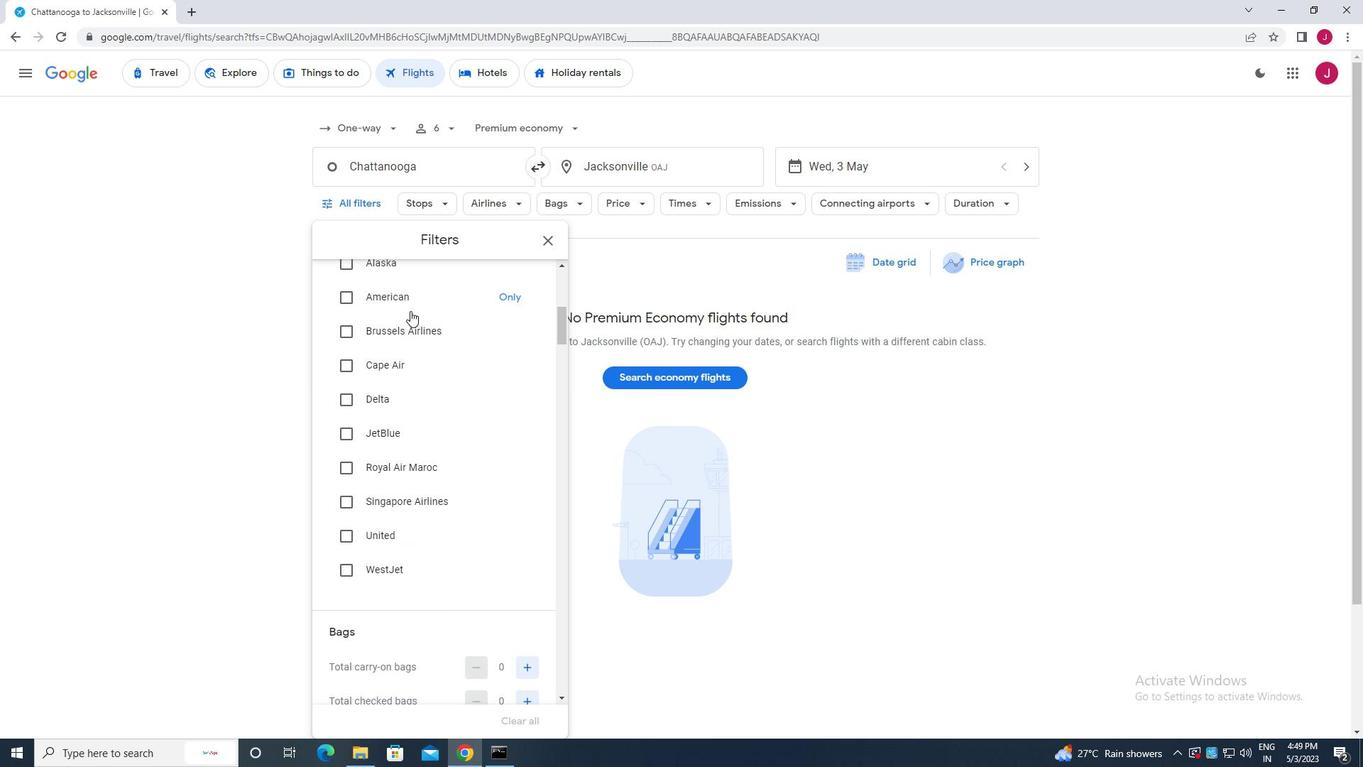 
Action: Mouse moved to (520, 350)
Screenshot: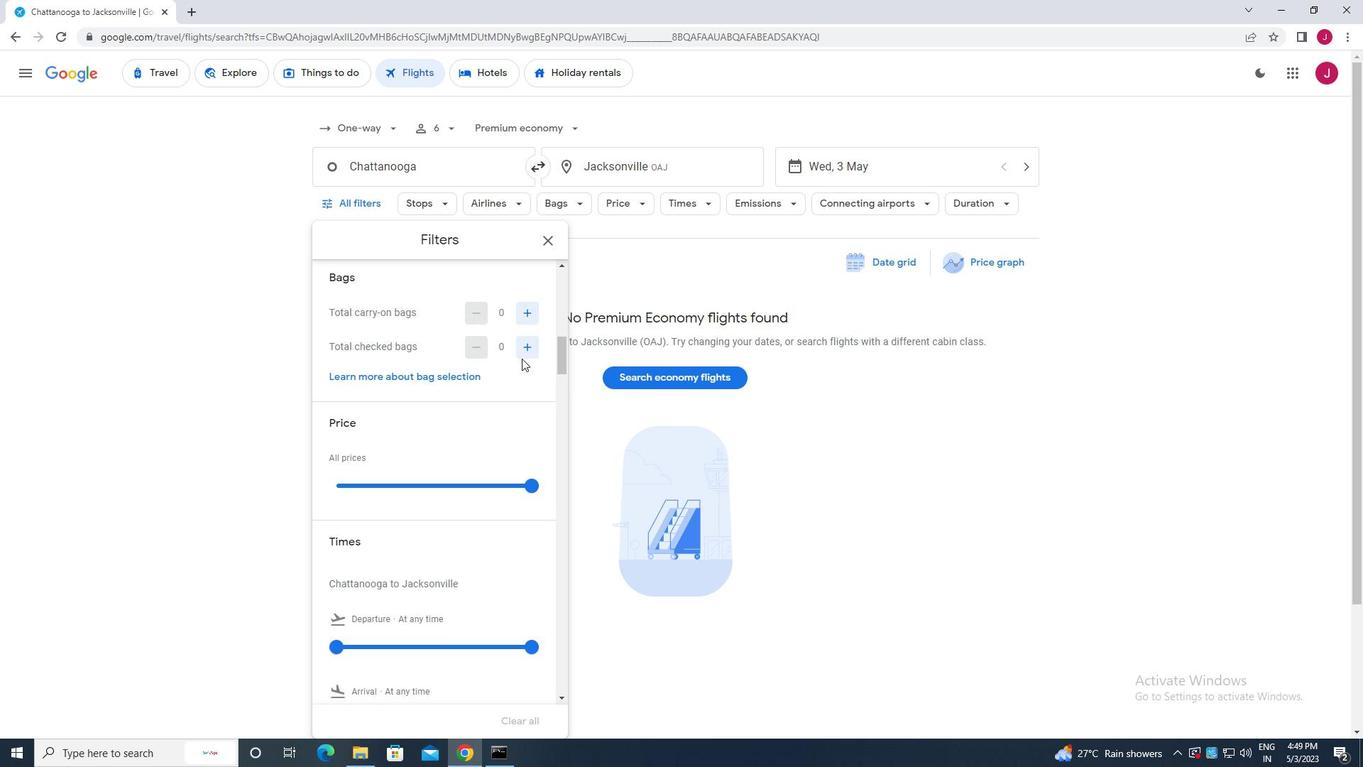 
Action: Mouse pressed left at (520, 350)
Screenshot: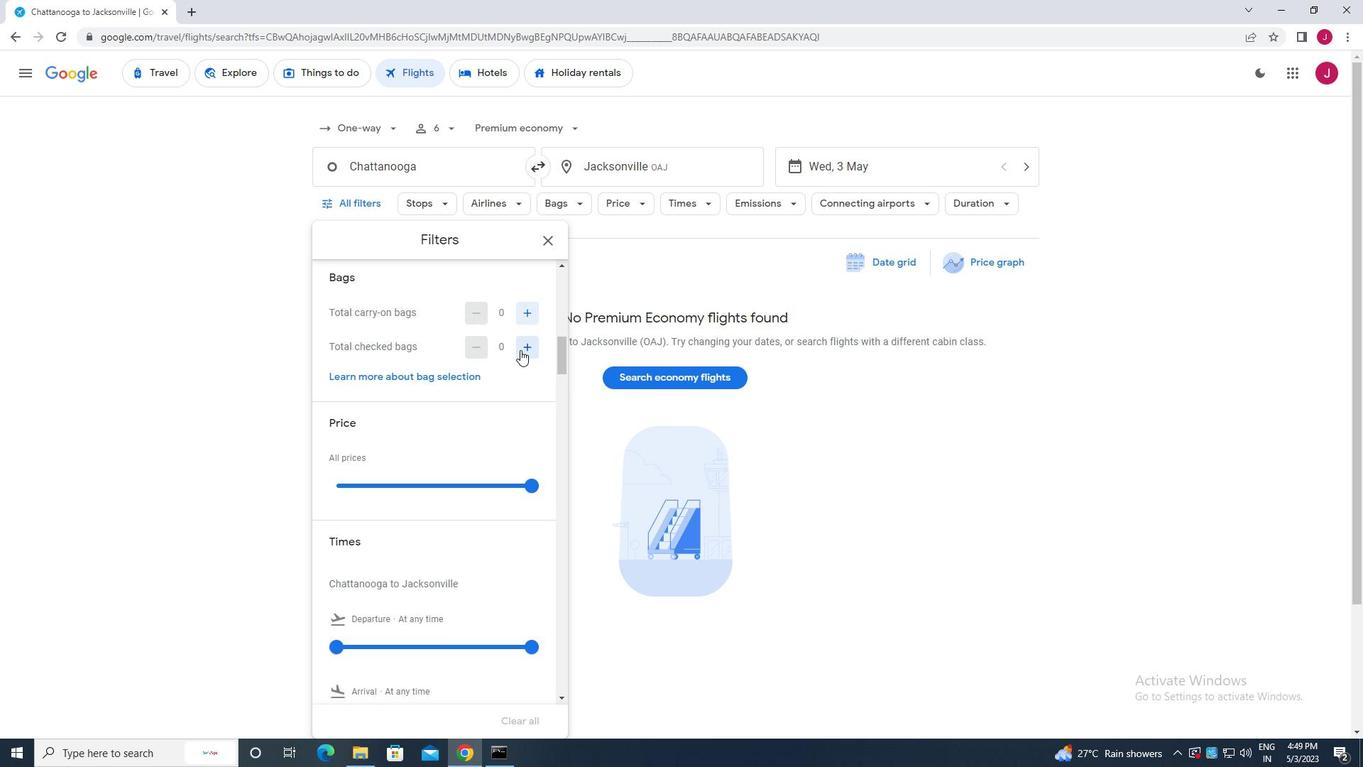 
Action: Mouse moved to (532, 485)
Screenshot: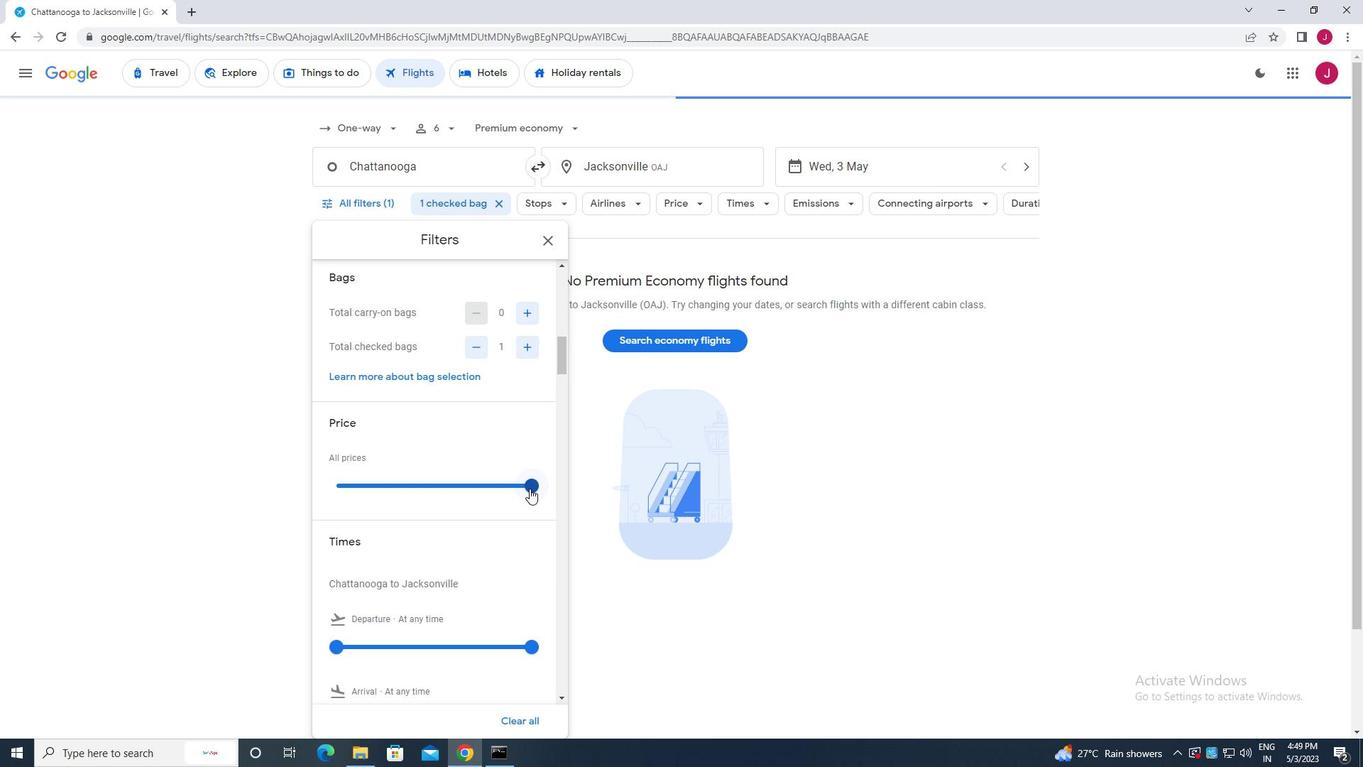 
Action: Mouse pressed left at (532, 485)
Screenshot: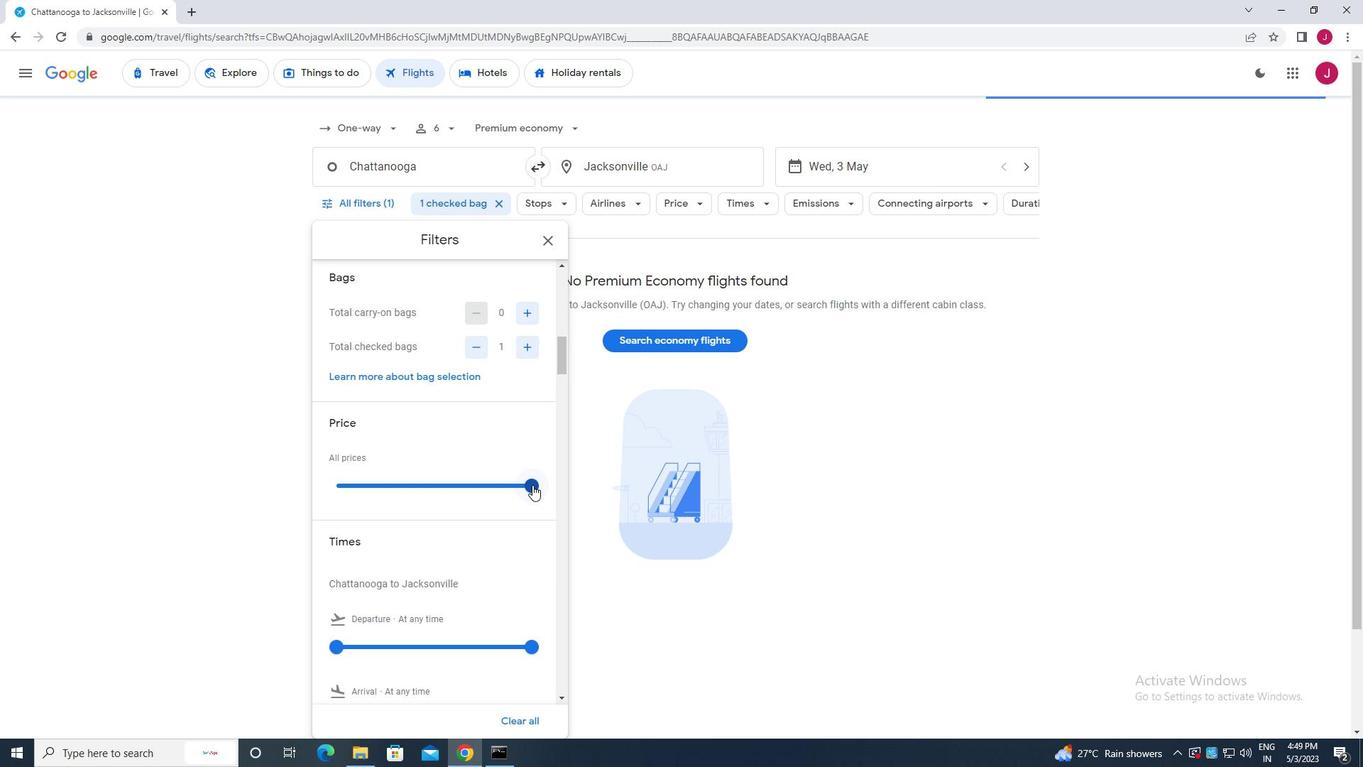
Action: Mouse moved to (334, 485)
Screenshot: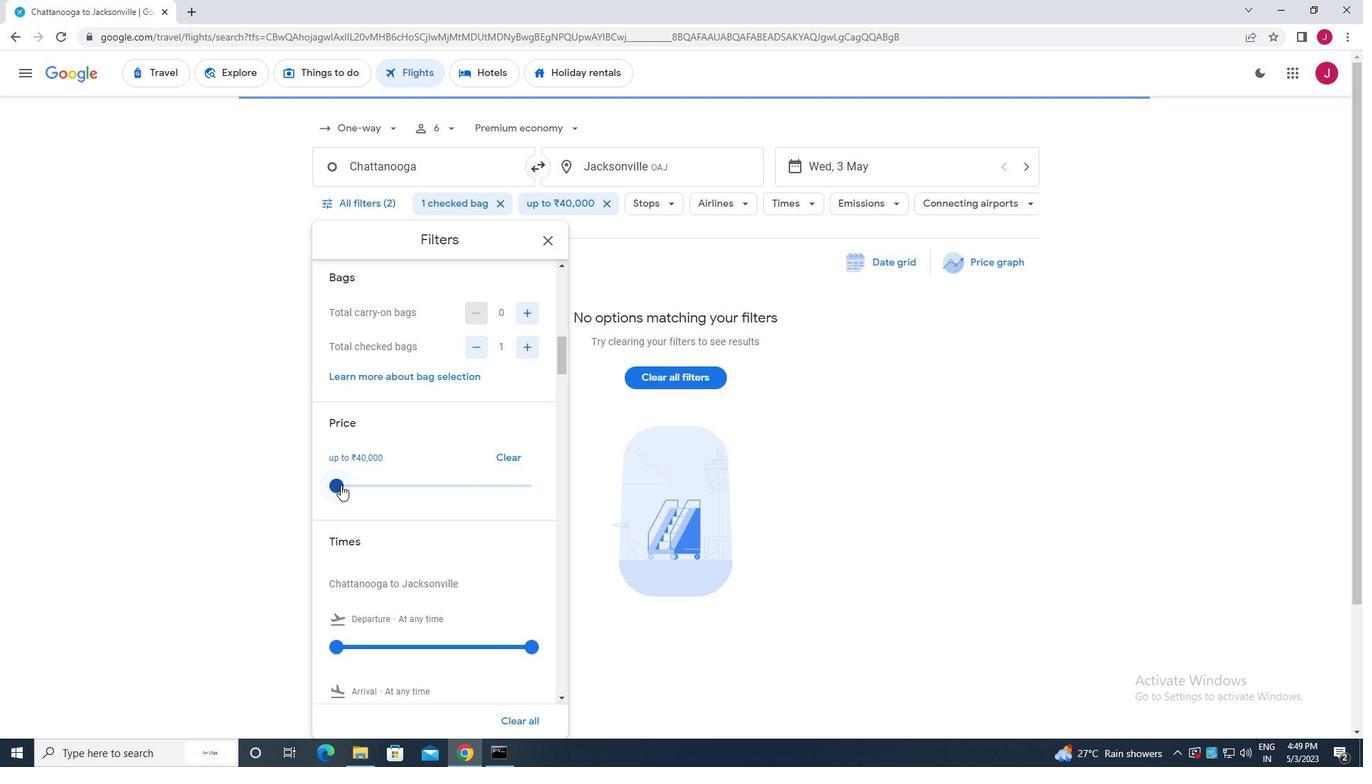 
Action: Mouse pressed left at (334, 485)
Screenshot: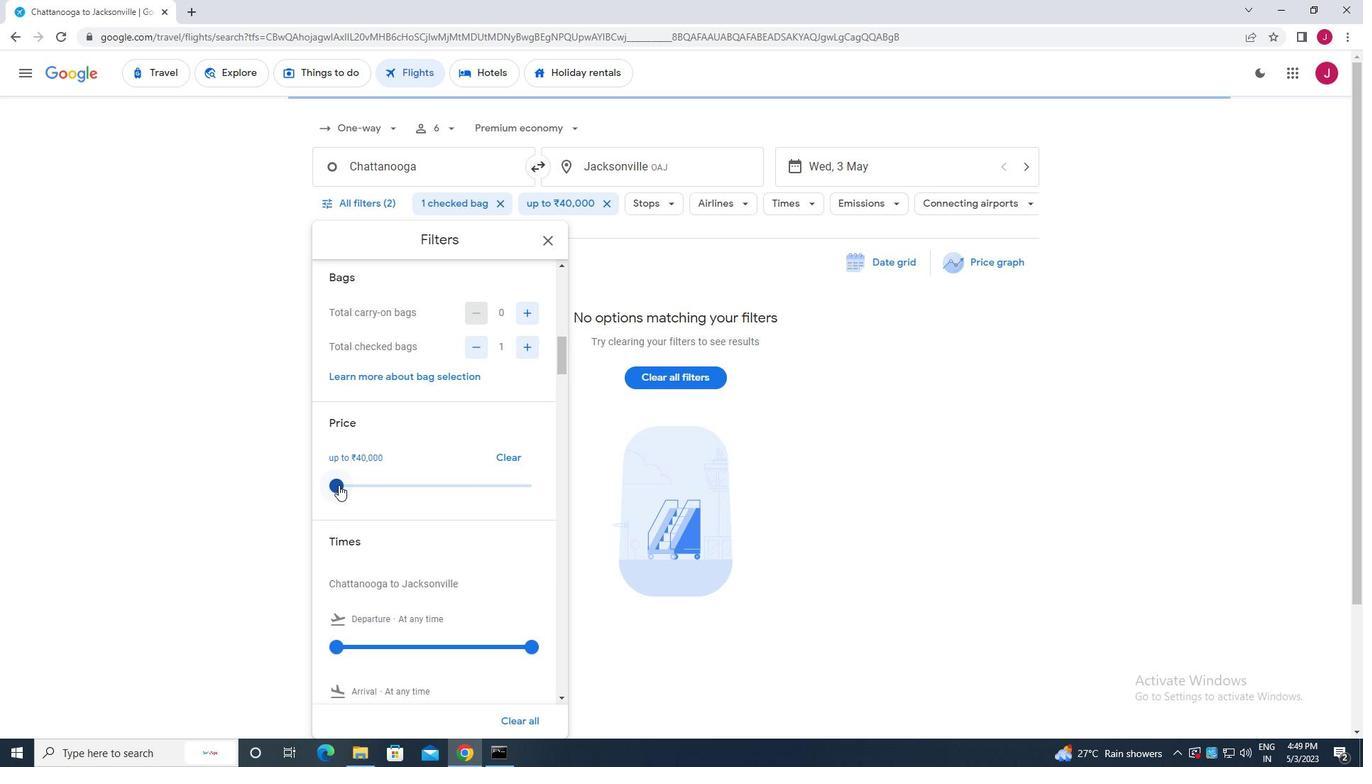 
Action: Mouse moved to (423, 491)
Screenshot: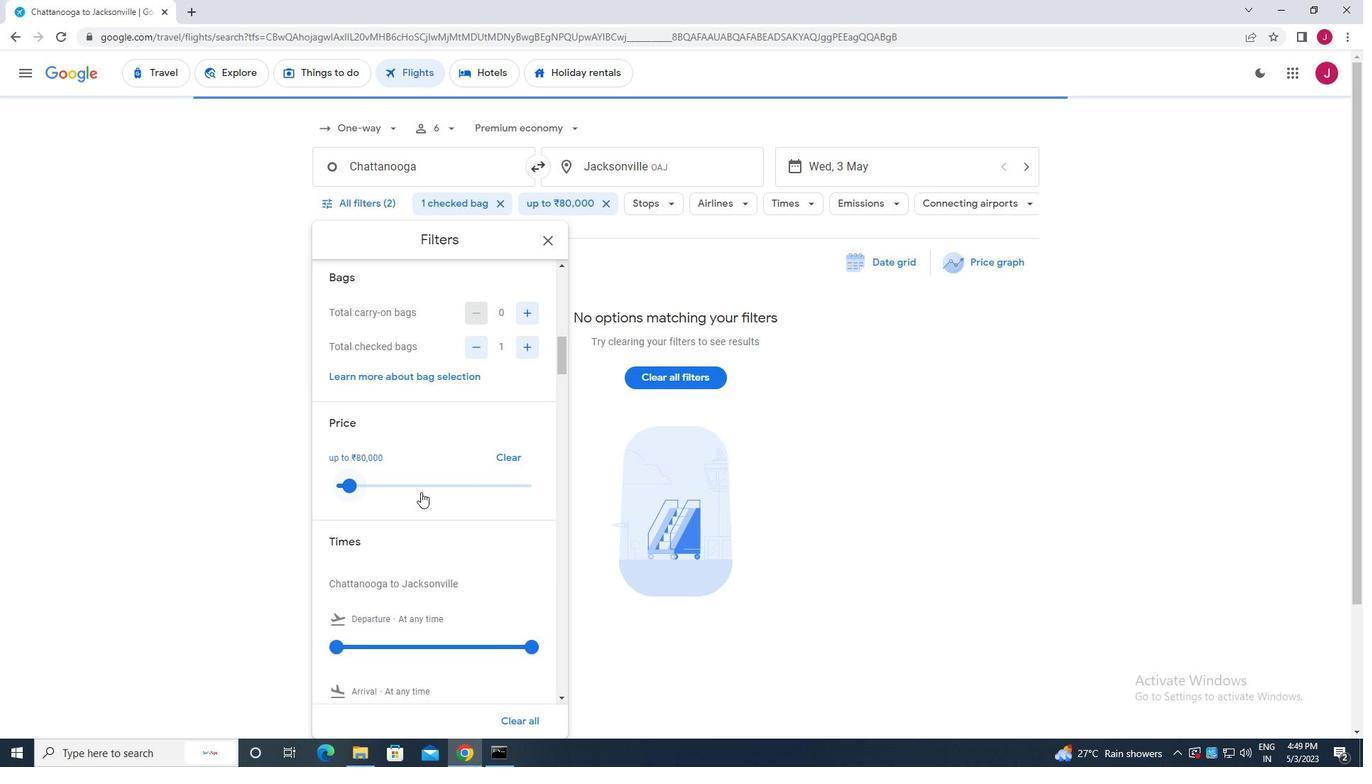 
Action: Mouse scrolled (423, 490) with delta (0, 0)
Screenshot: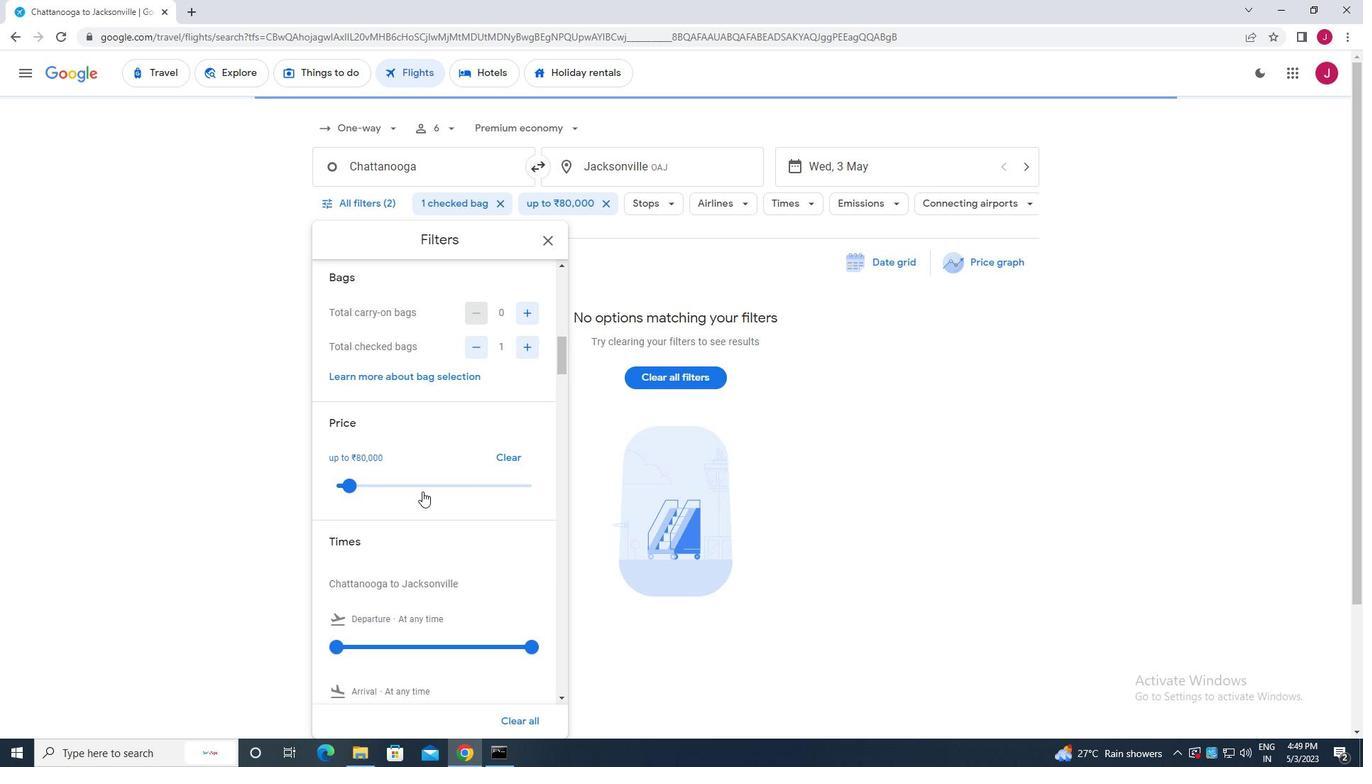 
Action: Mouse scrolled (423, 490) with delta (0, 0)
Screenshot: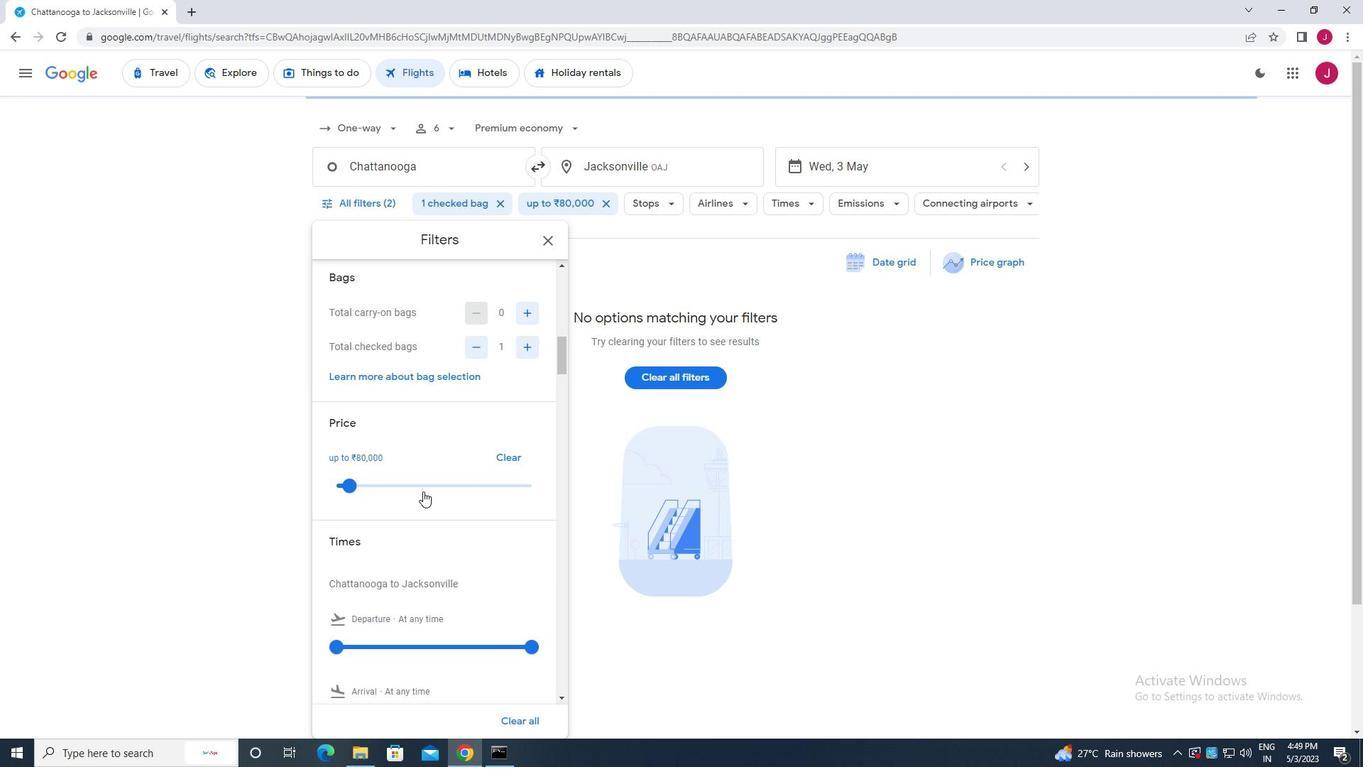 
Action: Mouse moved to (341, 500)
Screenshot: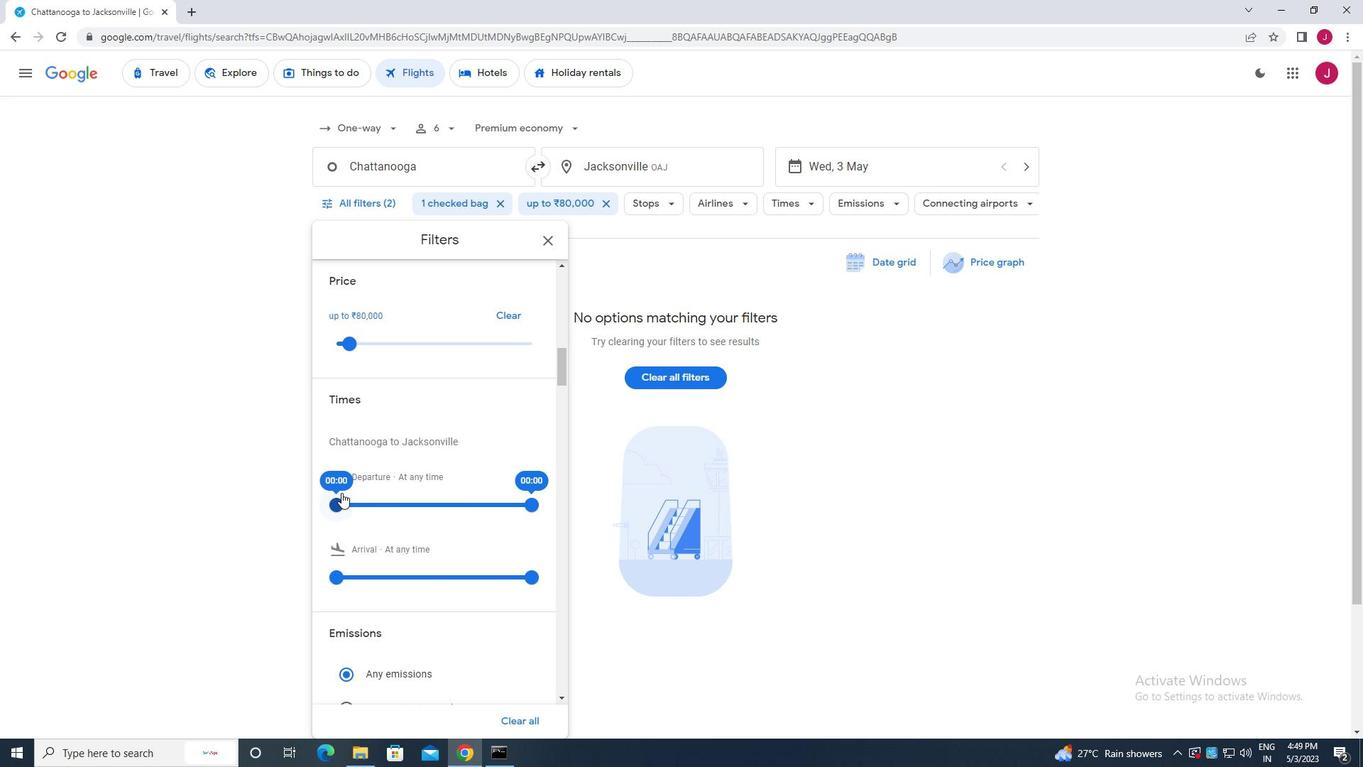 
Action: Mouse pressed left at (341, 500)
Screenshot: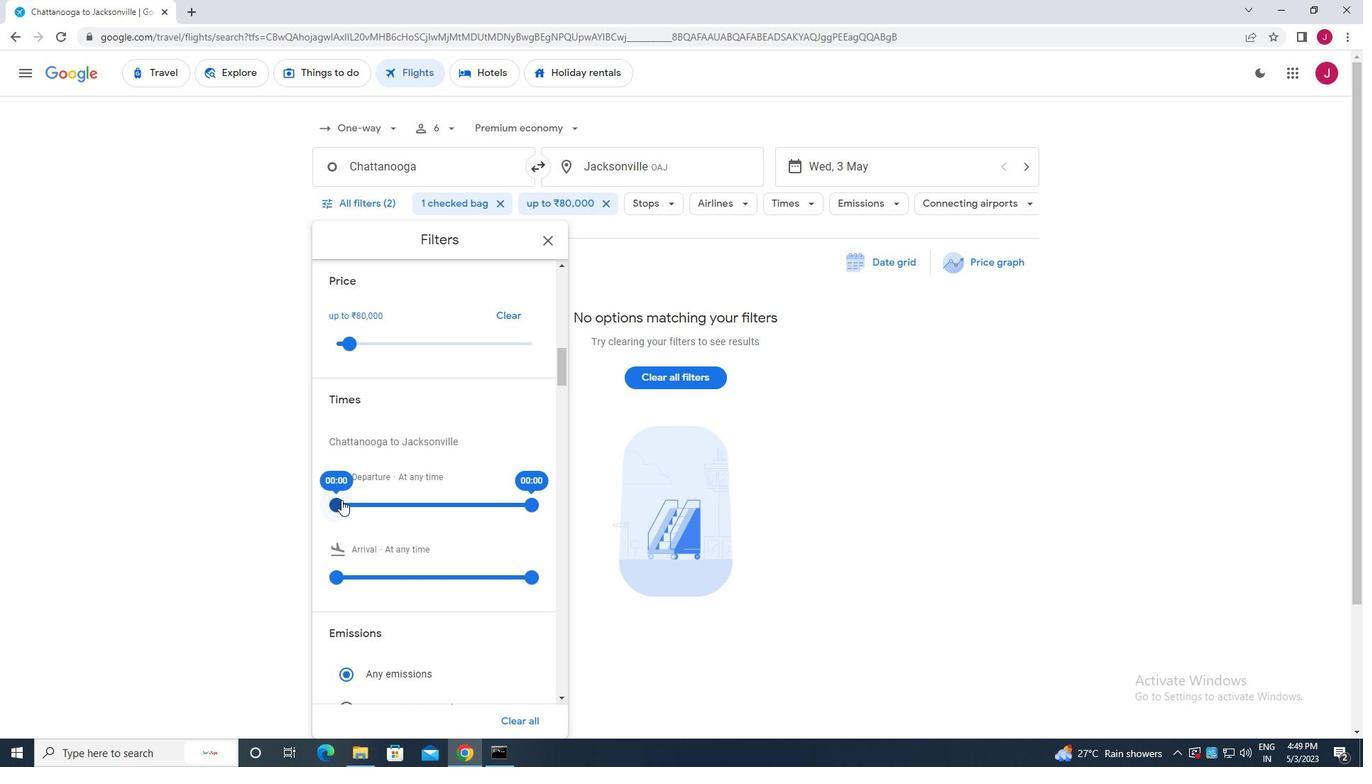 
Action: Mouse moved to (533, 504)
Screenshot: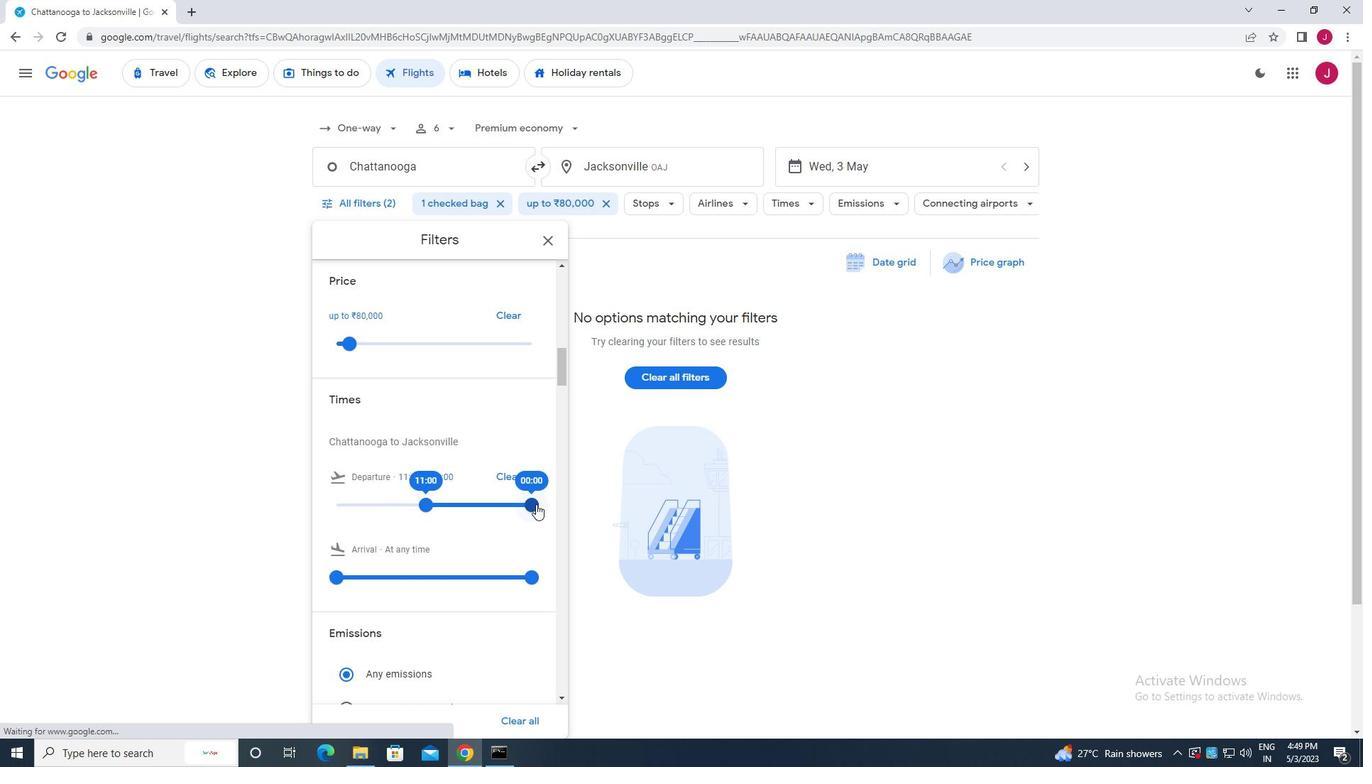 
Action: Mouse pressed left at (533, 504)
Screenshot: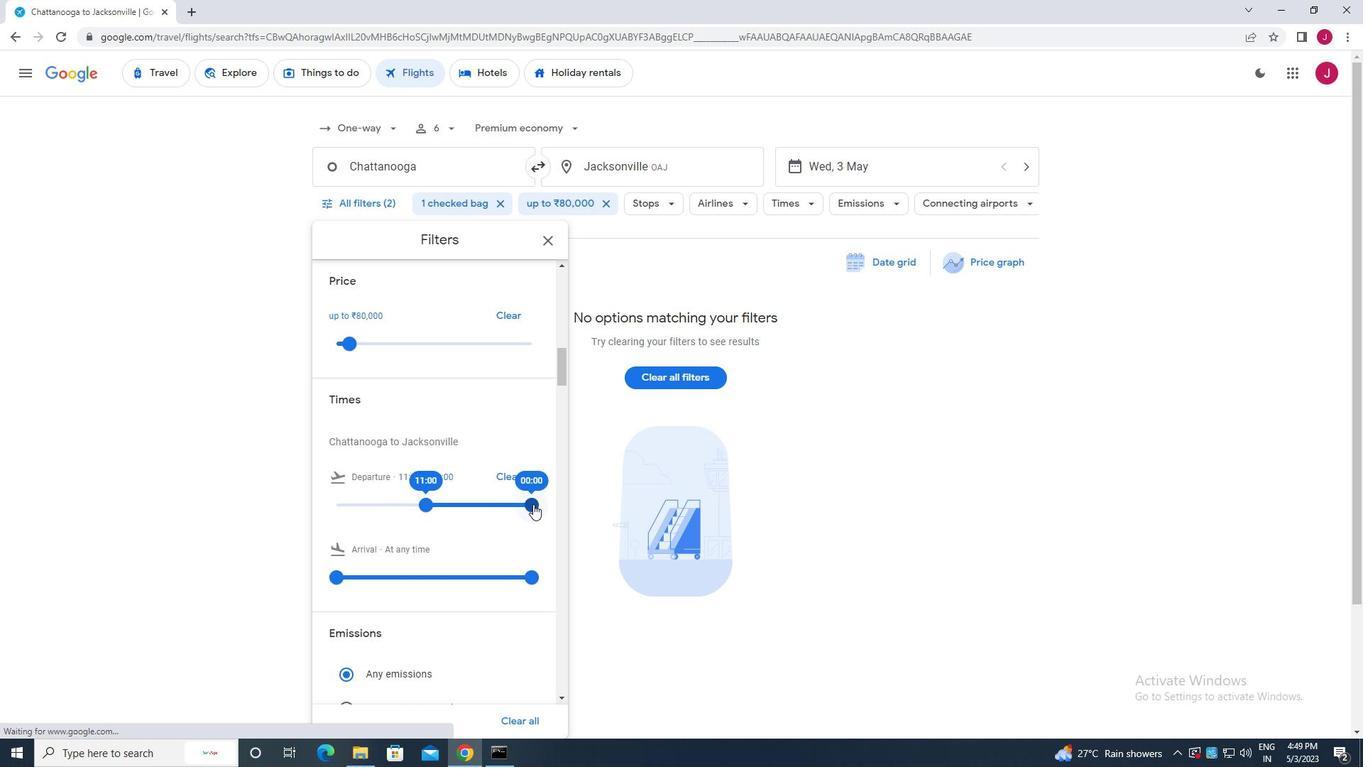 
Action: Mouse moved to (549, 240)
Screenshot: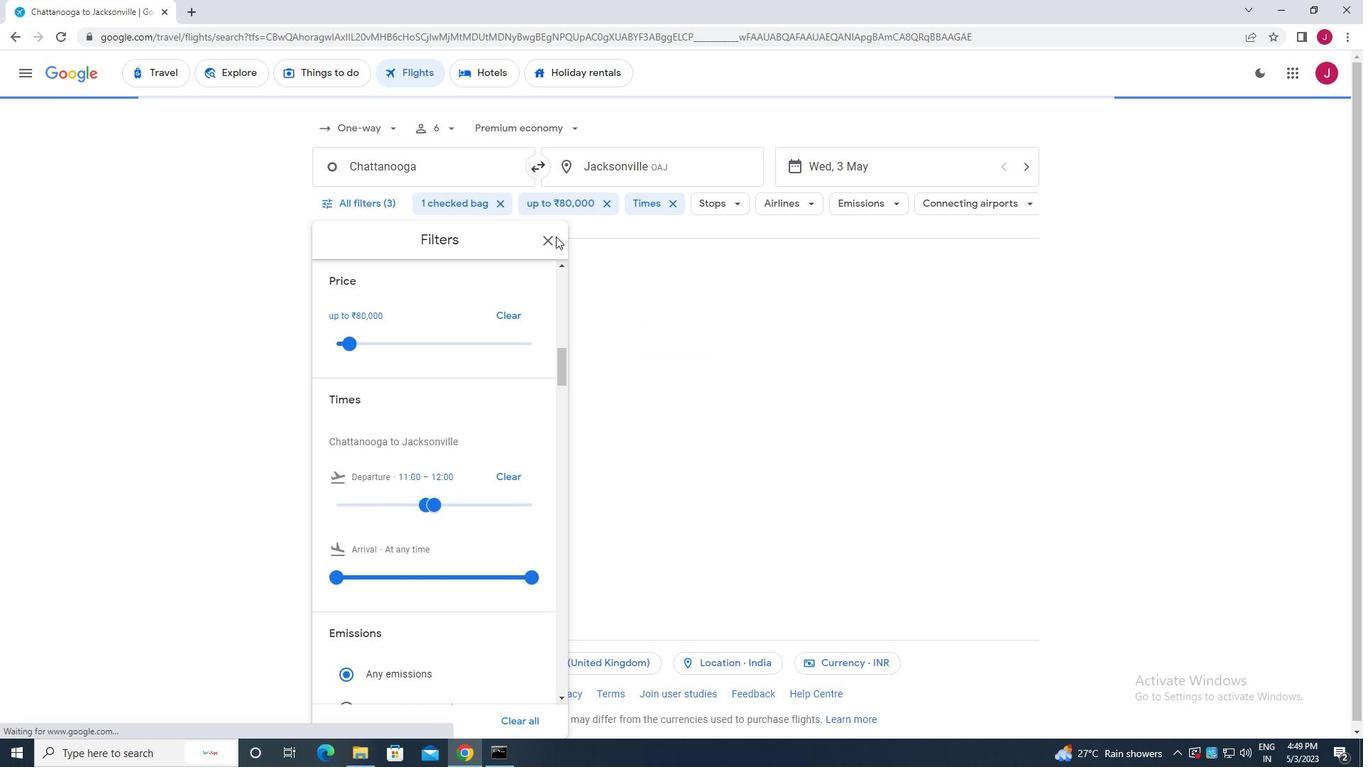 
Action: Mouse pressed left at (549, 240)
Screenshot: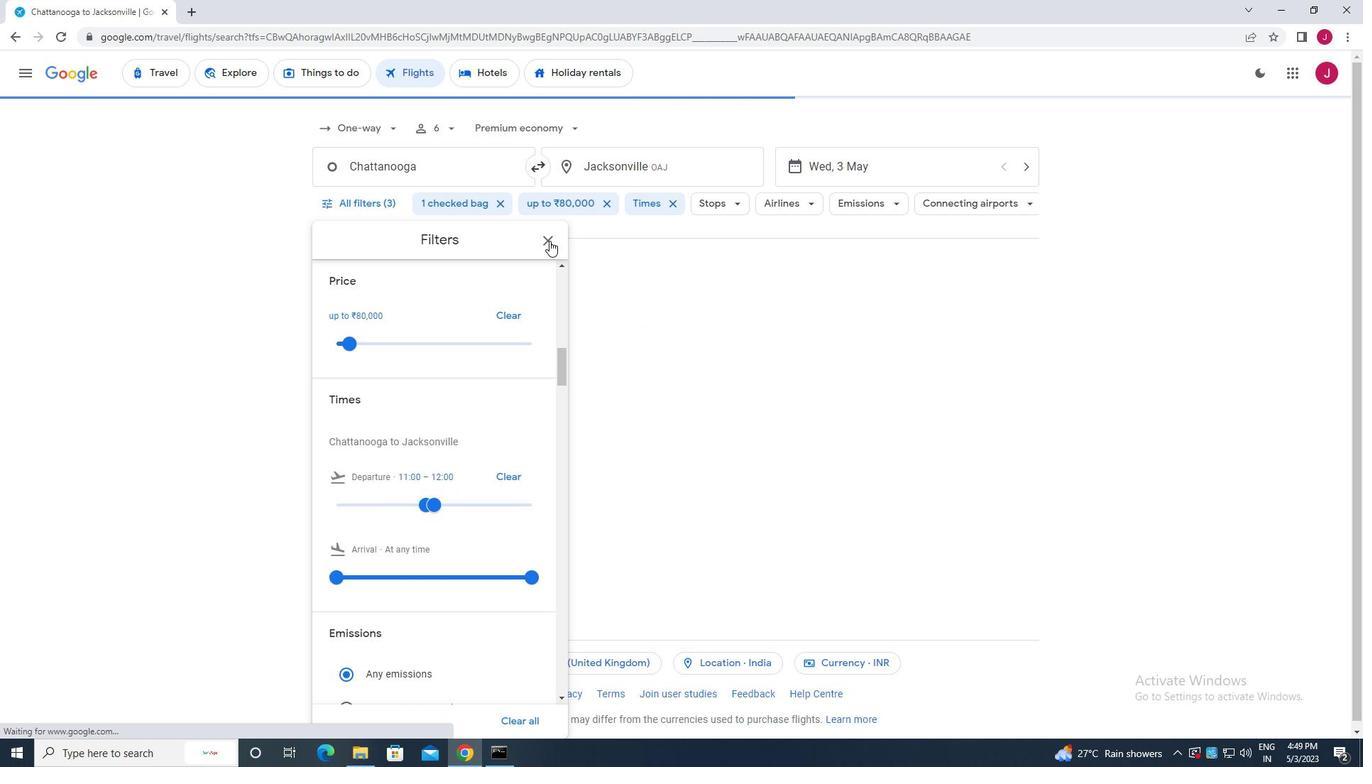 
Action: Mouse moved to (539, 252)
Screenshot: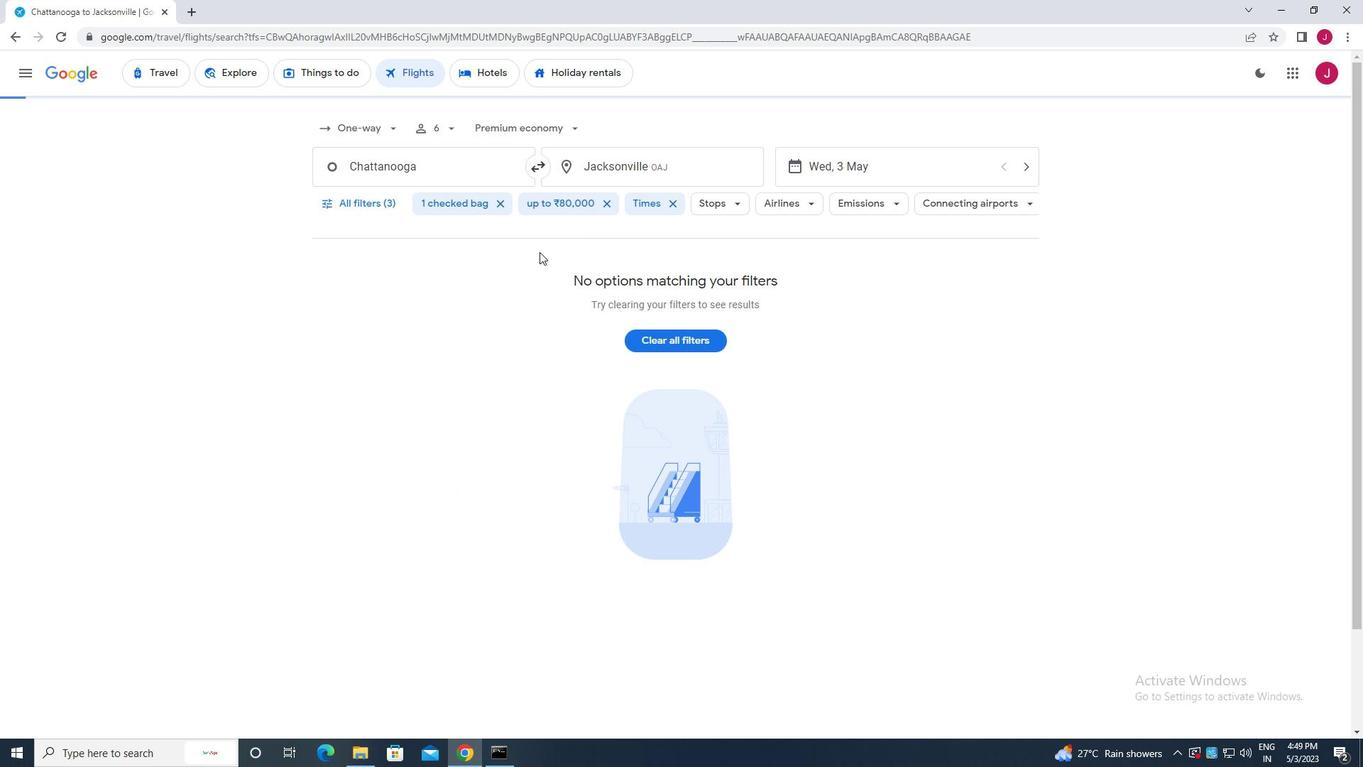 
